 Task: Look for space in Sharqpur, Pakistan from 10th July, 2023 to 15th July, 2023 for 7 adults in price range Rs.10000 to Rs.15000. Place can be entire place or shared room with 4 bedrooms having 7 beds and 4 bathrooms. Property type can be house, flat, guest house. Amenities needed are: wifi, TV, free parkinig on premises, gym, breakfast. Booking option can be shelf check-in. Required host language is English.
Action: Mouse moved to (509, 115)
Screenshot: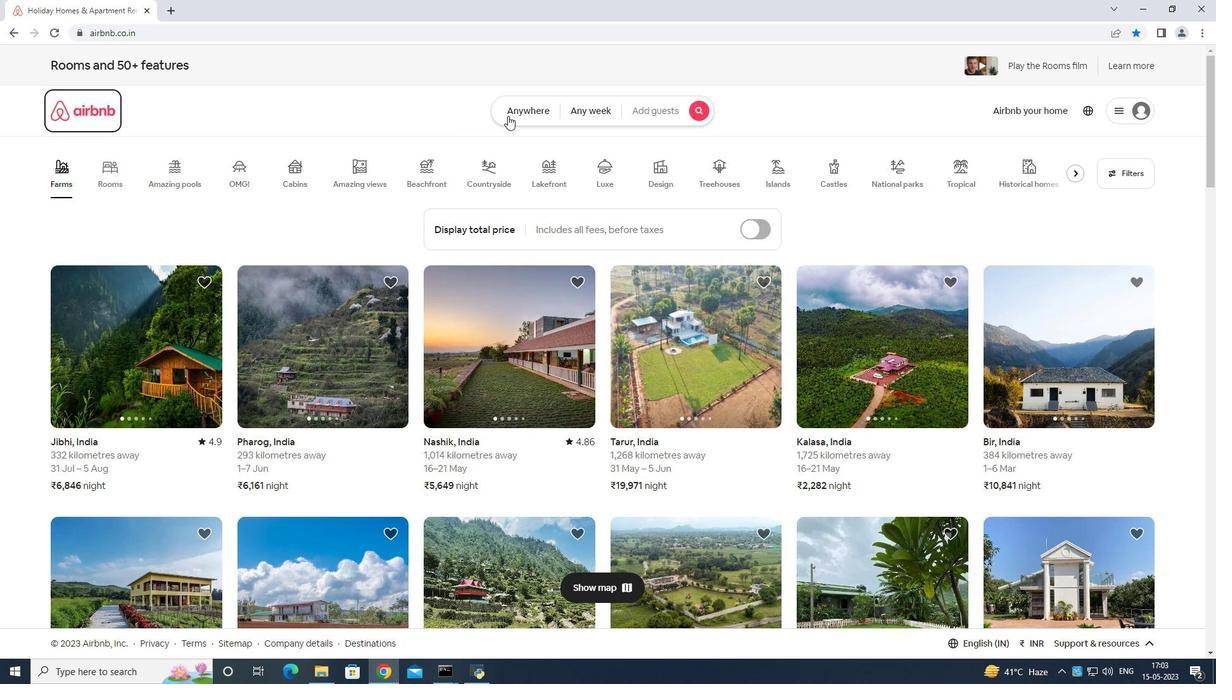 
Action: Mouse pressed left at (509, 115)
Screenshot: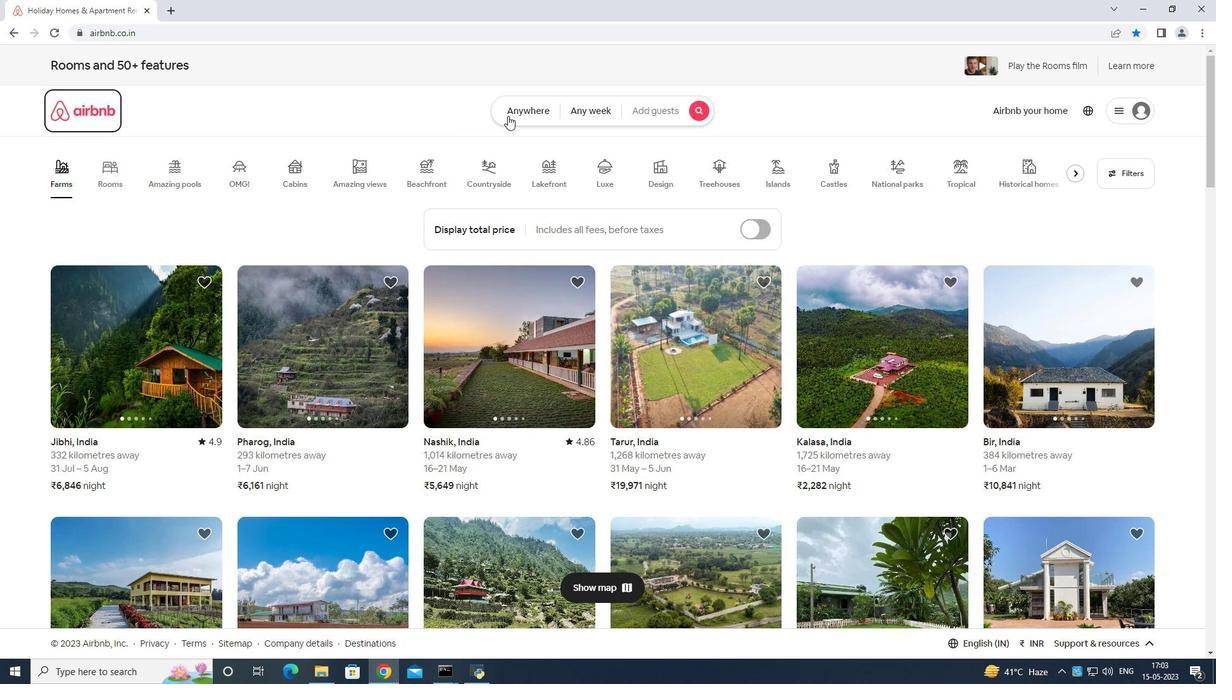 
Action: Mouse moved to (448, 152)
Screenshot: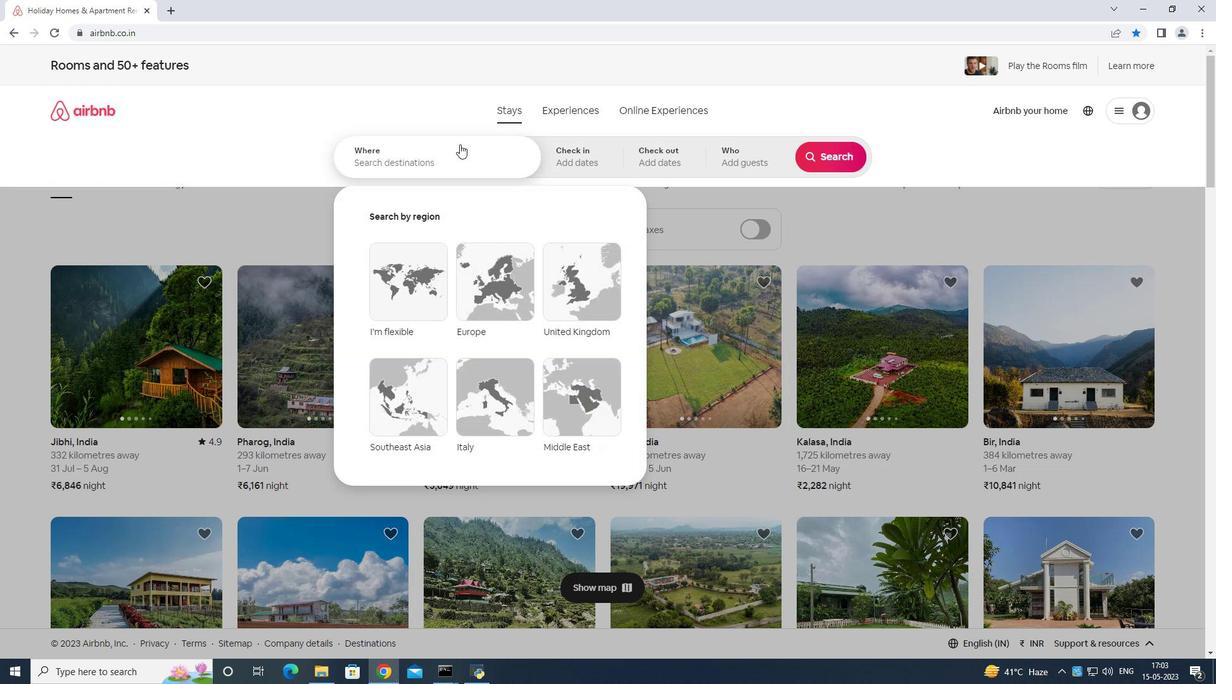 
Action: Mouse pressed left at (448, 152)
Screenshot: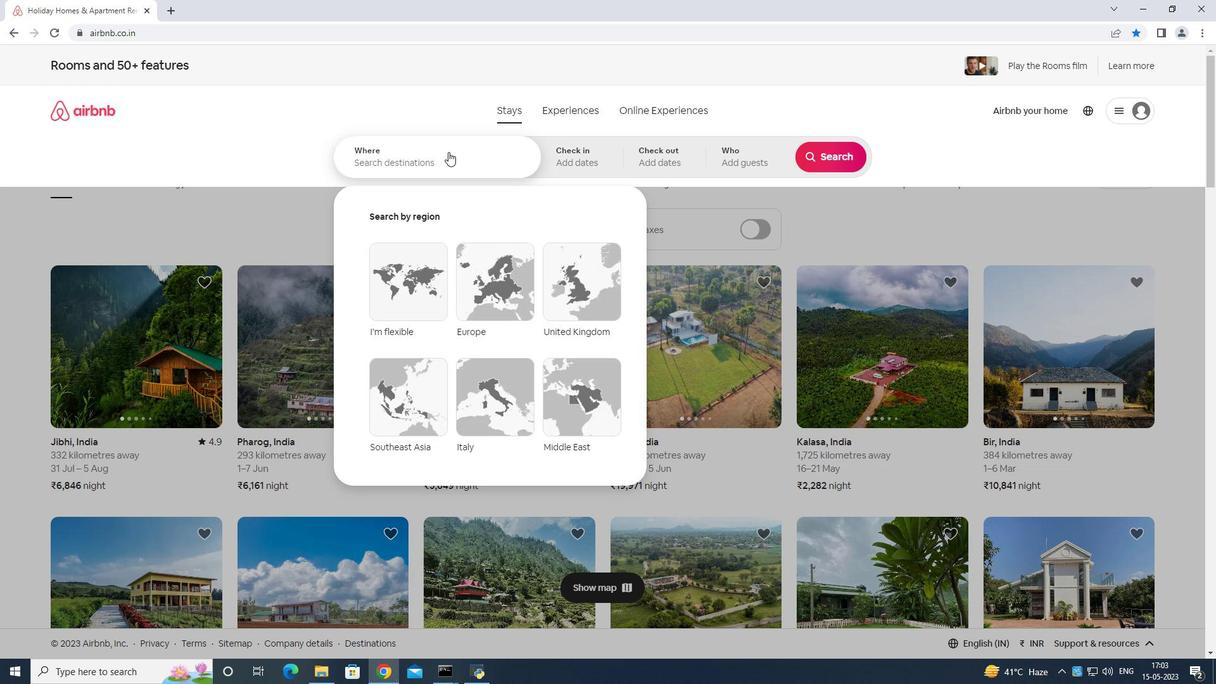
Action: Mouse moved to (439, 157)
Screenshot: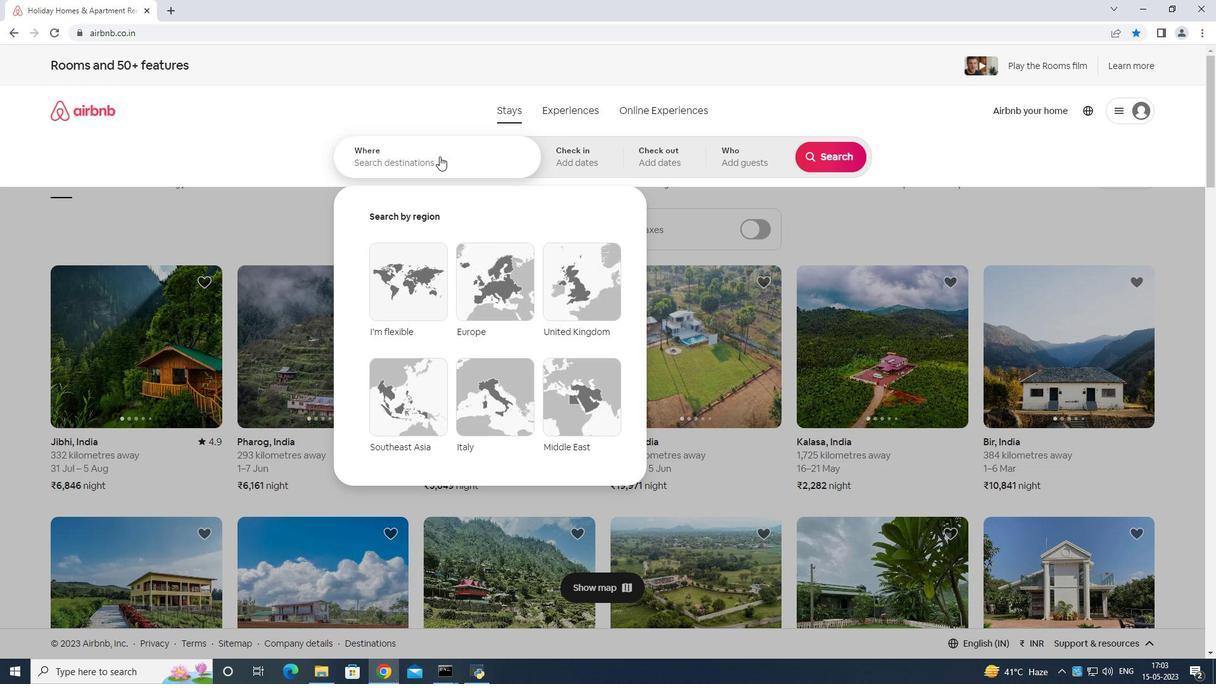 
Action: Key pressed <Key.shift>Sharqpur<Key.space><Key.shift>Pakistan<Key.enter>
Screenshot: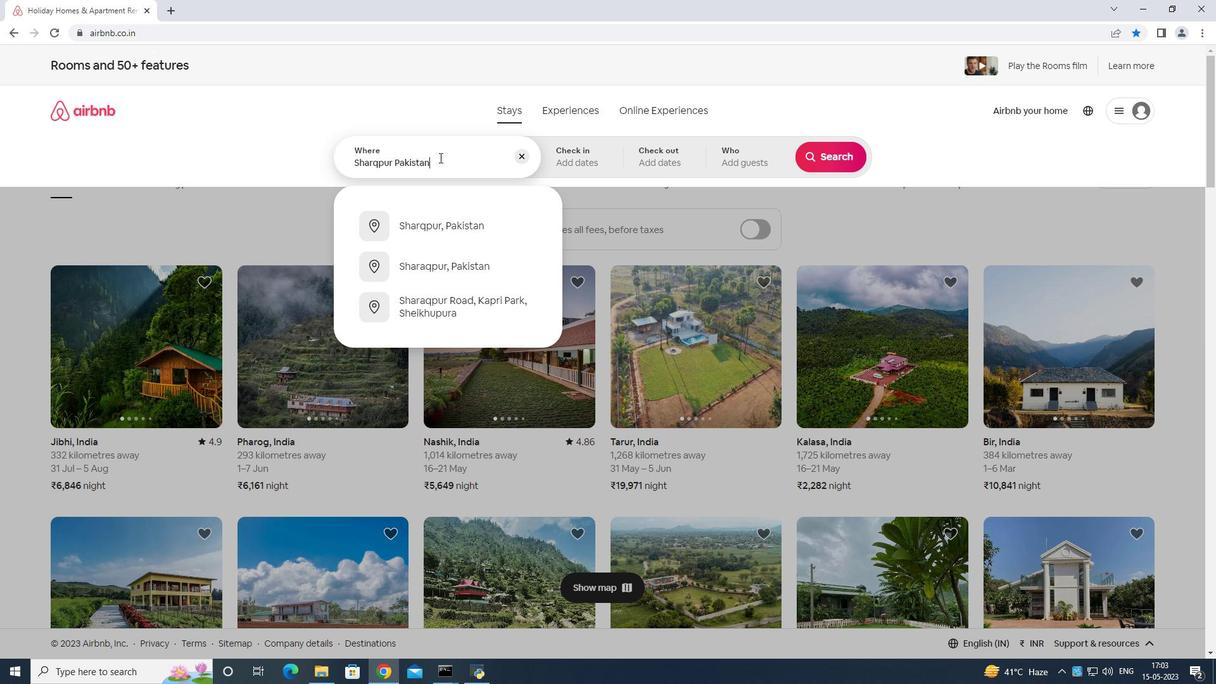 
Action: Mouse moved to (820, 255)
Screenshot: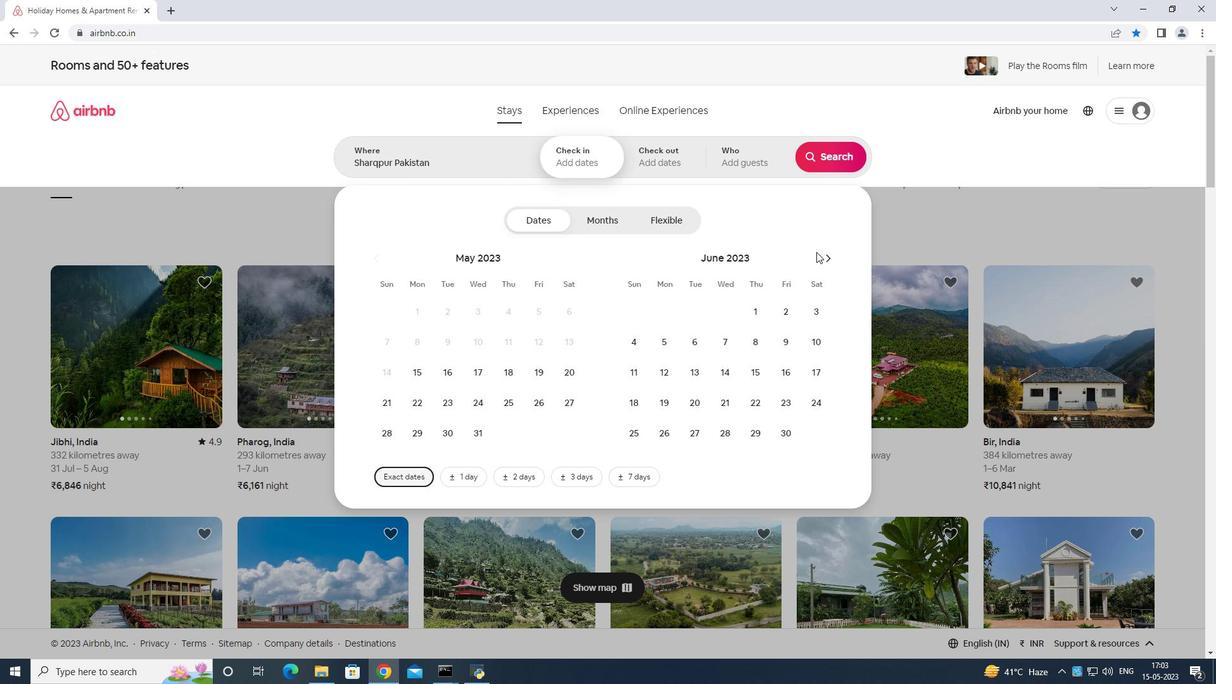 
Action: Mouse pressed left at (820, 255)
Screenshot: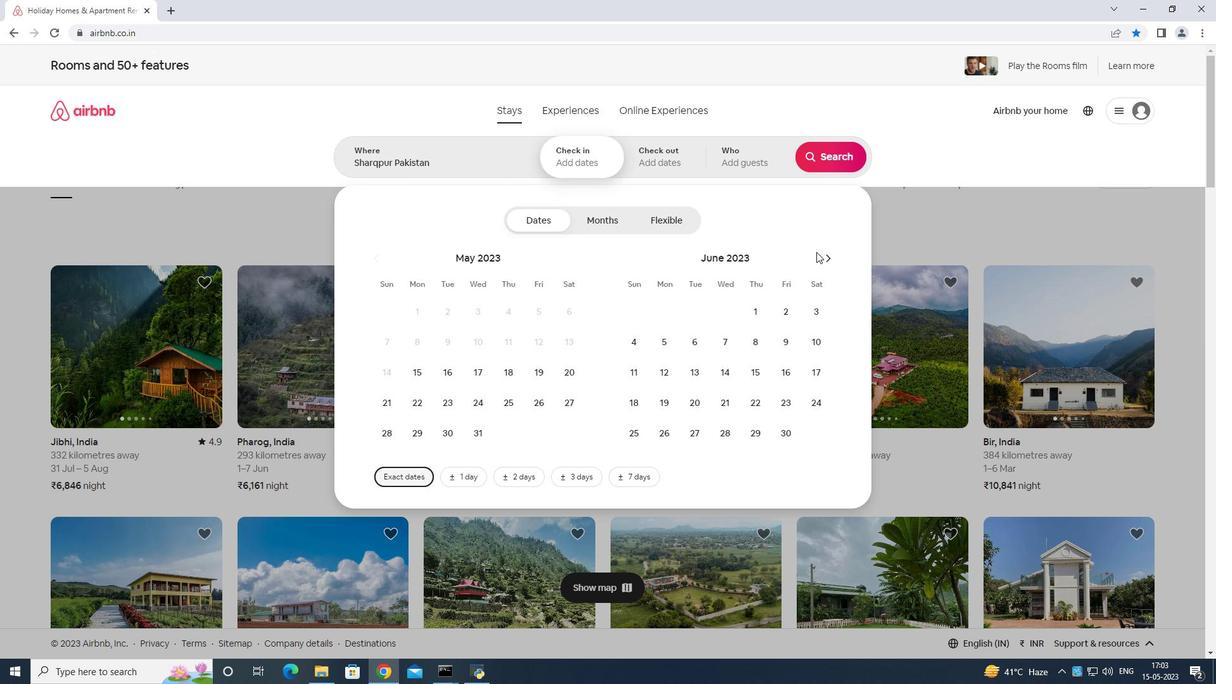 
Action: Mouse moved to (660, 364)
Screenshot: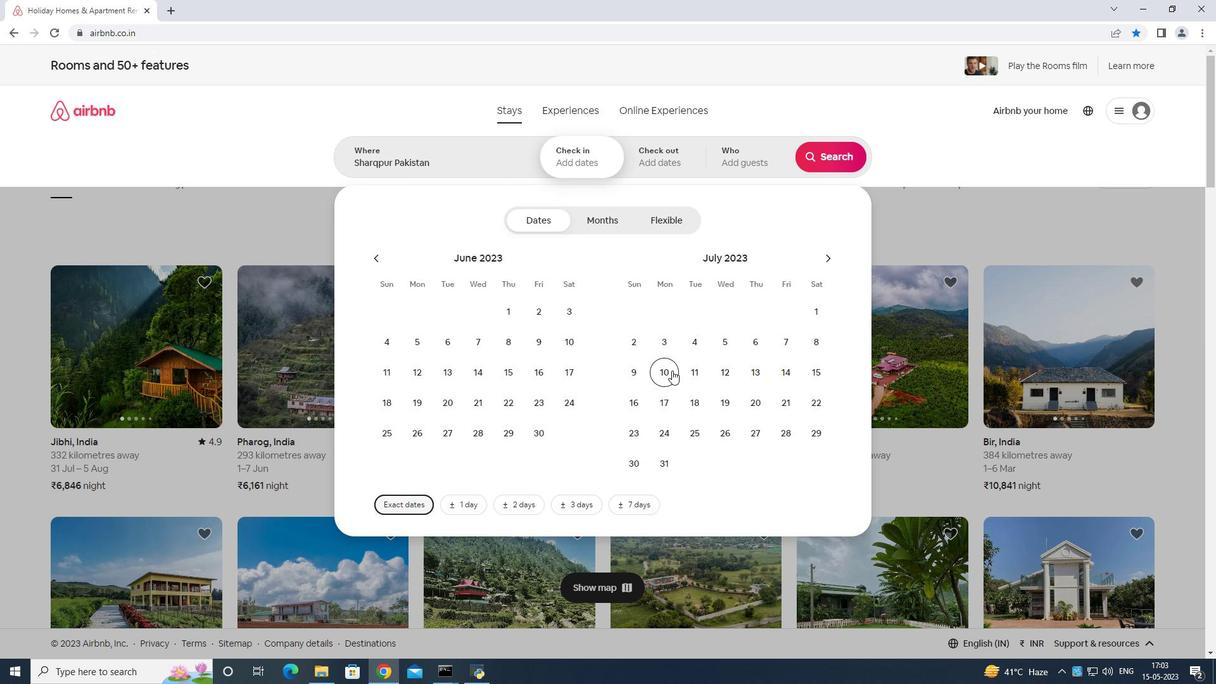 
Action: Mouse pressed left at (660, 364)
Screenshot: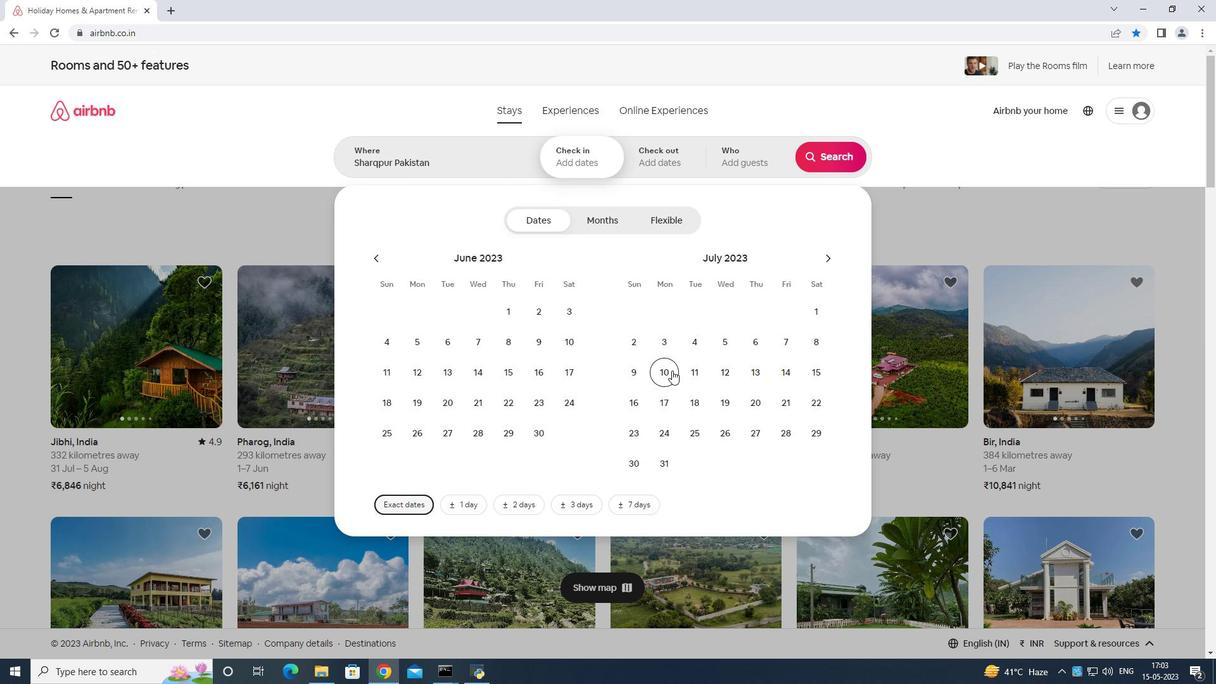 
Action: Mouse moved to (808, 369)
Screenshot: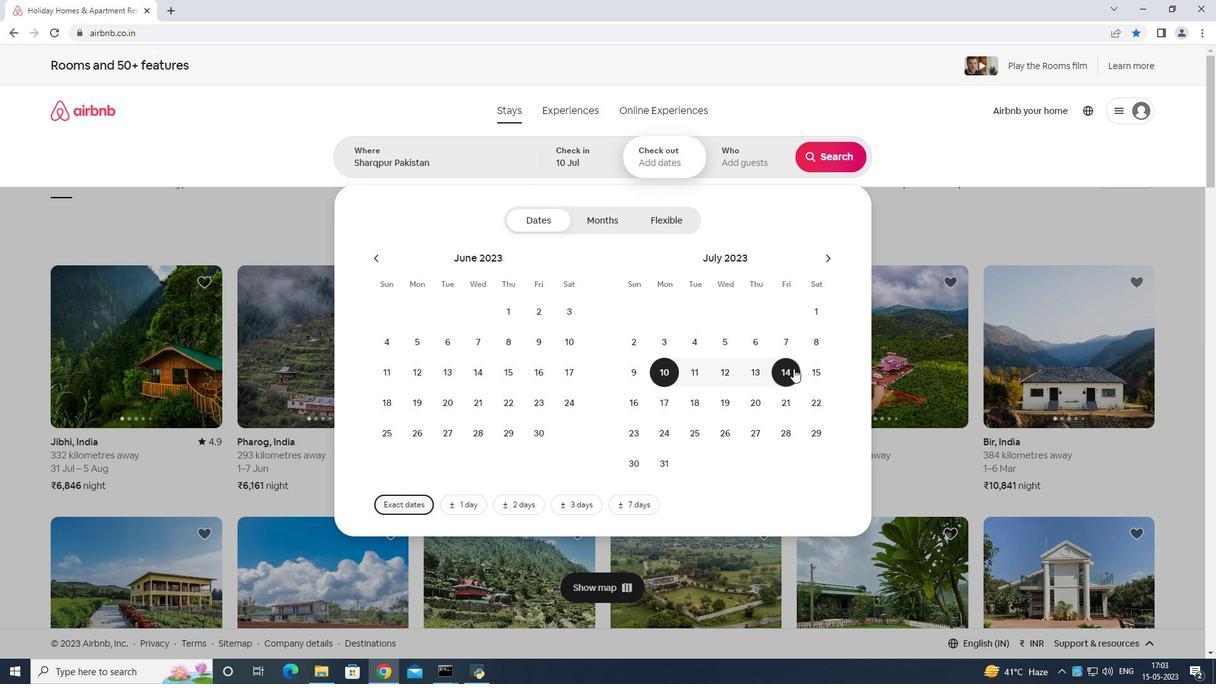 
Action: Mouse pressed left at (808, 369)
Screenshot: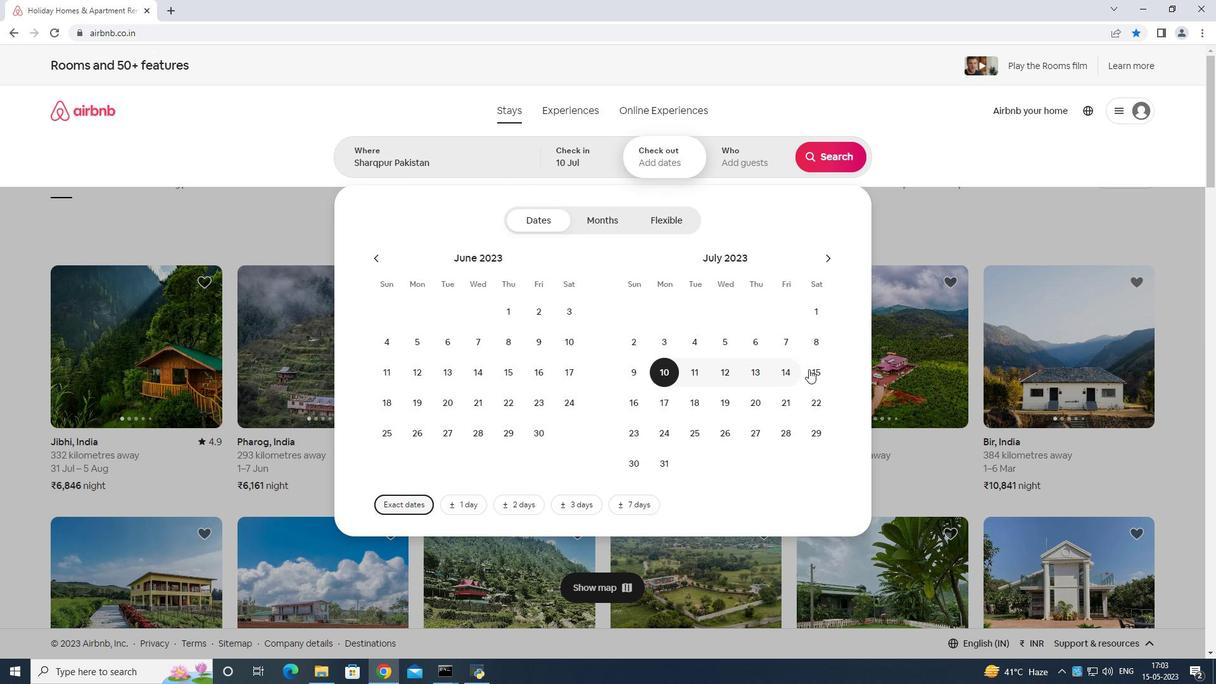 
Action: Mouse moved to (751, 144)
Screenshot: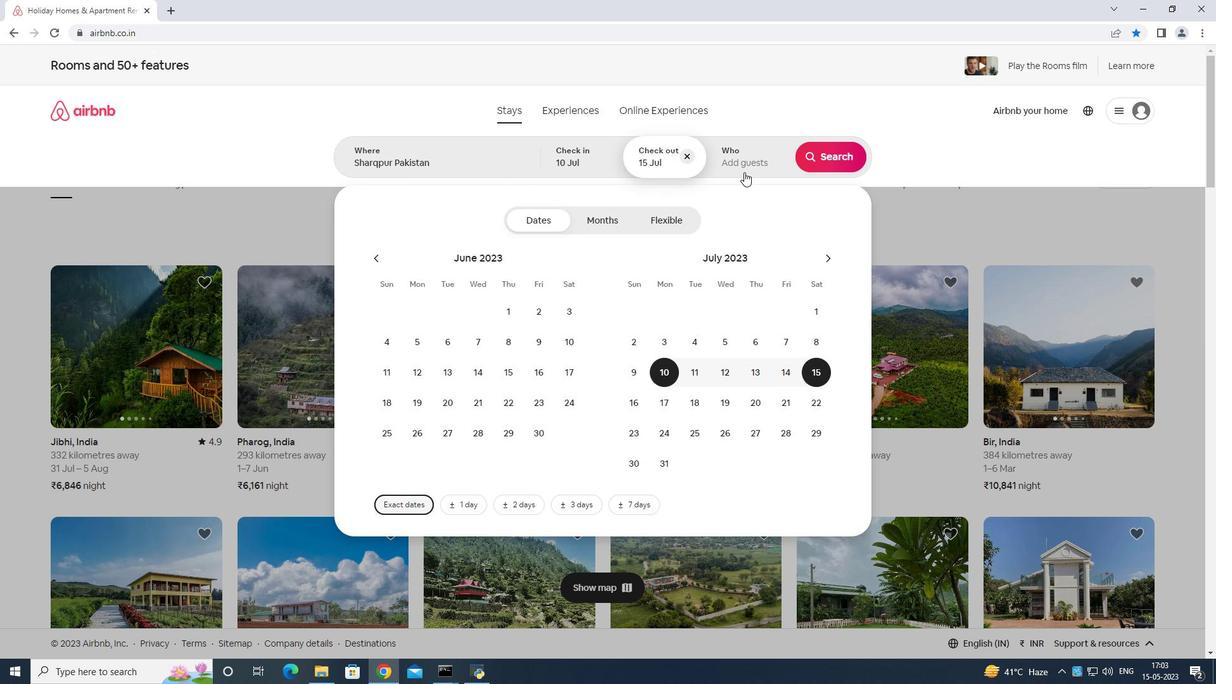 
Action: Mouse pressed left at (751, 144)
Screenshot: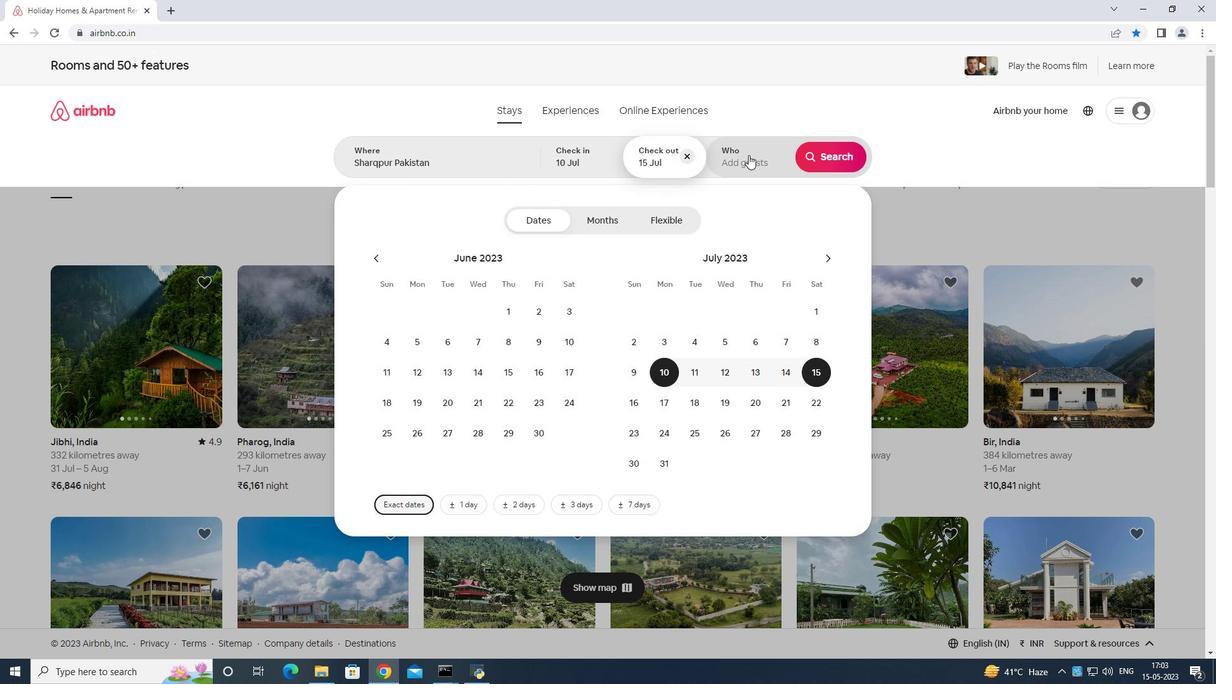 
Action: Mouse moved to (835, 224)
Screenshot: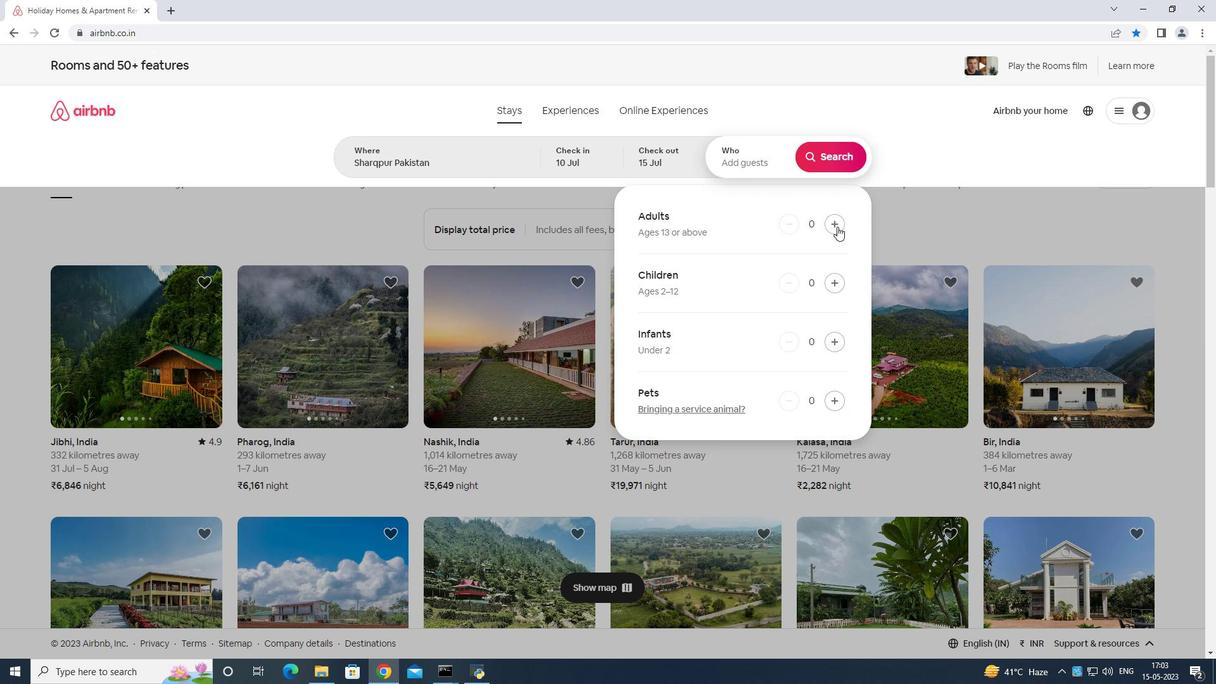 
Action: Mouse pressed left at (835, 224)
Screenshot: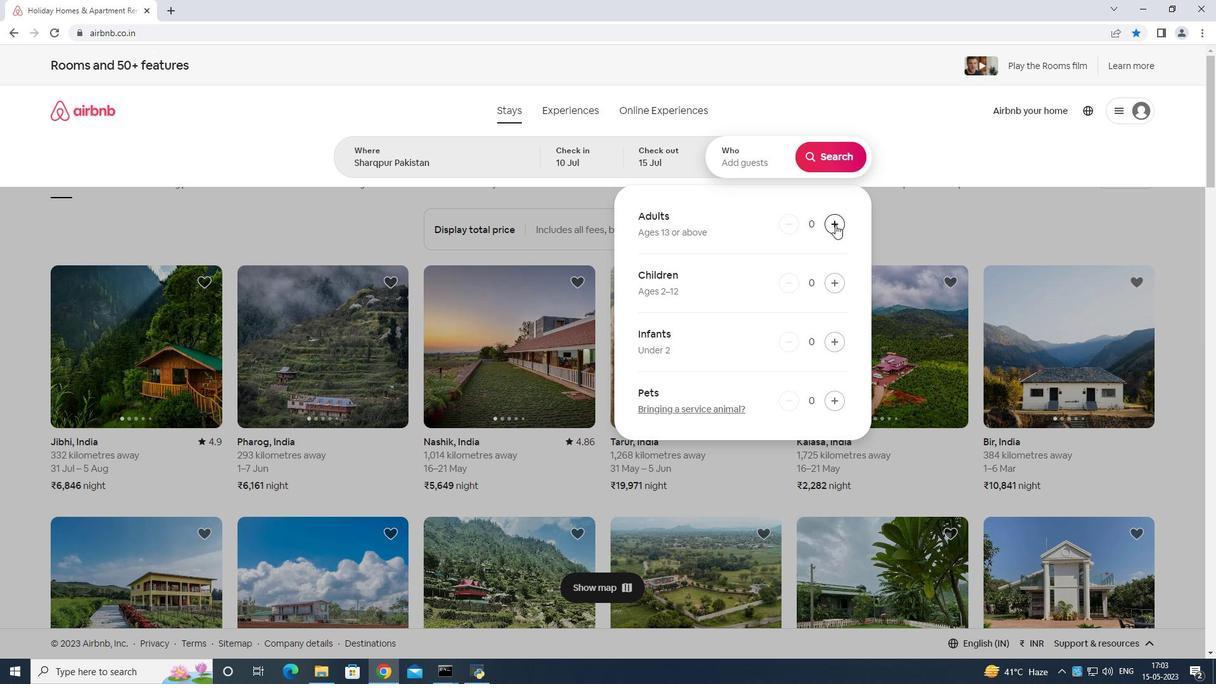 
Action: Mouse moved to (836, 224)
Screenshot: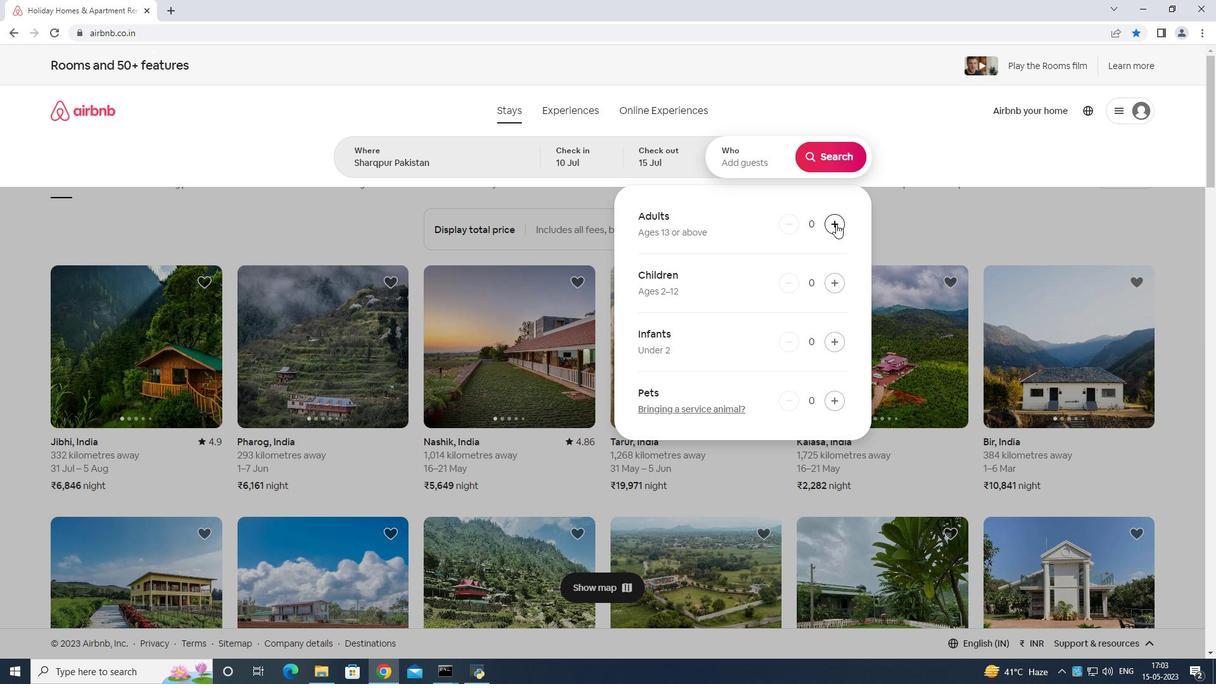 
Action: Mouse pressed left at (836, 224)
Screenshot: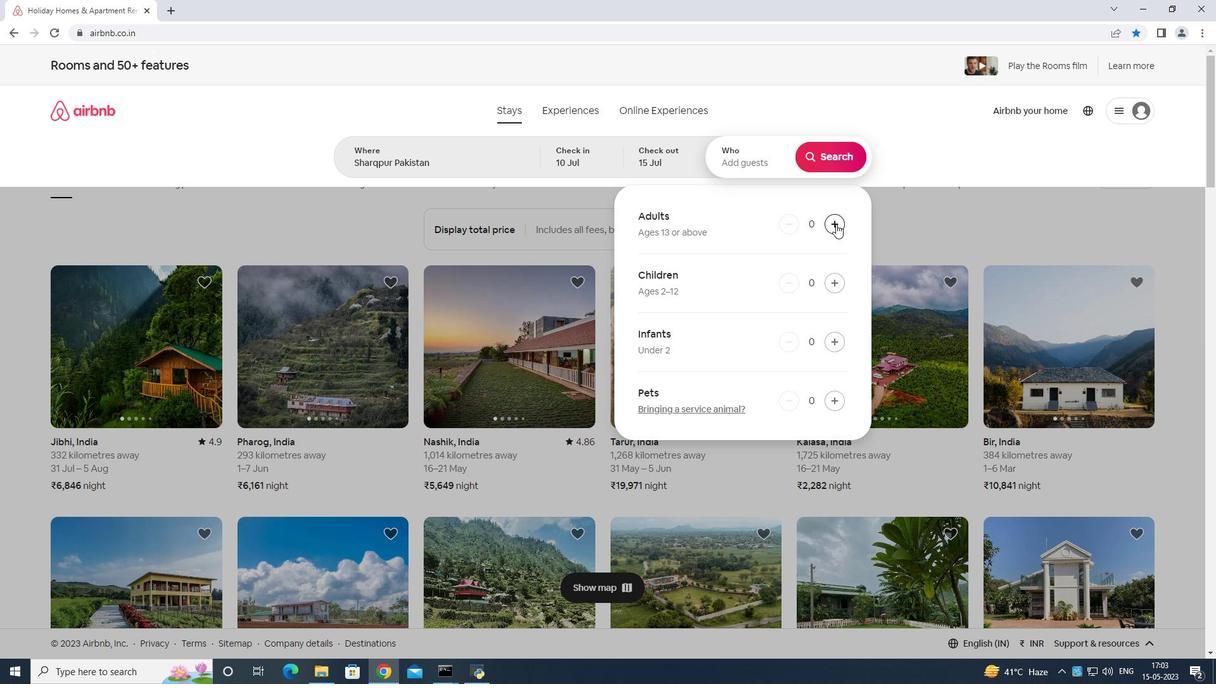 
Action: Mouse moved to (836, 224)
Screenshot: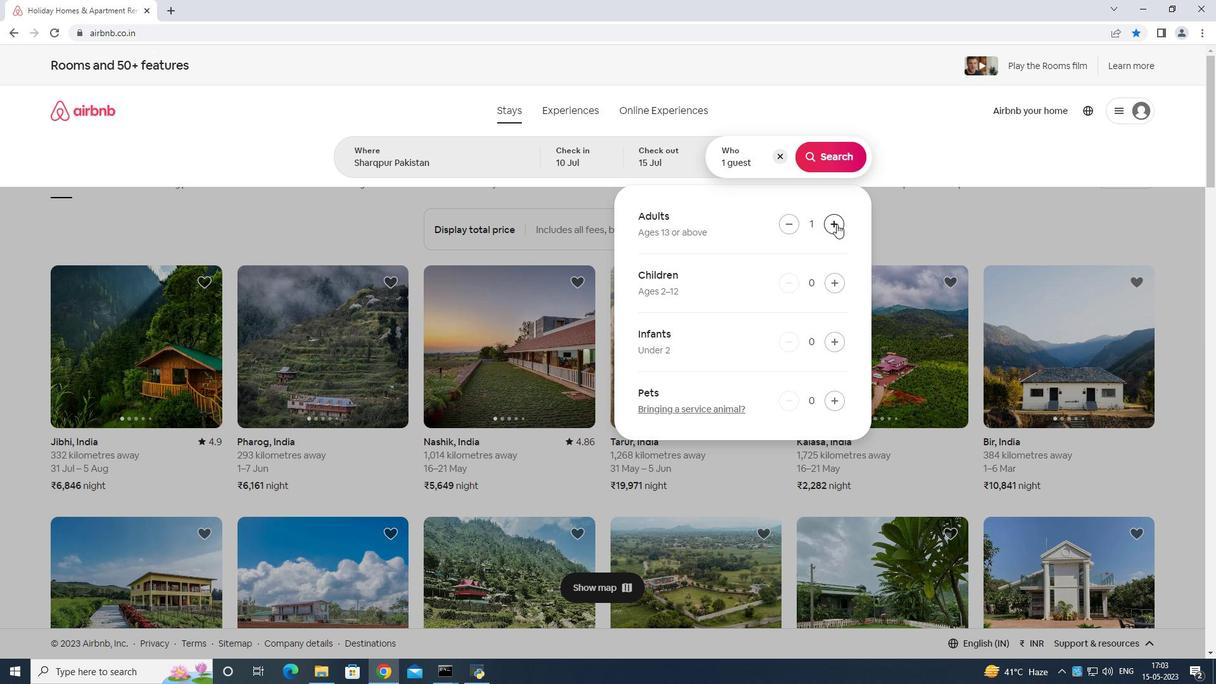 
Action: Mouse pressed left at (836, 224)
Screenshot: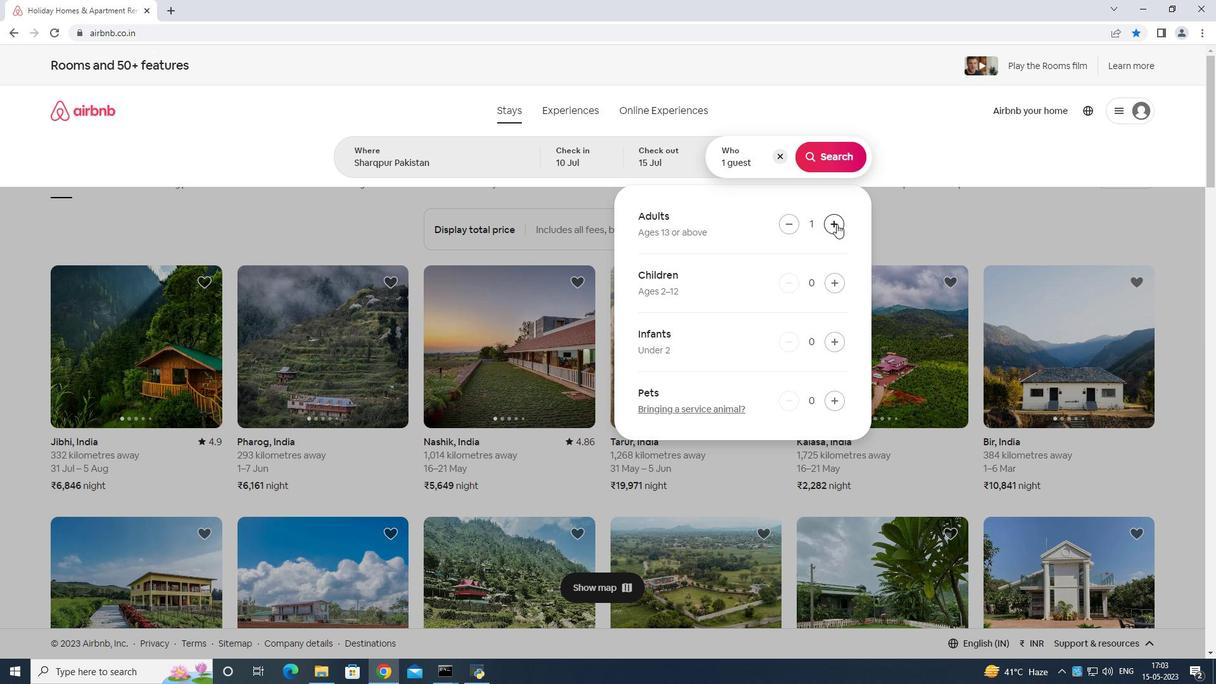 
Action: Mouse pressed left at (836, 224)
Screenshot: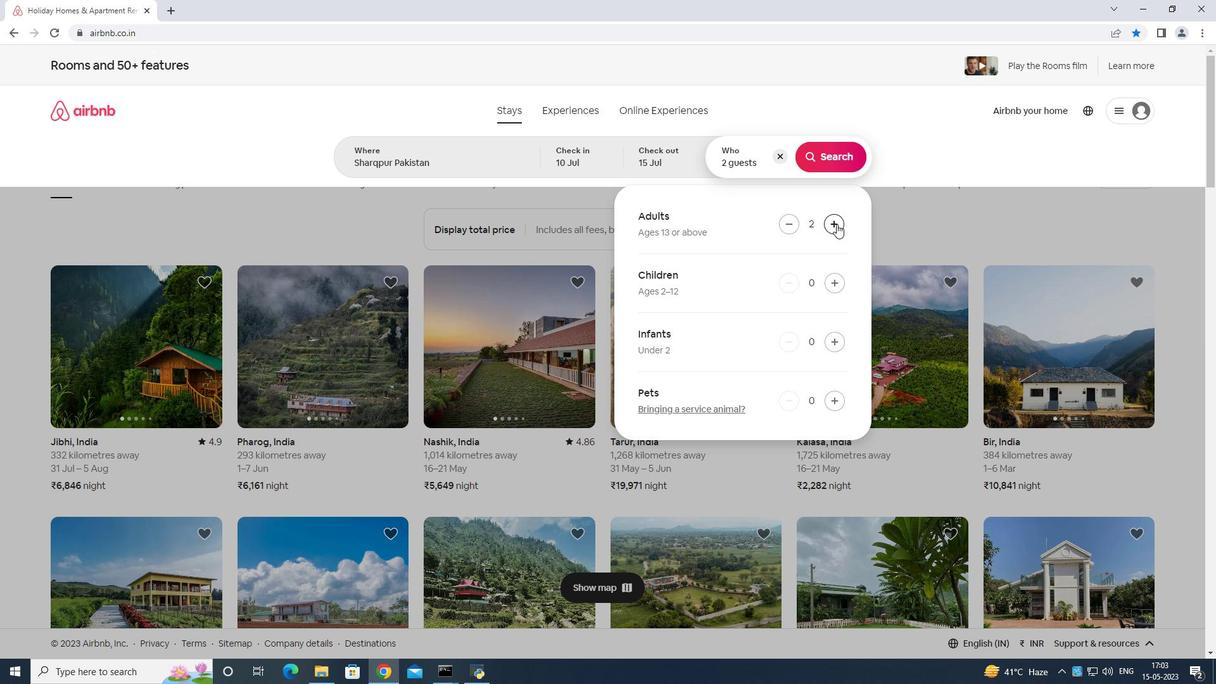 
Action: Mouse moved to (836, 223)
Screenshot: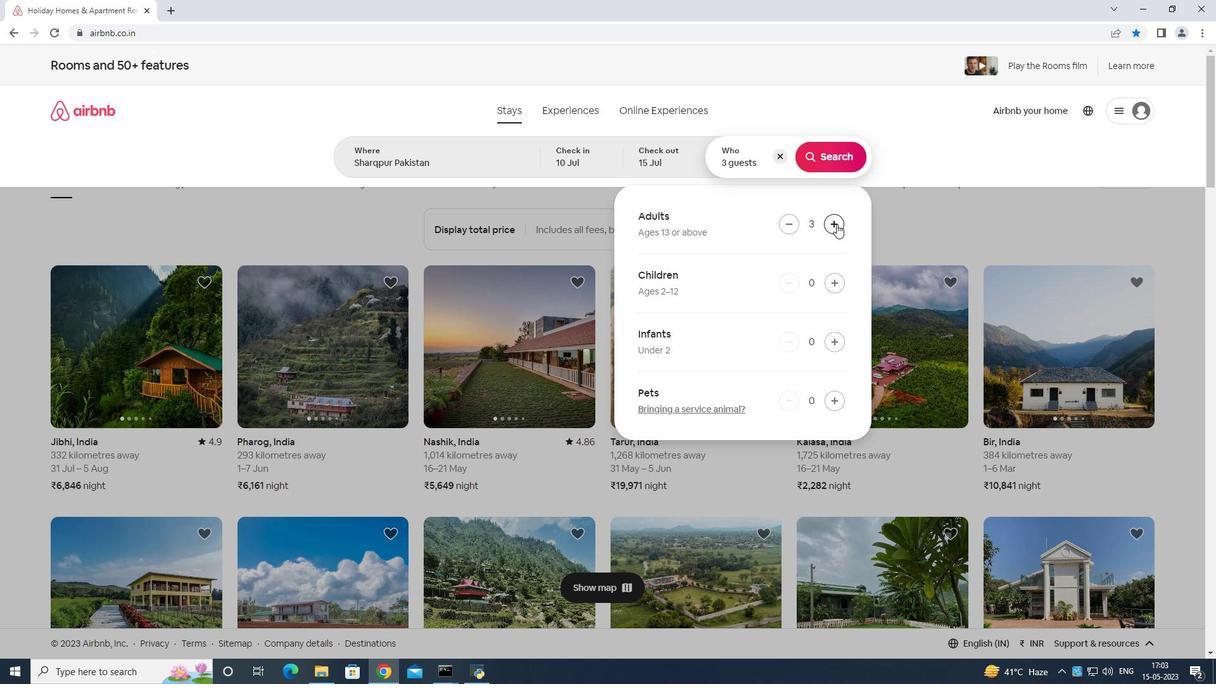 
Action: Mouse pressed left at (836, 223)
Screenshot: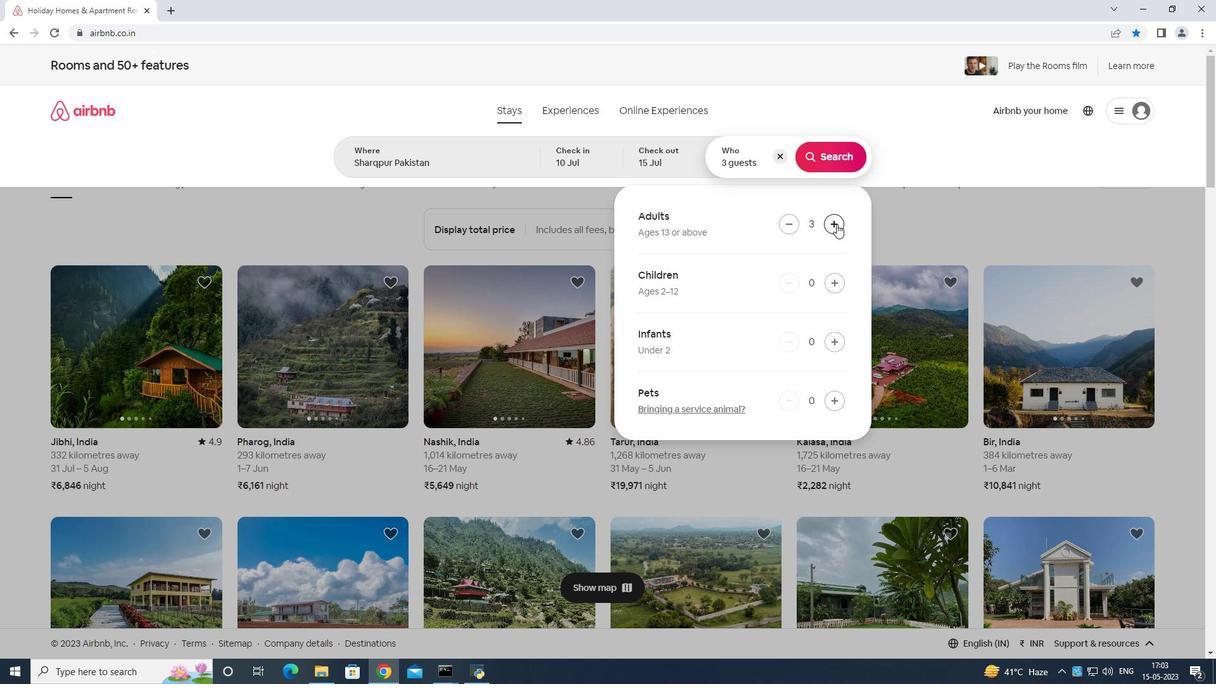 
Action: Mouse pressed left at (836, 223)
Screenshot: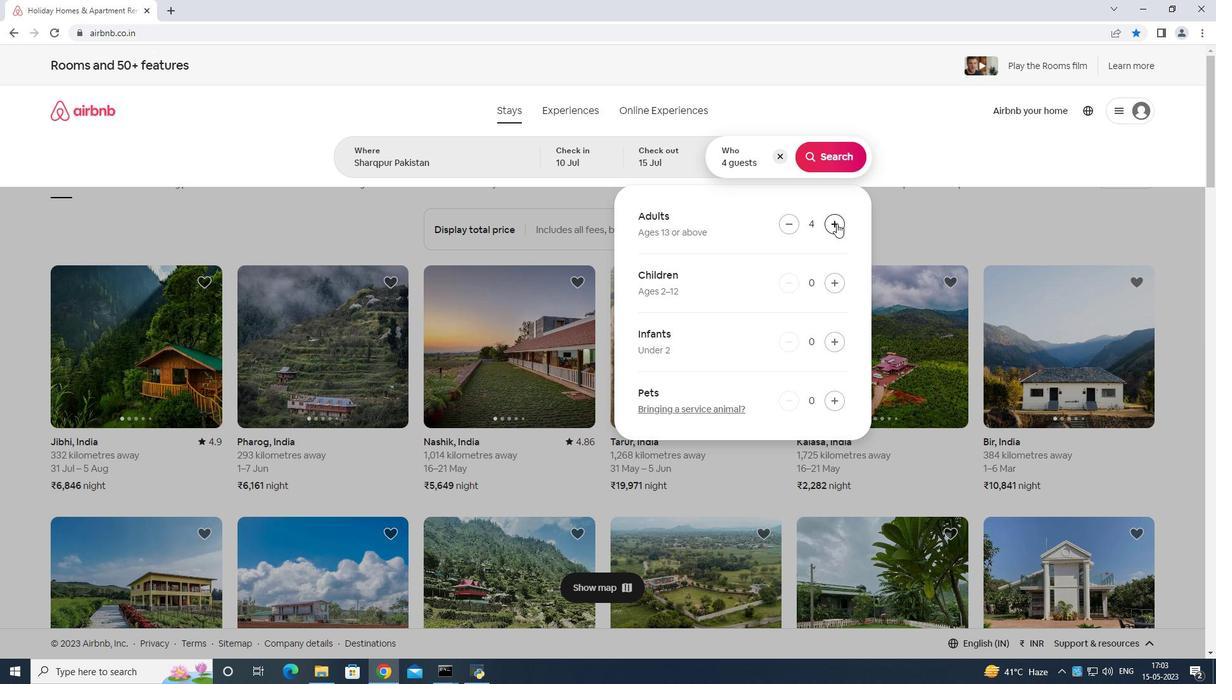 
Action: Mouse pressed left at (836, 223)
Screenshot: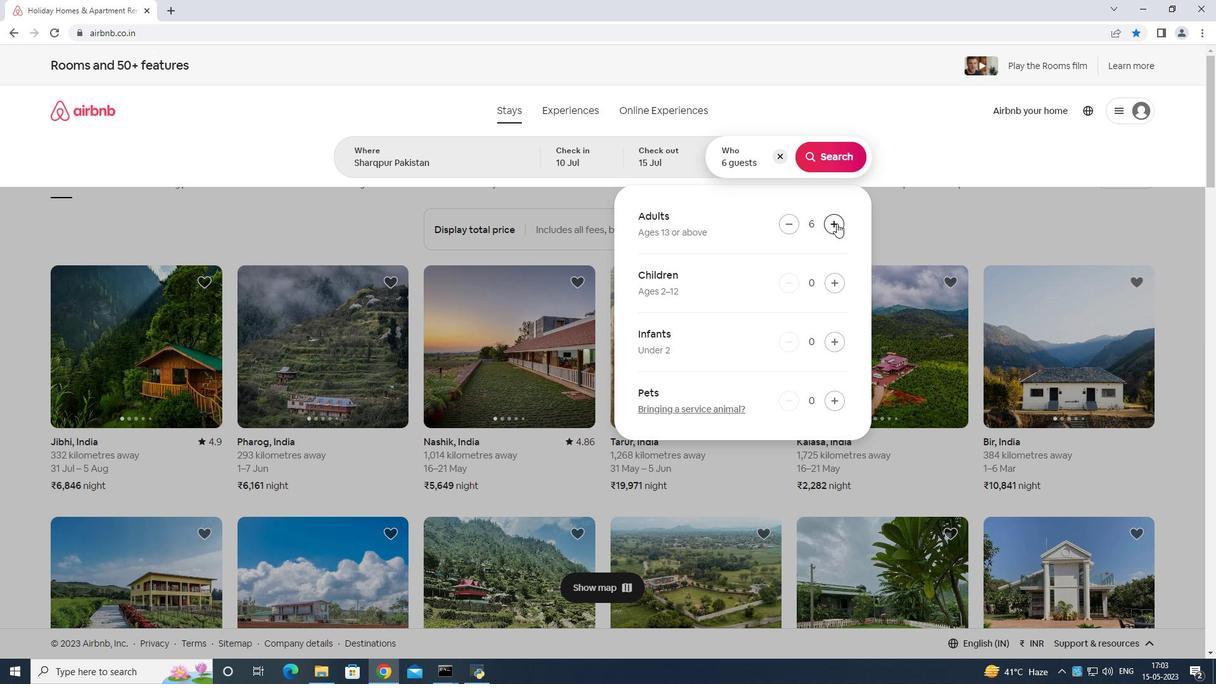 
Action: Mouse moved to (836, 157)
Screenshot: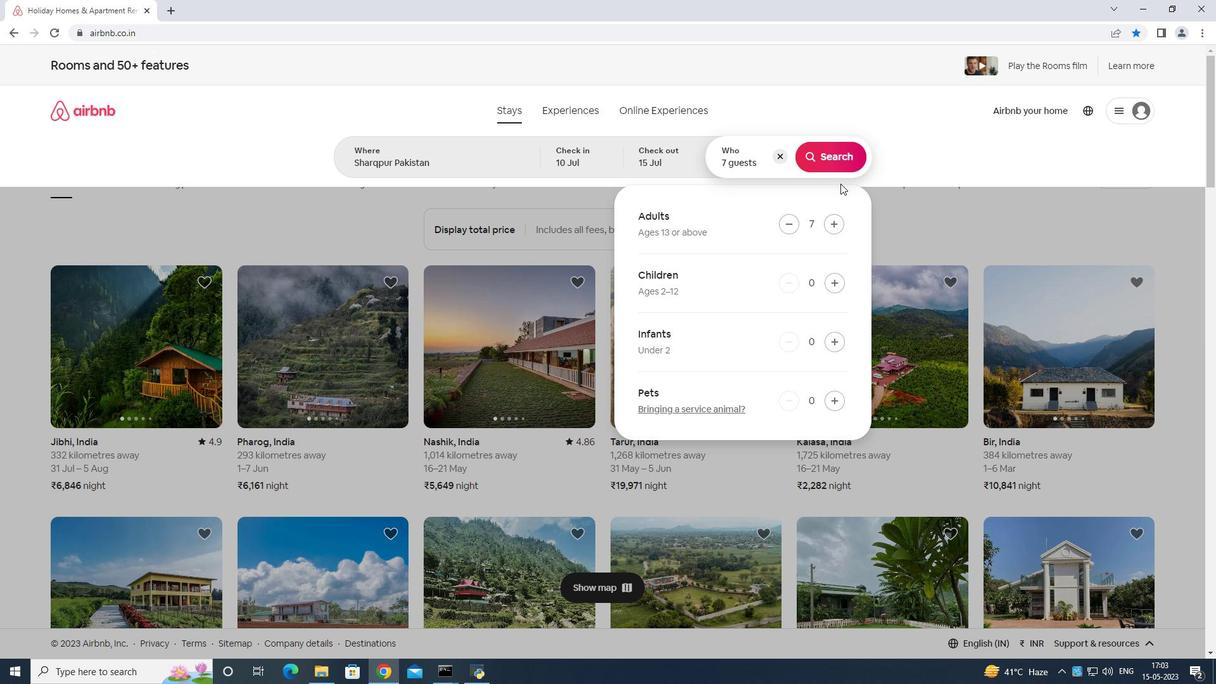 
Action: Mouse pressed left at (836, 157)
Screenshot: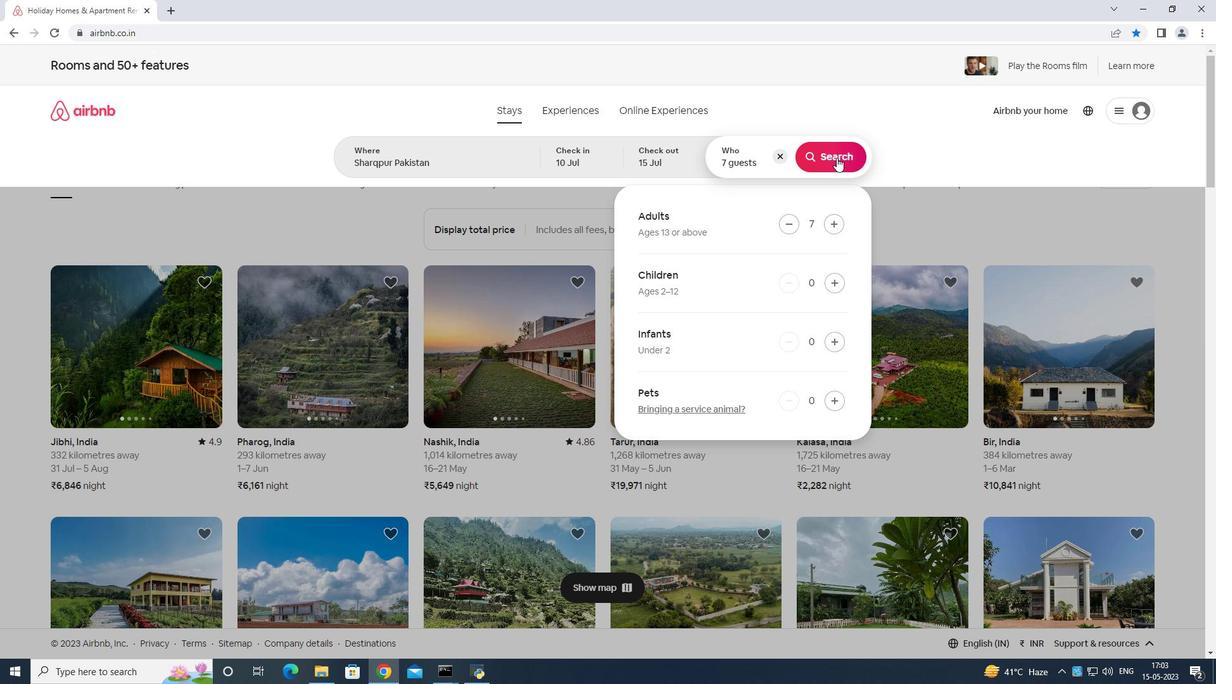 
Action: Mouse moved to (1152, 114)
Screenshot: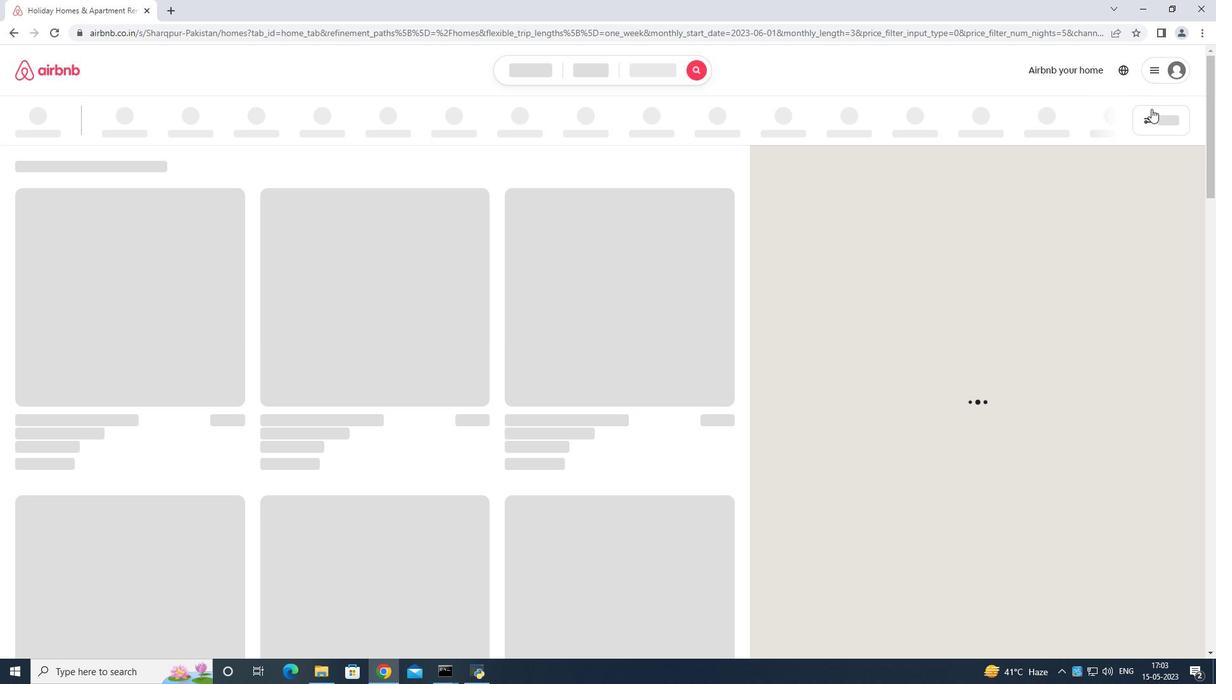 
Action: Mouse pressed left at (1152, 114)
Screenshot: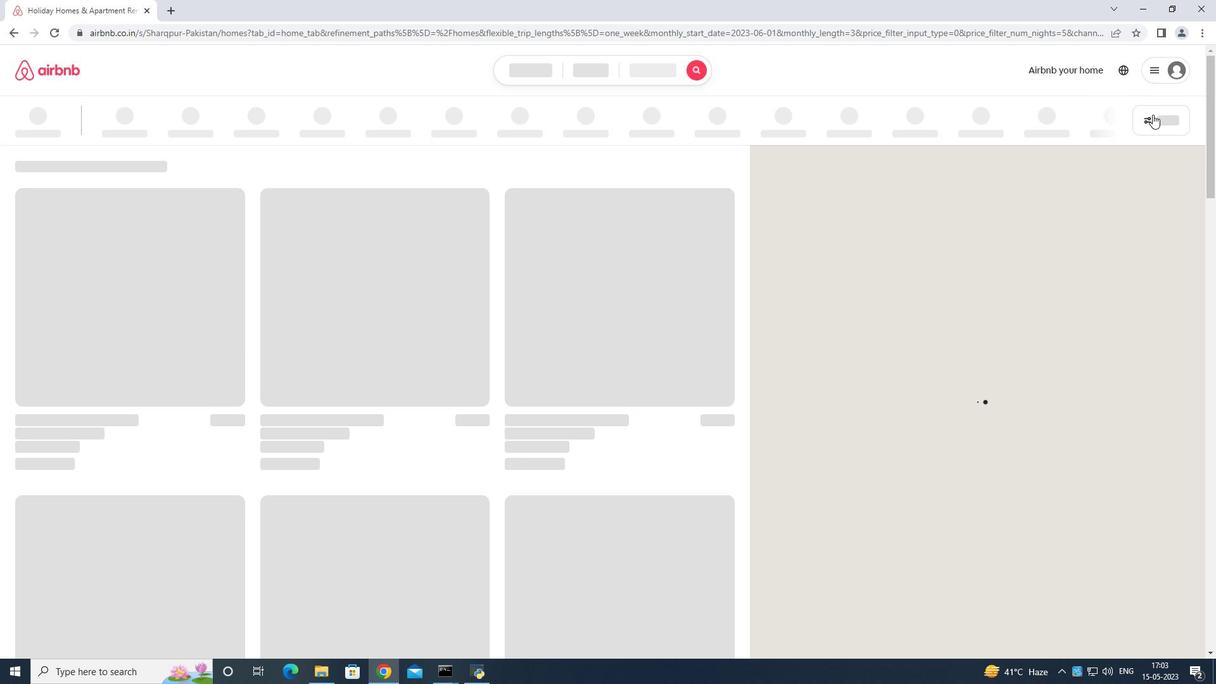 
Action: Mouse moved to (1154, 112)
Screenshot: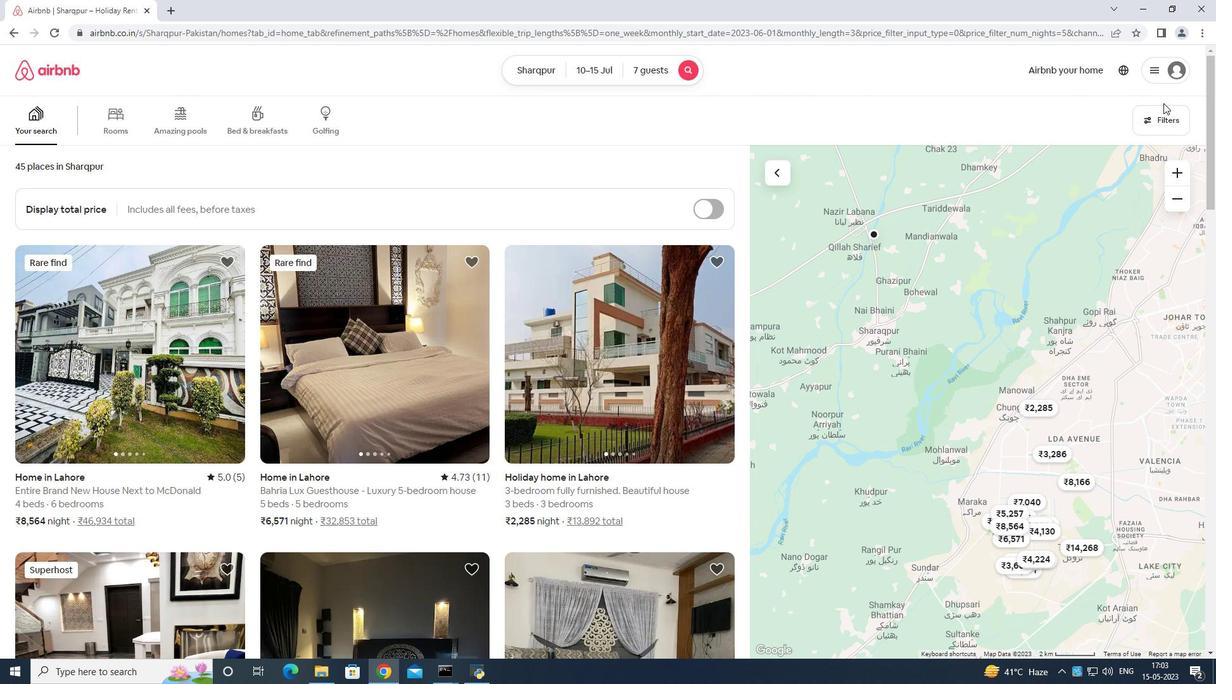 
Action: Mouse pressed left at (1154, 112)
Screenshot: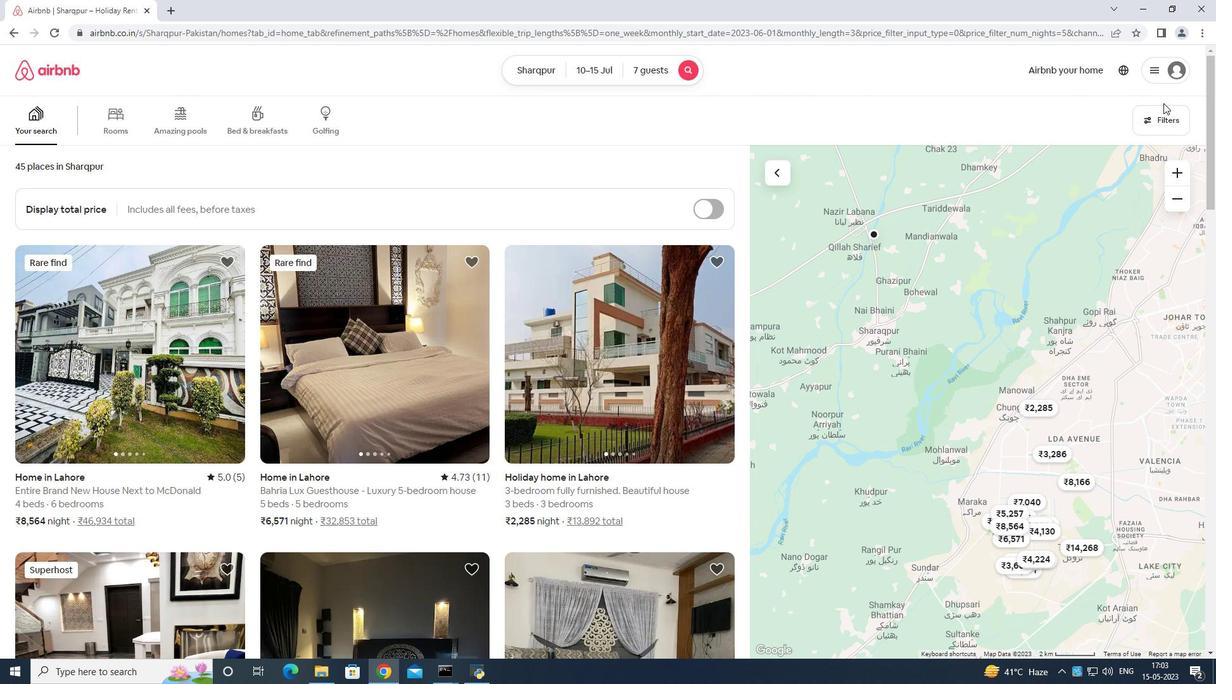 
Action: Mouse moved to (523, 420)
Screenshot: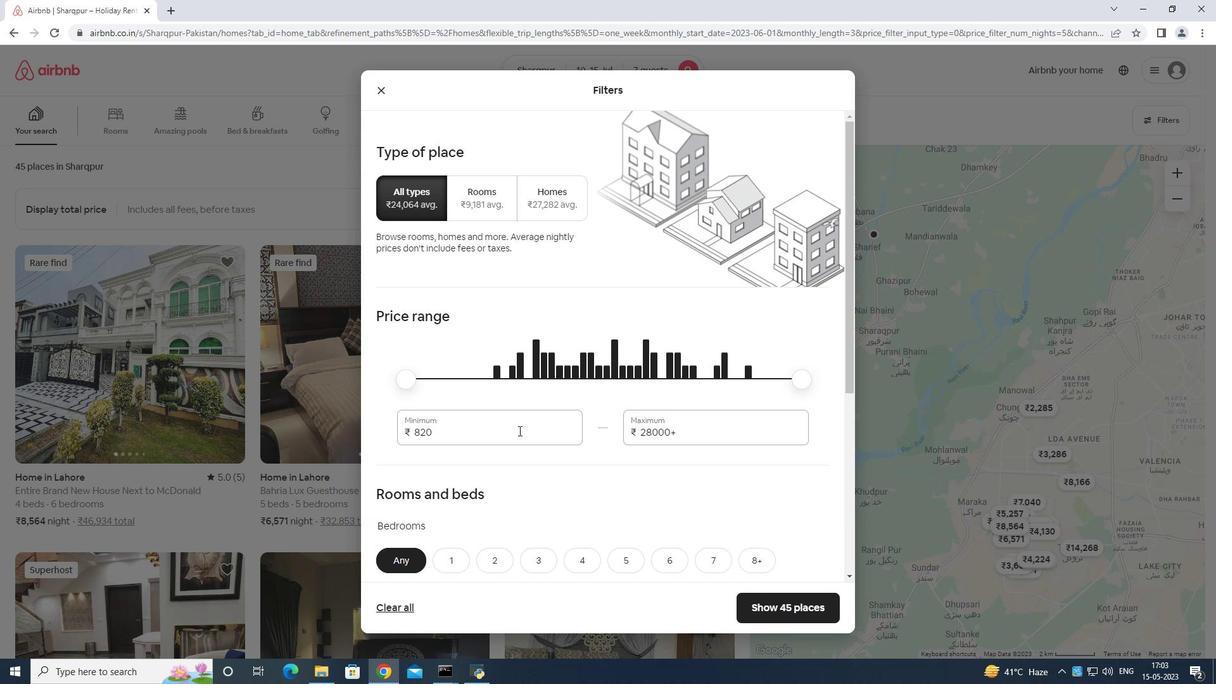 
Action: Mouse pressed left at (523, 420)
Screenshot: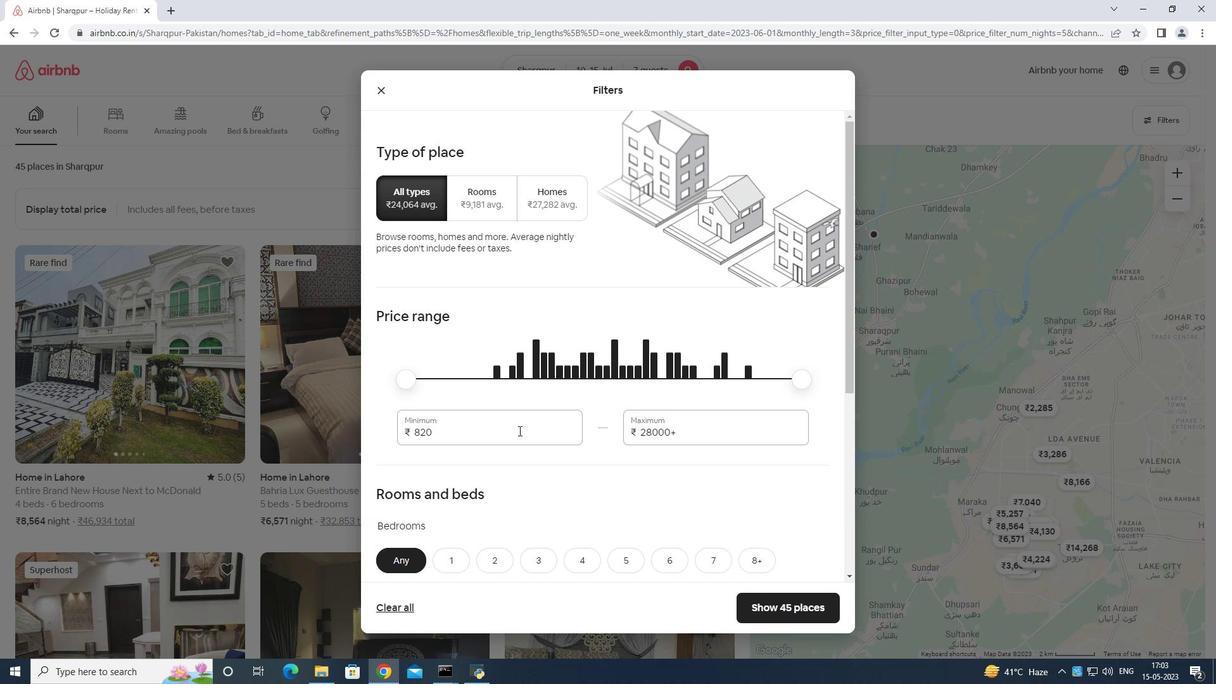 
Action: Mouse moved to (527, 392)
Screenshot: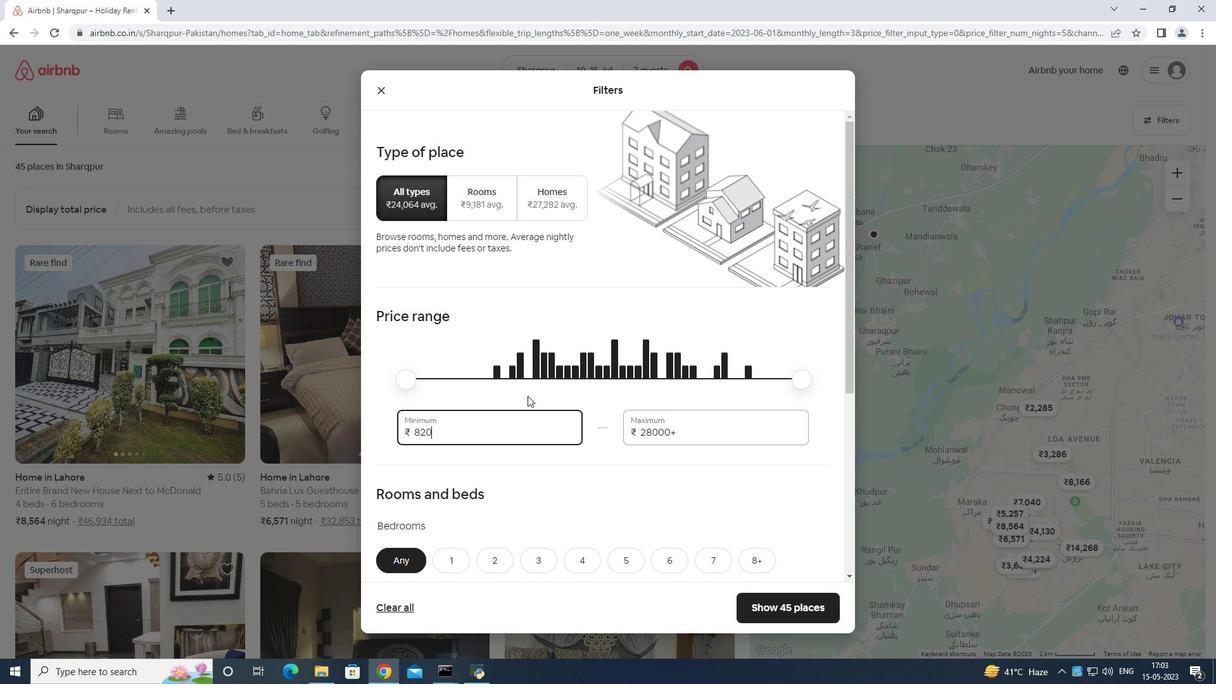 
Action: Key pressed <Key.backspace>
Screenshot: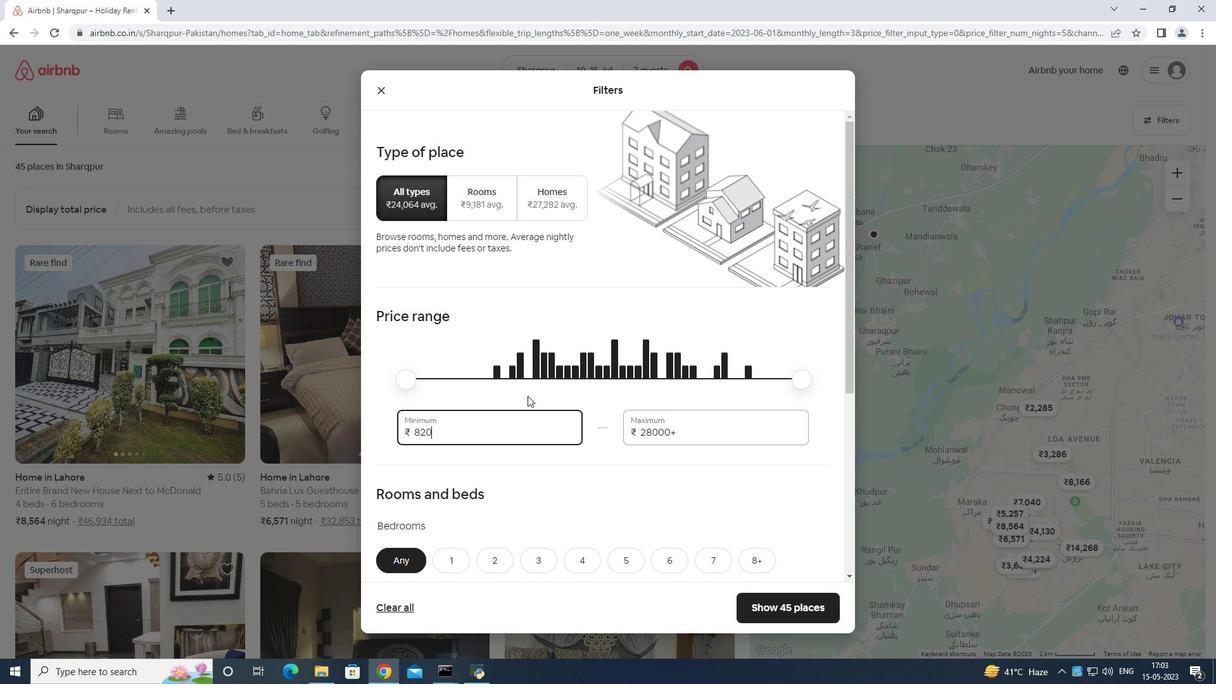 
Action: Mouse moved to (523, 391)
Screenshot: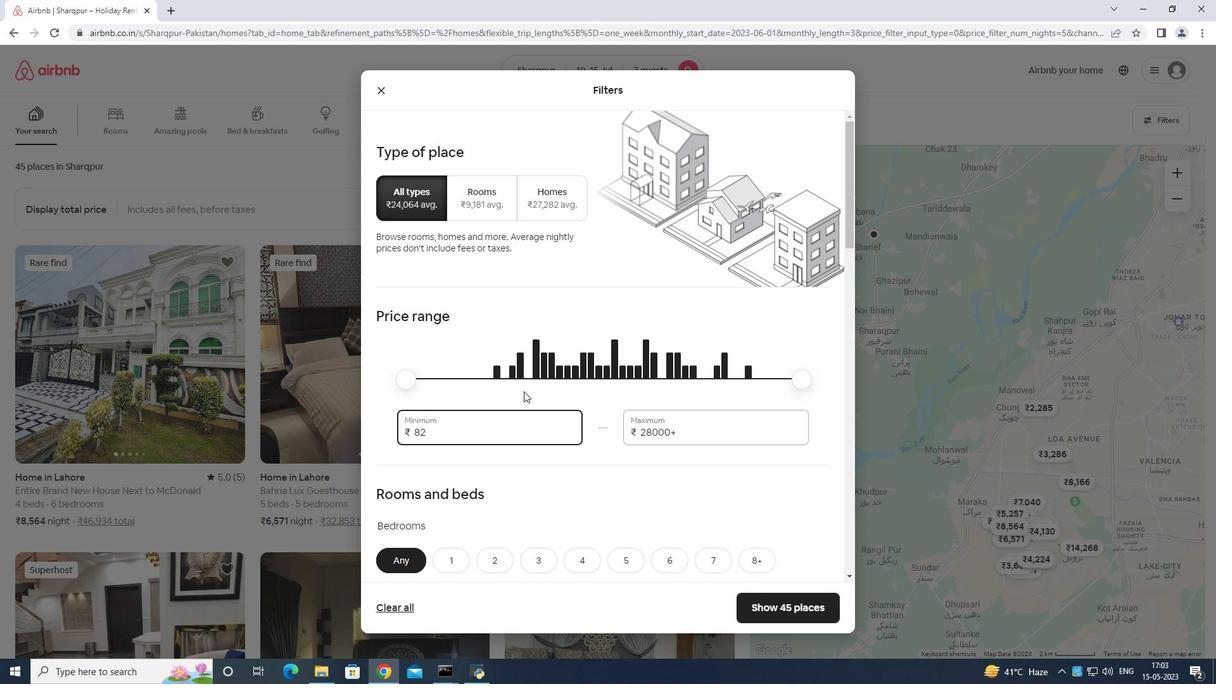 
Action: Key pressed <Key.backspace>
Screenshot: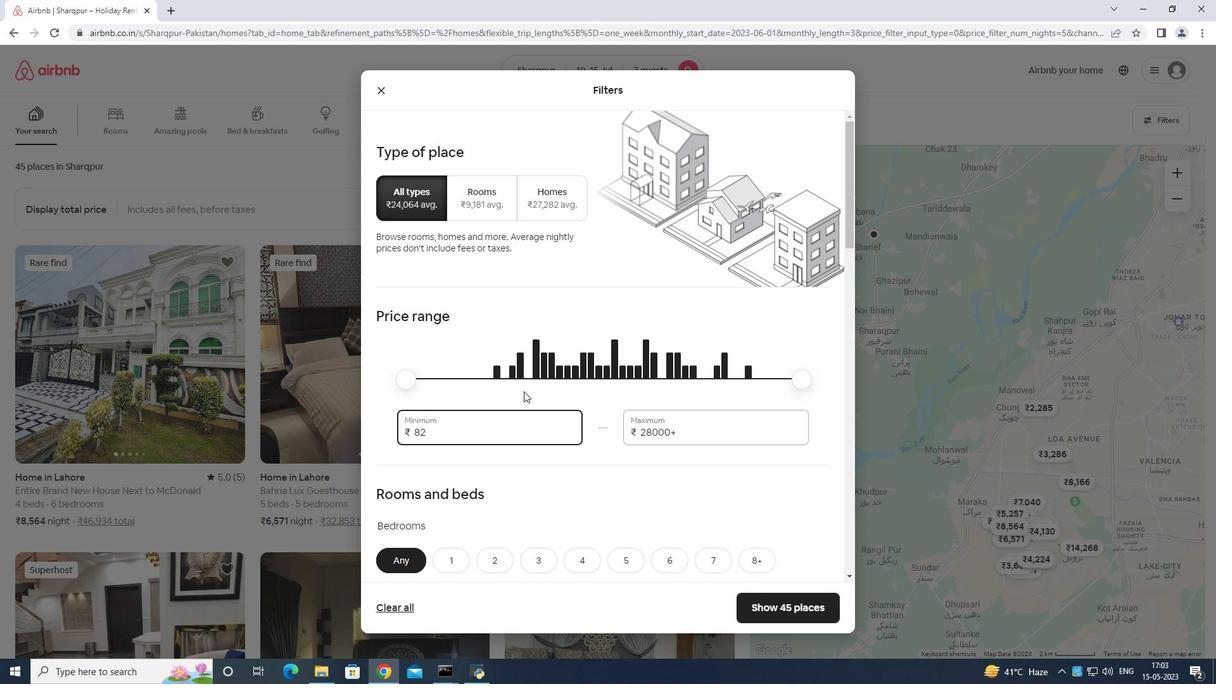 
Action: Mouse moved to (523, 392)
Screenshot: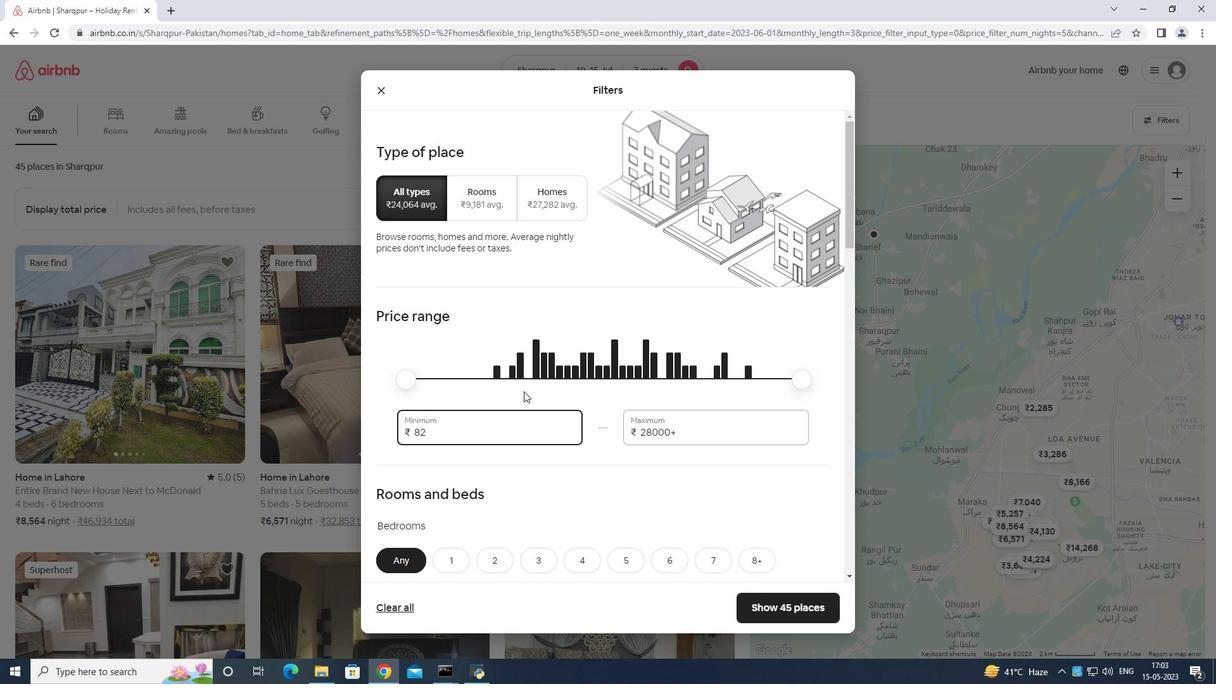 
Action: Key pressed <Key.backspace><Key.backspace>
Screenshot: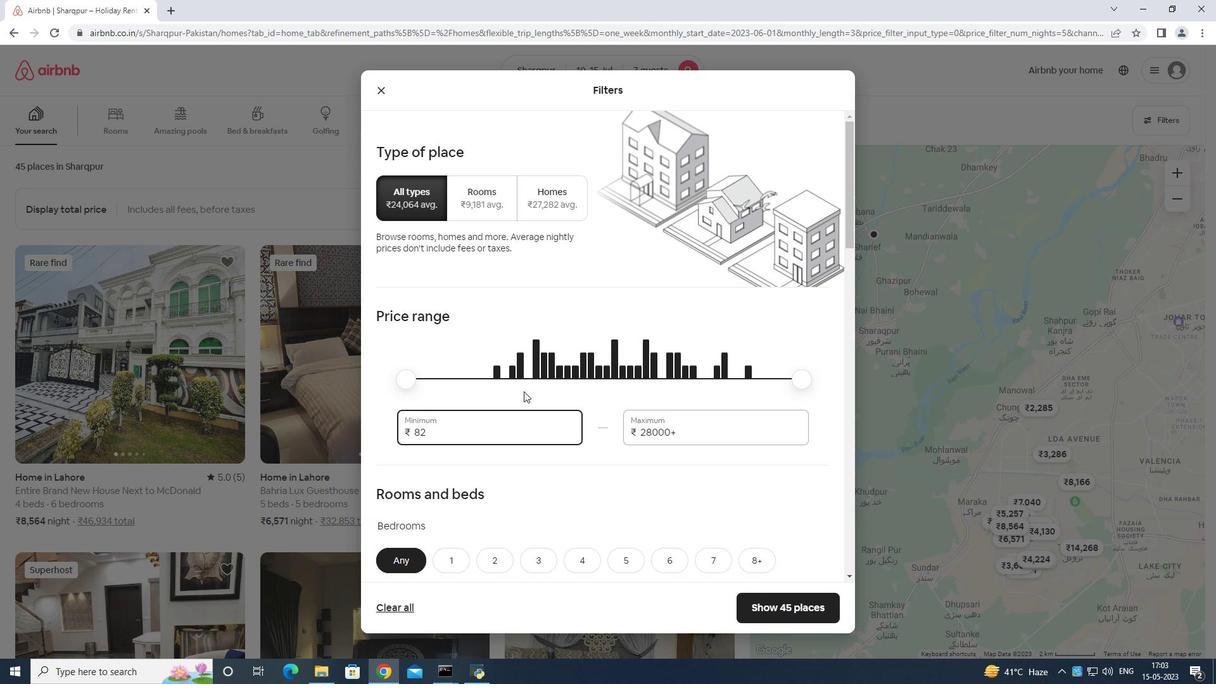 
Action: Mouse moved to (522, 392)
Screenshot: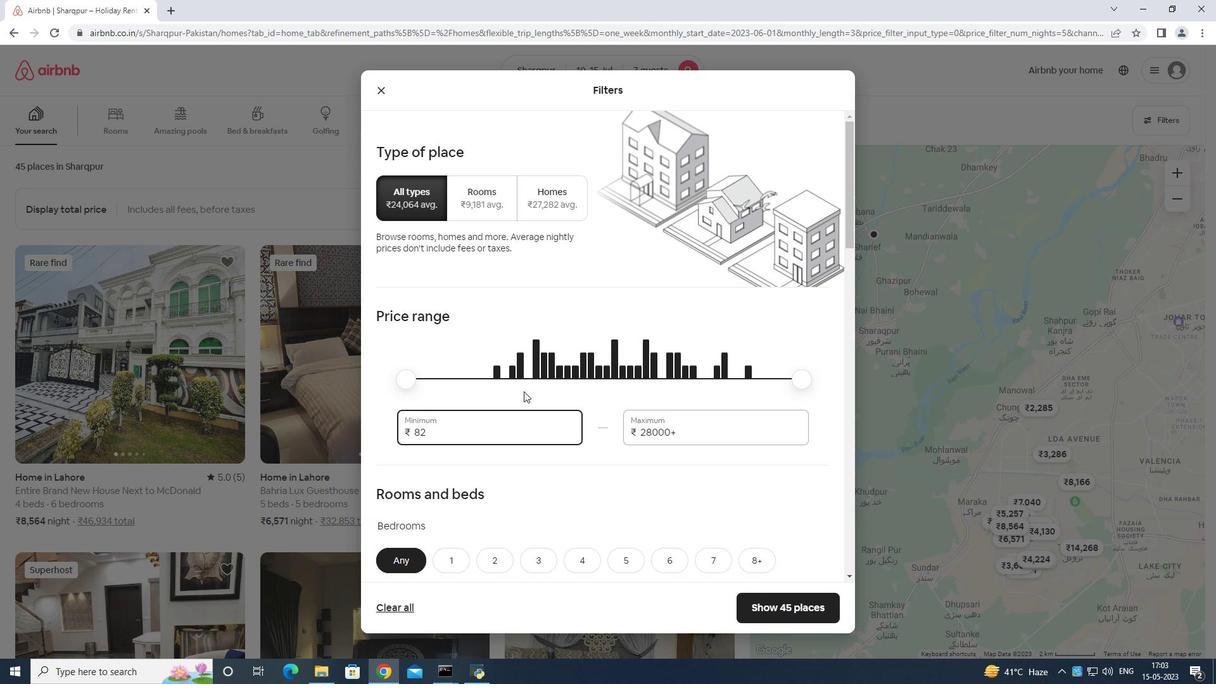 
Action: Key pressed <Key.backspace><Key.backspace>
Screenshot: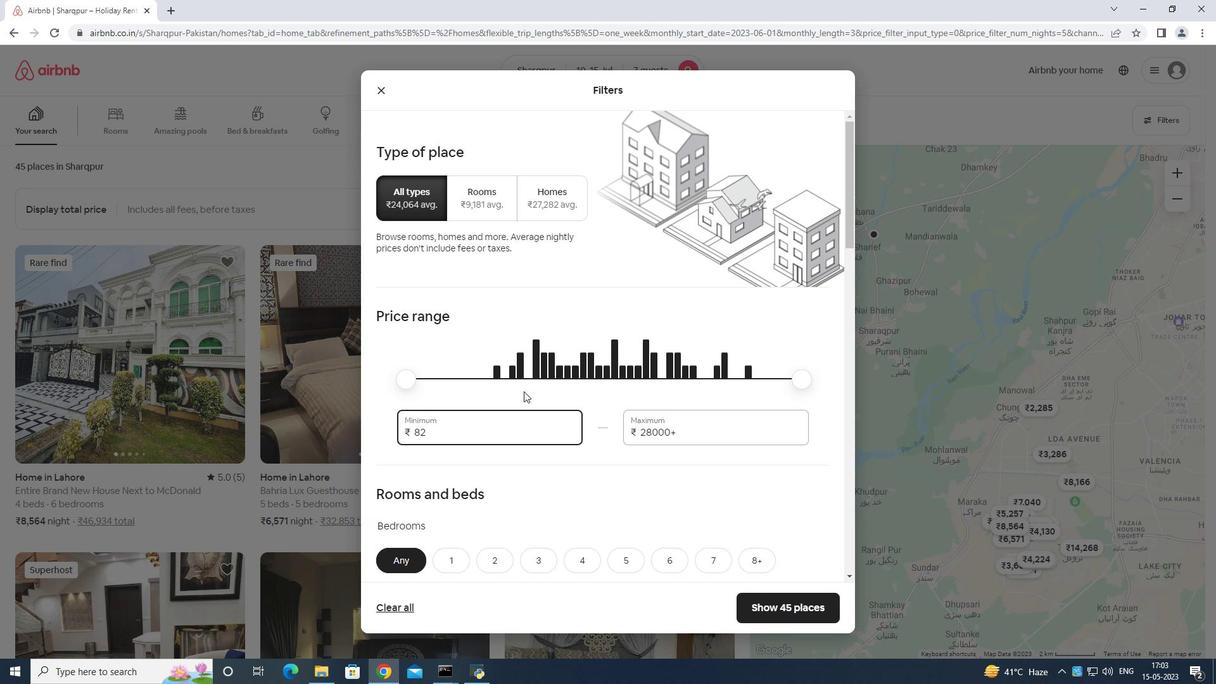 
Action: Mouse moved to (521, 392)
Screenshot: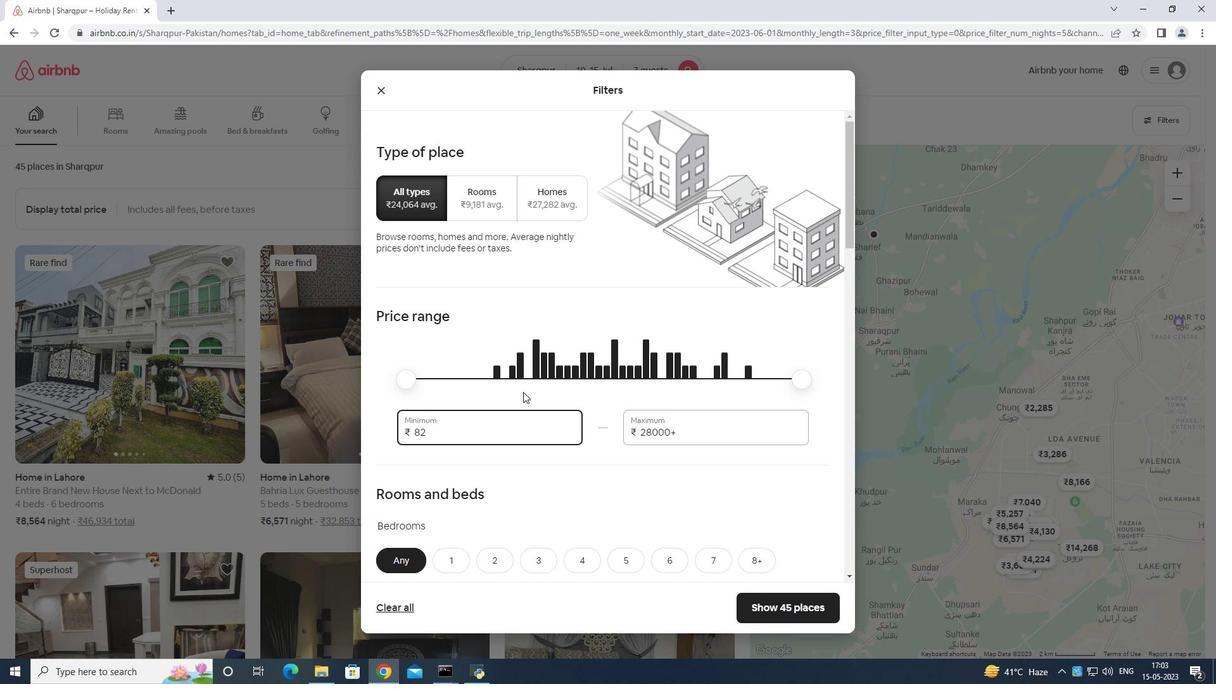 
Action: Key pressed <Key.backspace>
Screenshot: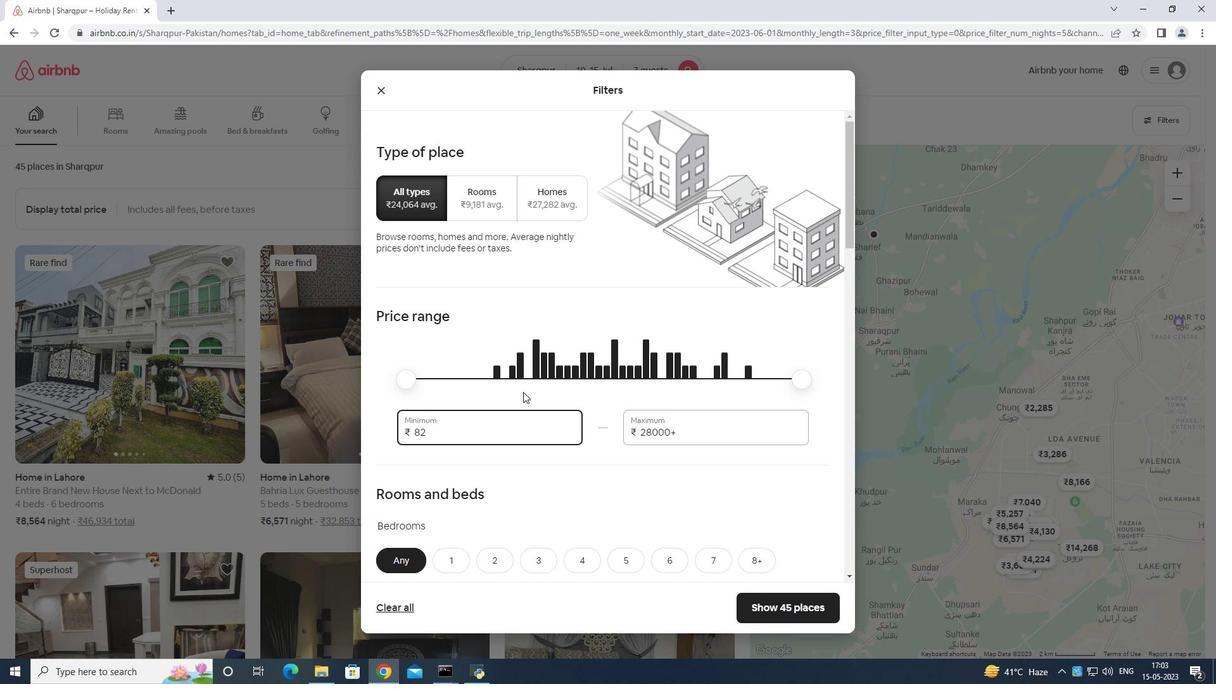 
Action: Mouse moved to (521, 392)
Screenshot: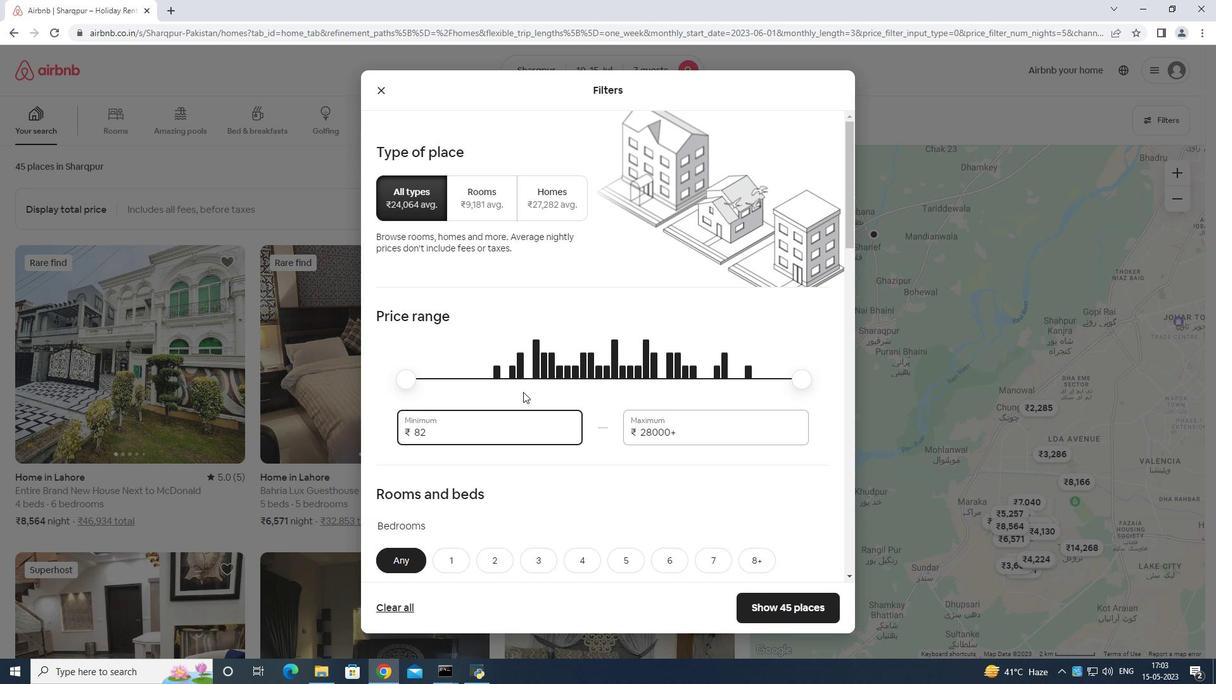 
Action: Key pressed <Key.backspace><Key.backspace>1000
Screenshot: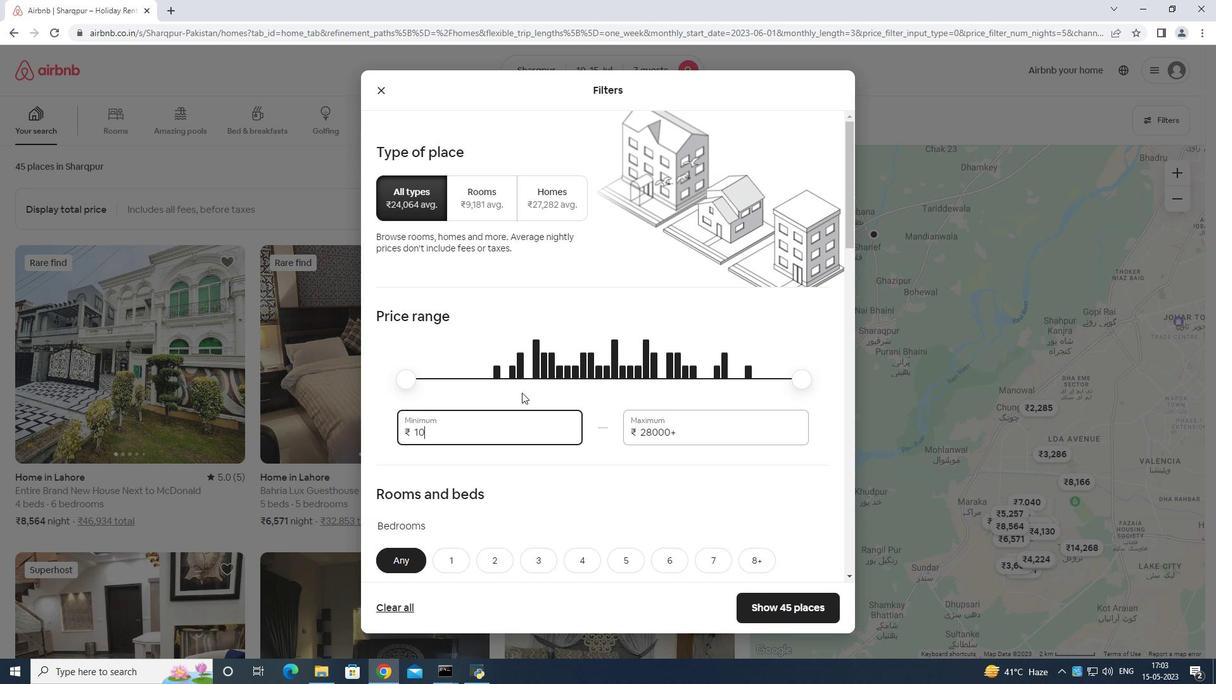 
Action: Mouse moved to (526, 401)
Screenshot: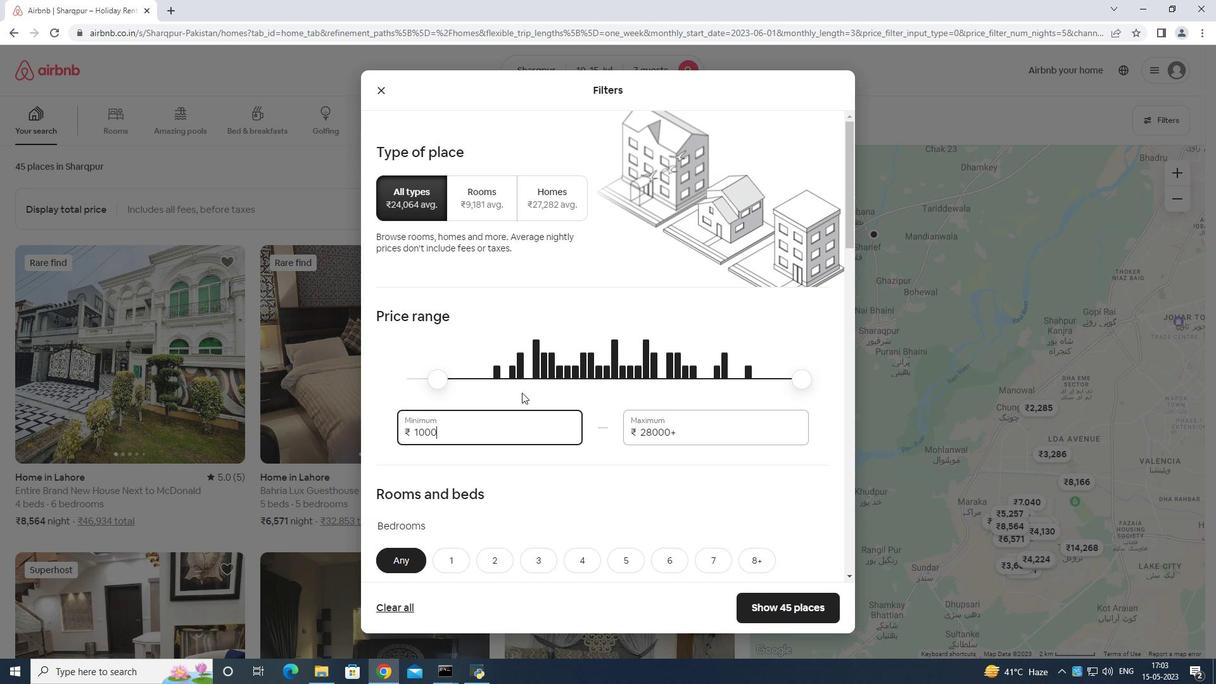 
Action: Key pressed 0
Screenshot: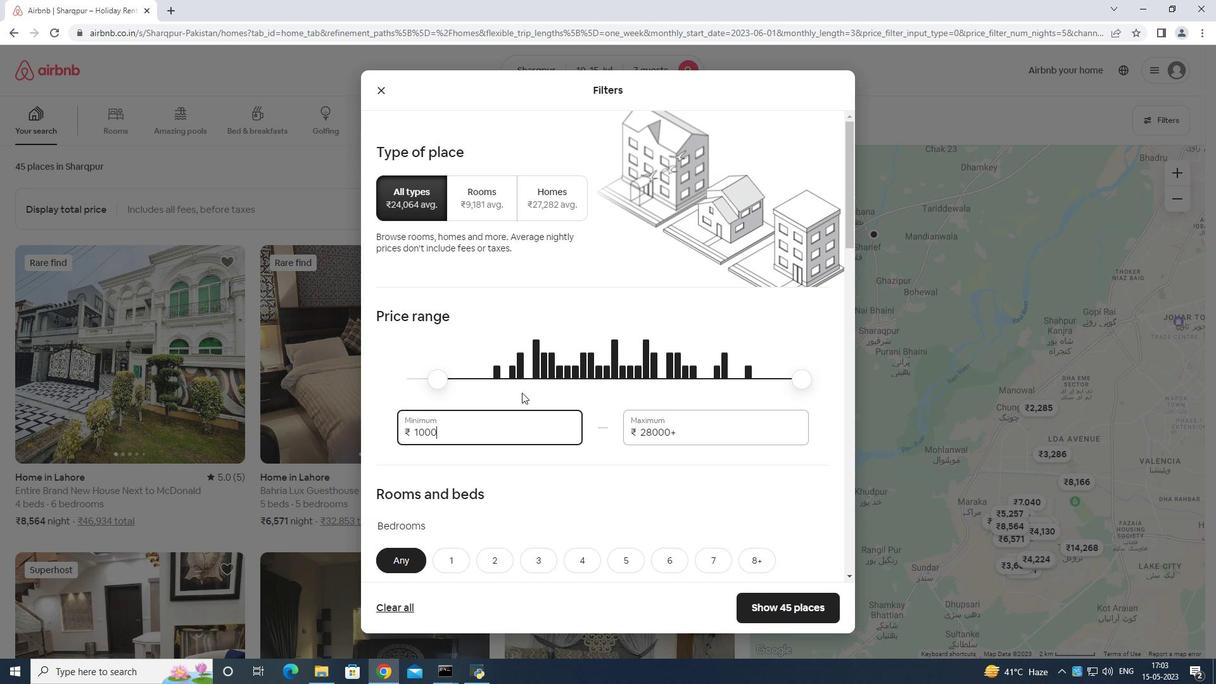 
Action: Mouse moved to (725, 435)
Screenshot: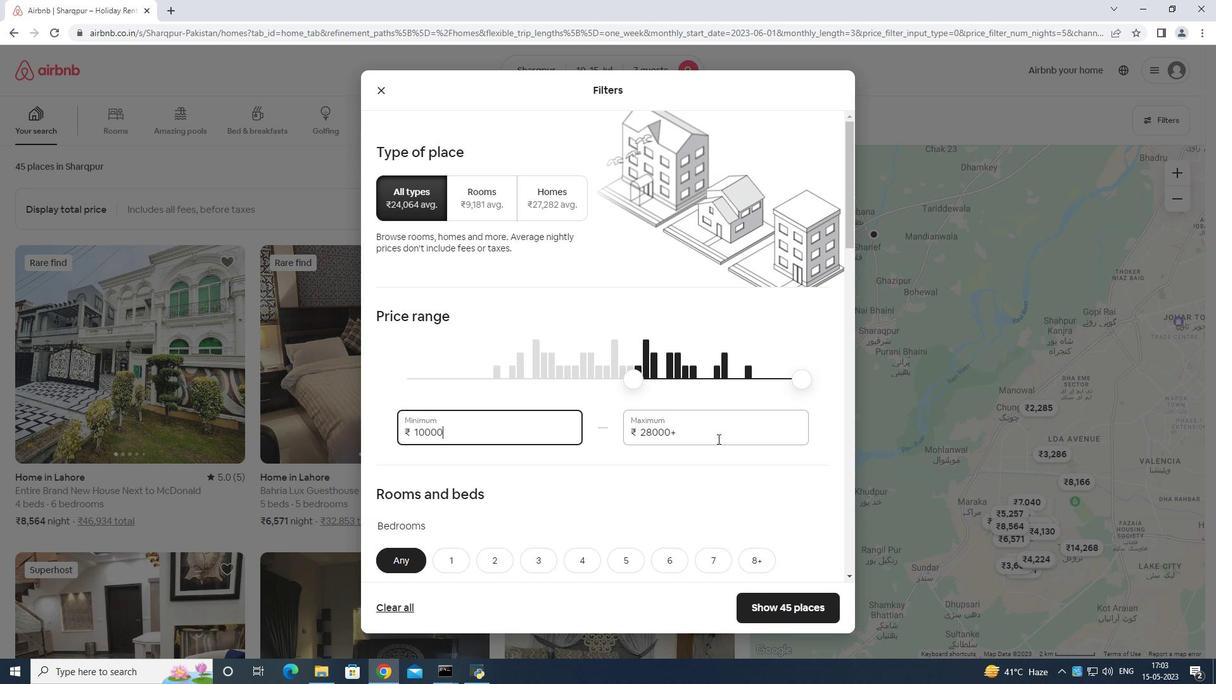 
Action: Mouse pressed left at (725, 435)
Screenshot: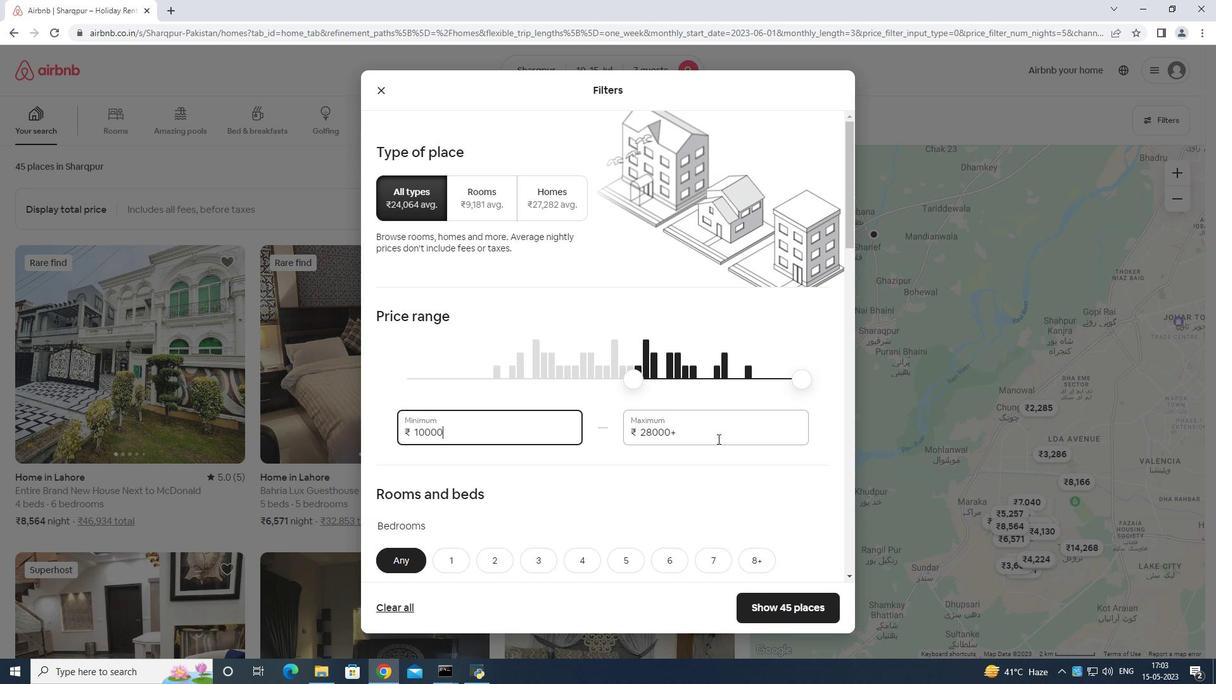 
Action: Mouse moved to (734, 416)
Screenshot: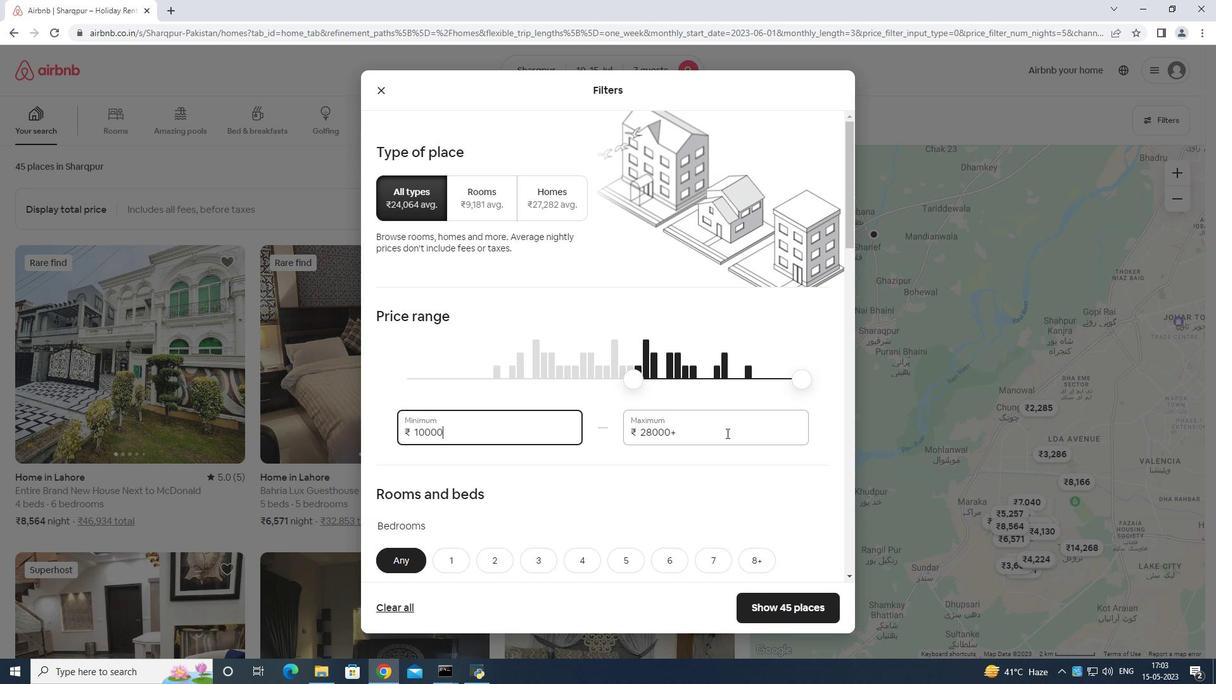 
Action: Key pressed <Key.backspace><Key.backspace><Key.backspace><Key.backspace><Key.backspace><Key.backspace><Key.backspace><Key.backspace><Key.backspace><Key.backspace><Key.backspace>15
Screenshot: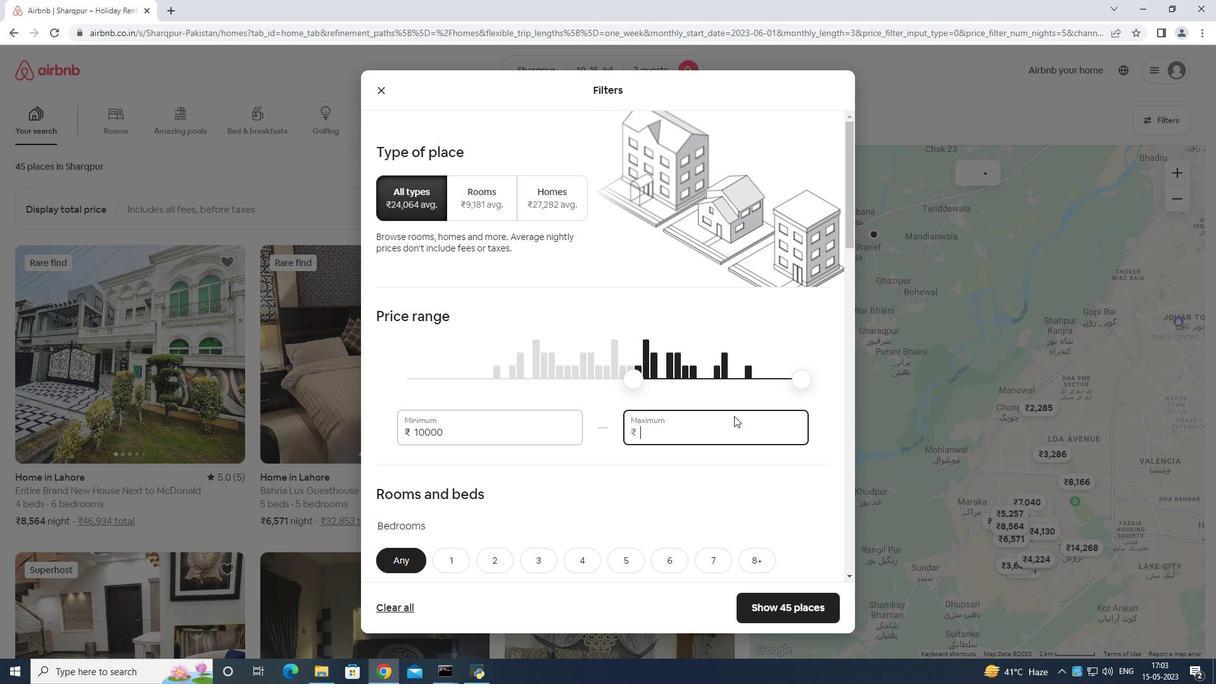
Action: Mouse moved to (734, 416)
Screenshot: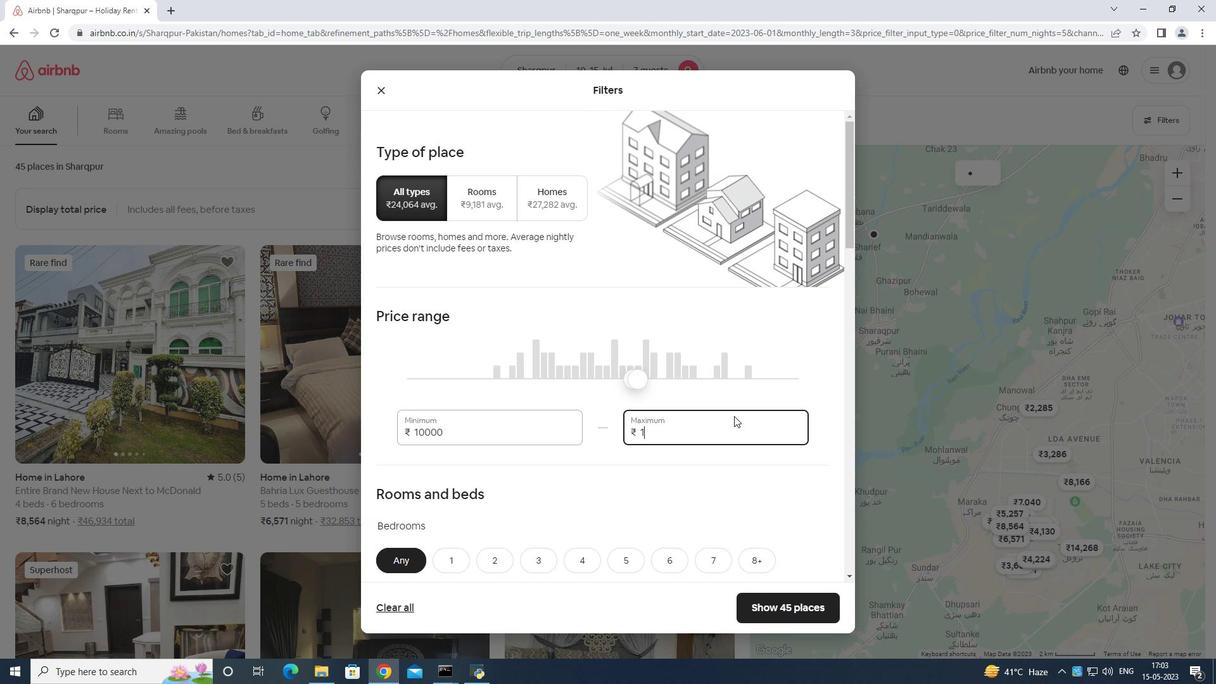 
Action: Key pressed 0
Screenshot: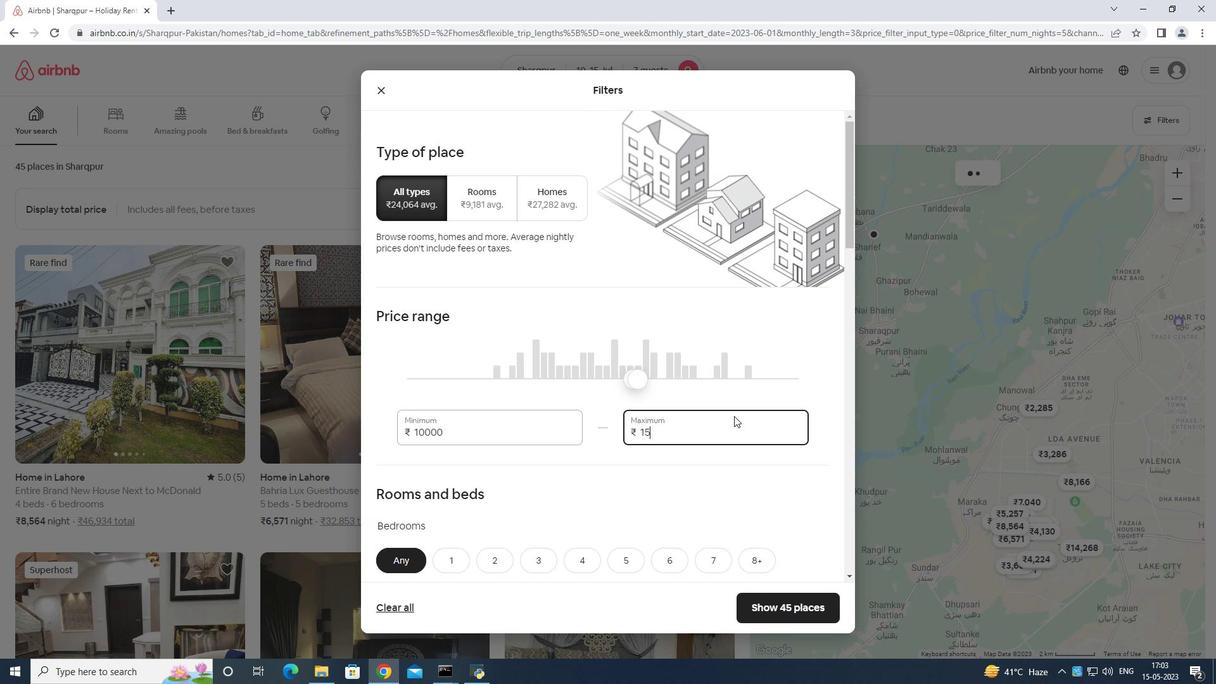 
Action: Mouse moved to (734, 416)
Screenshot: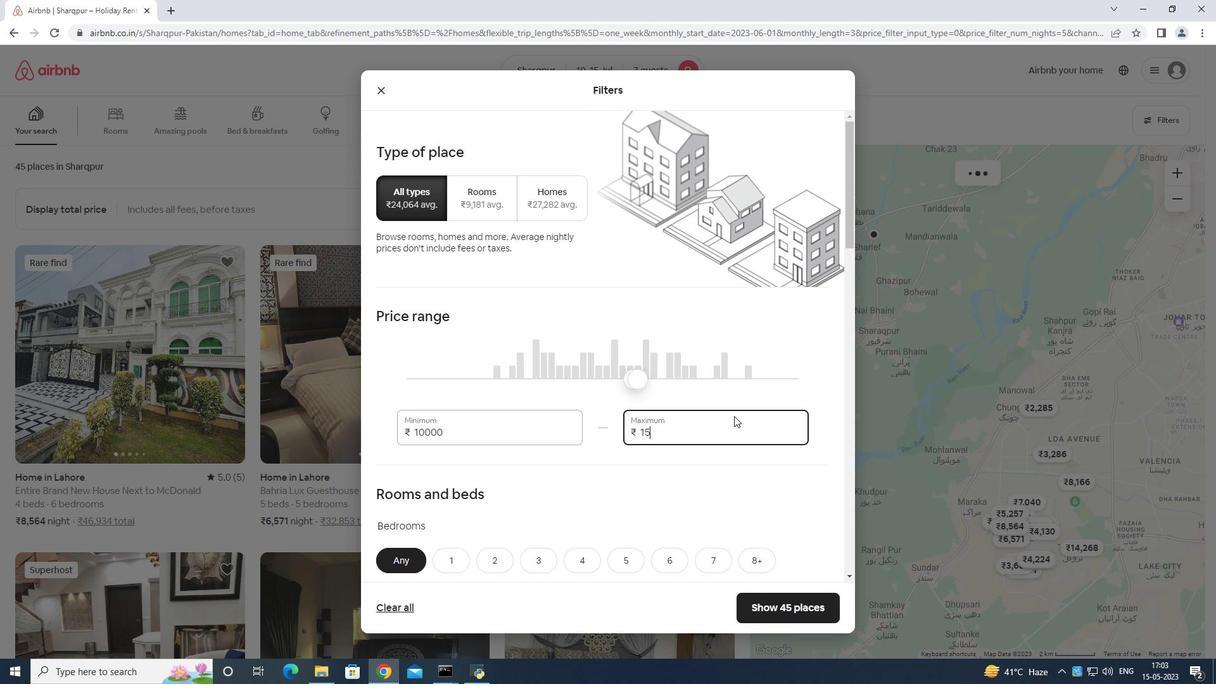 
Action: Key pressed 0
Screenshot: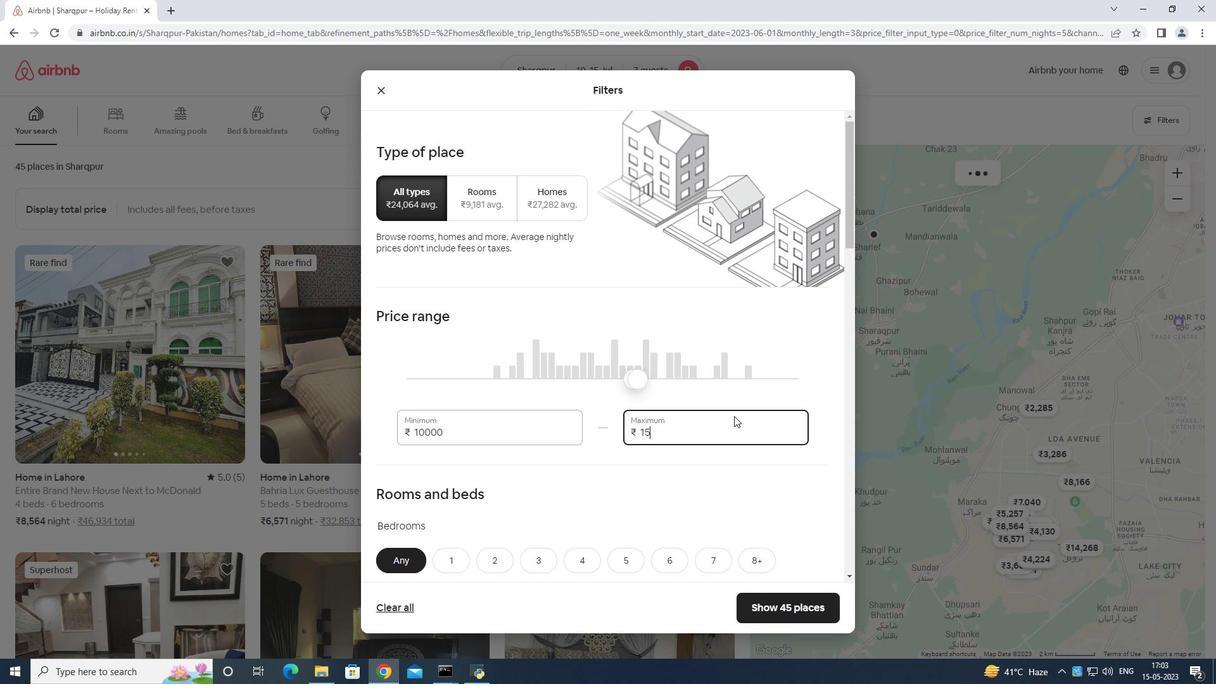 
Action: Mouse moved to (733, 416)
Screenshot: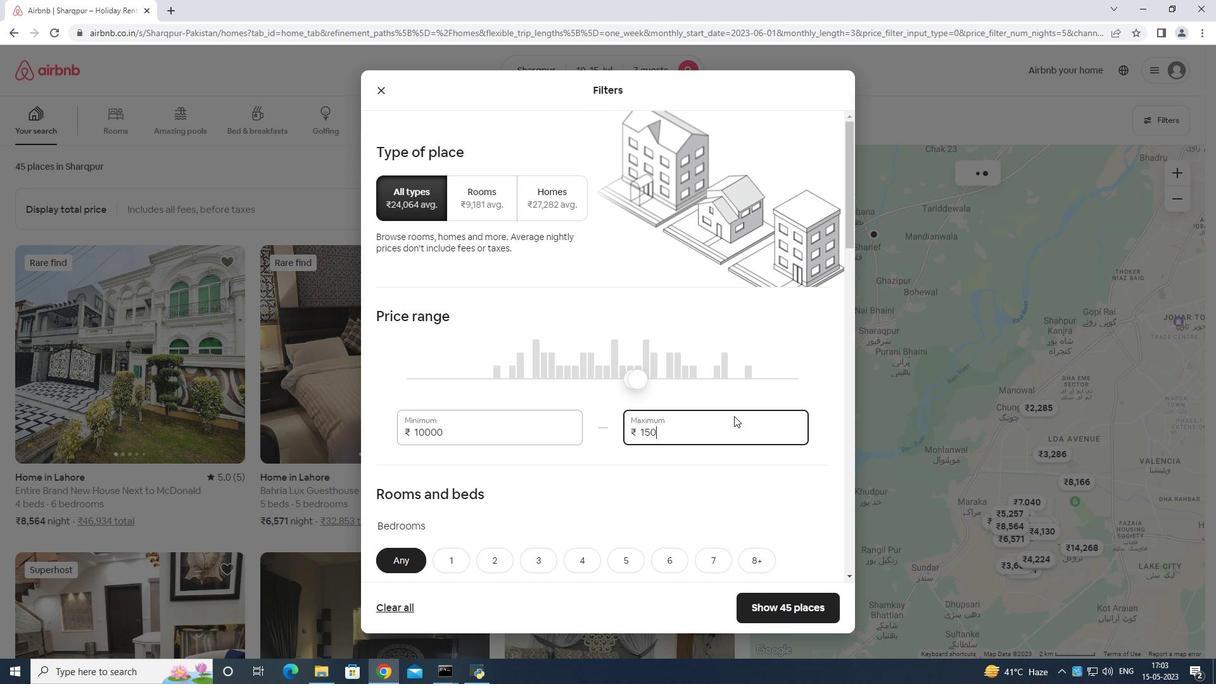 
Action: Key pressed 0
Screenshot: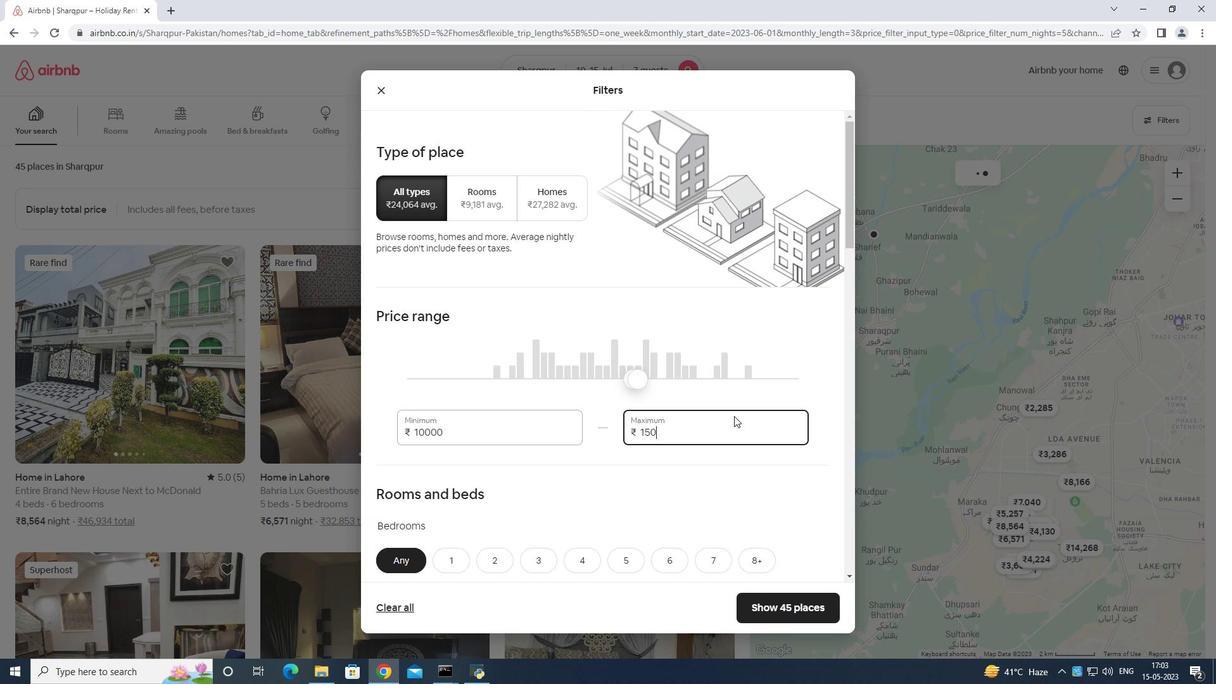 
Action: Mouse moved to (725, 412)
Screenshot: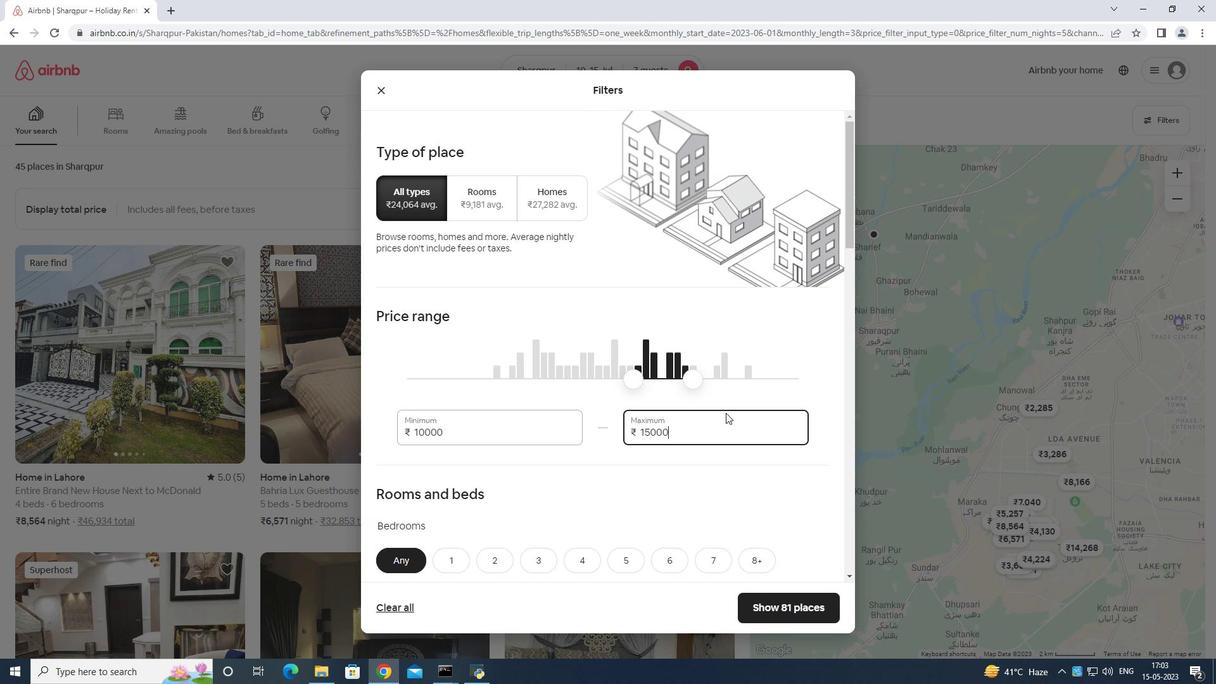 
Action: Mouse scrolled (725, 412) with delta (0, 0)
Screenshot: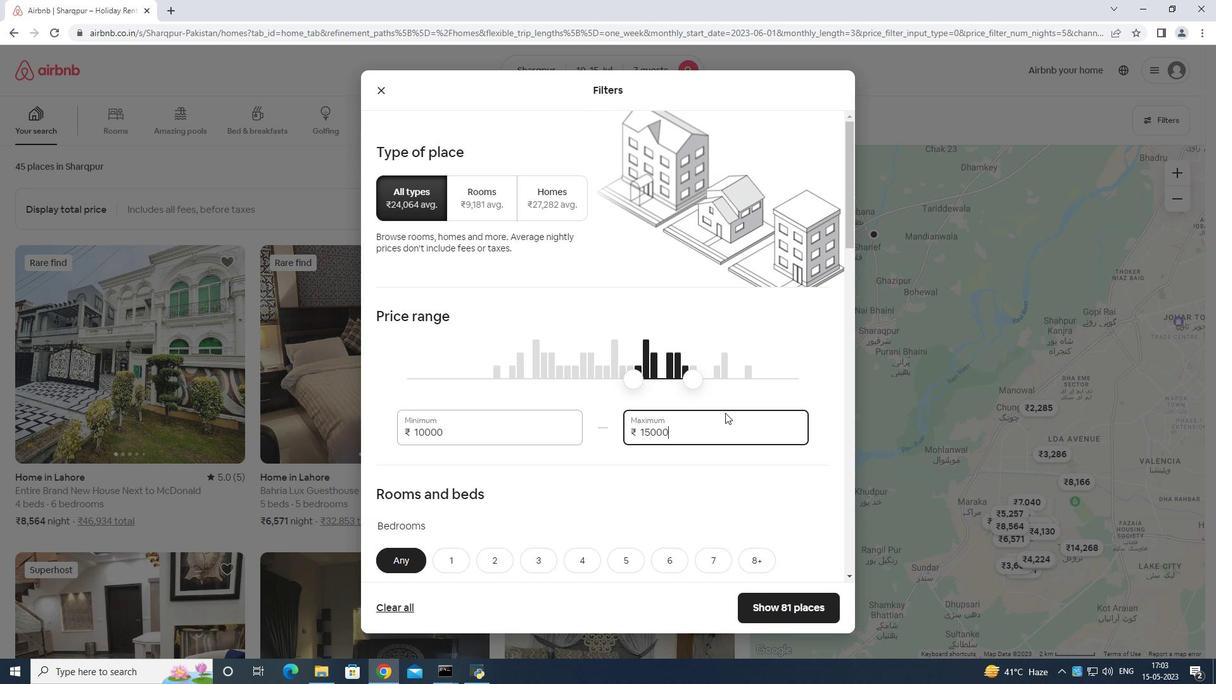 
Action: Mouse moved to (725, 412)
Screenshot: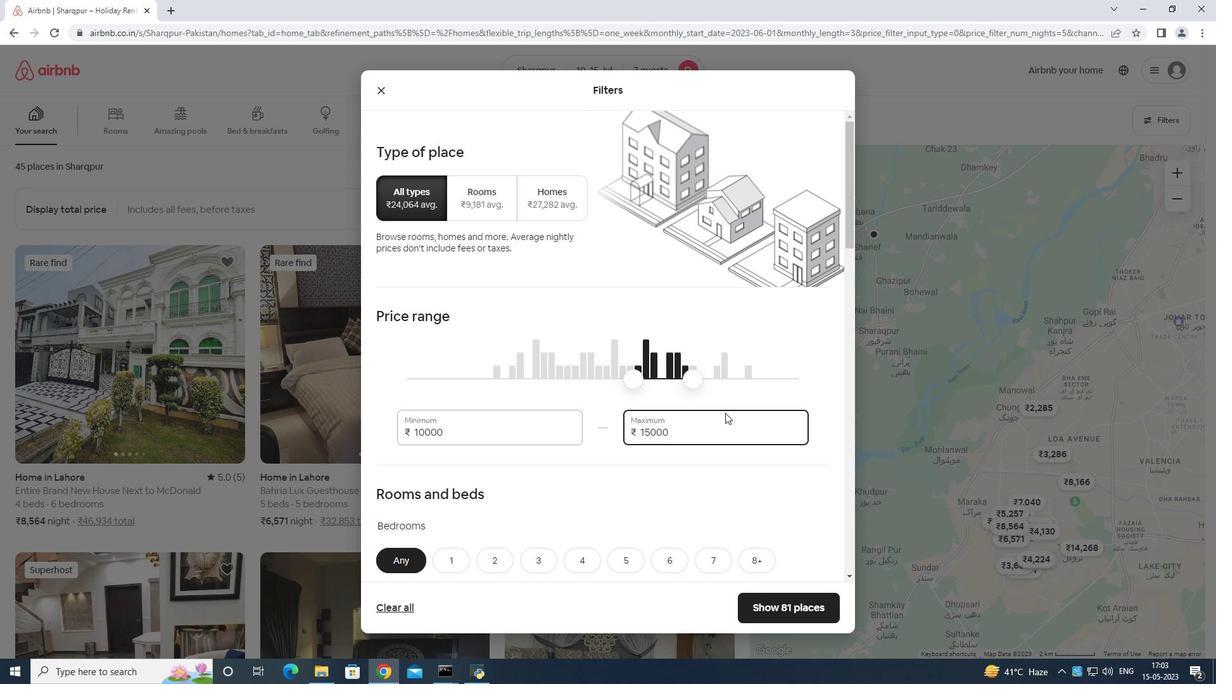 
Action: Mouse scrolled (725, 412) with delta (0, 0)
Screenshot: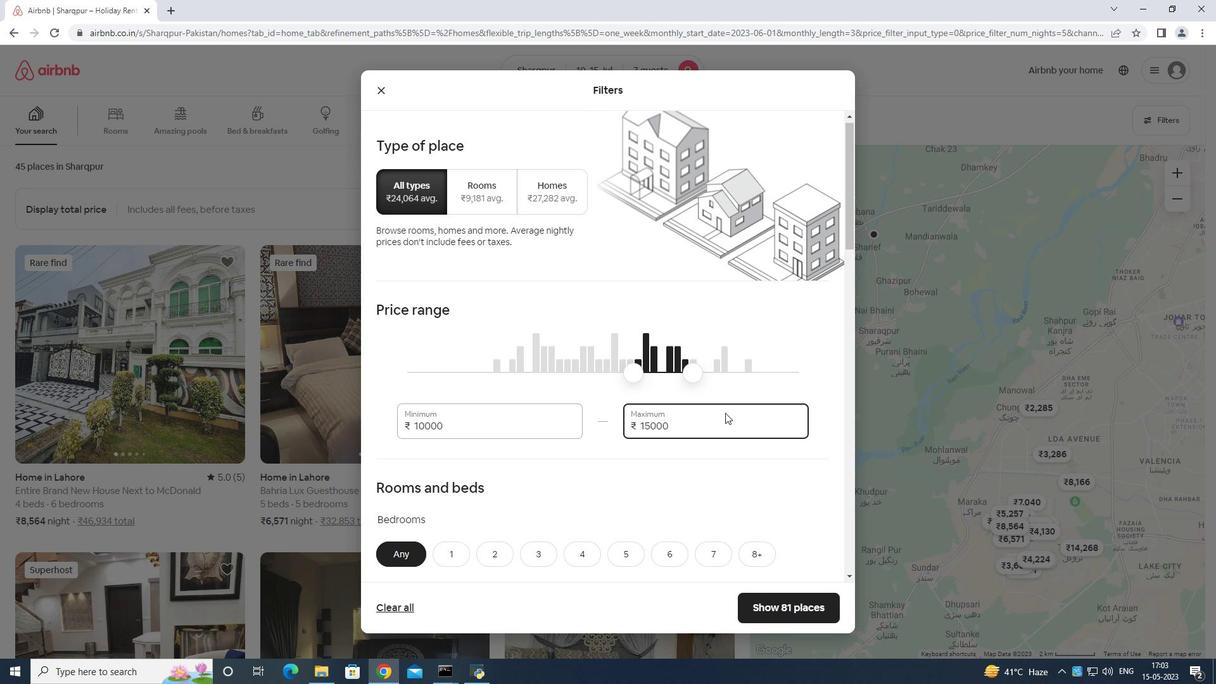 
Action: Mouse scrolled (725, 412) with delta (0, 0)
Screenshot: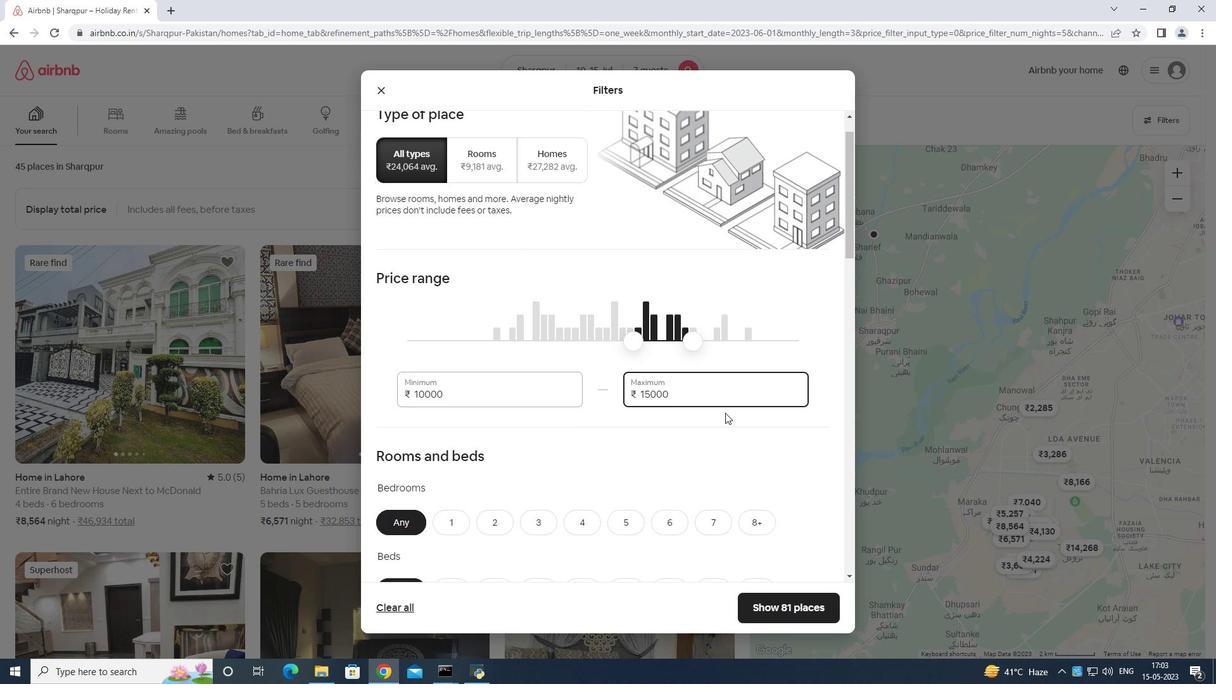 
Action: Mouse scrolled (725, 412) with delta (0, 0)
Screenshot: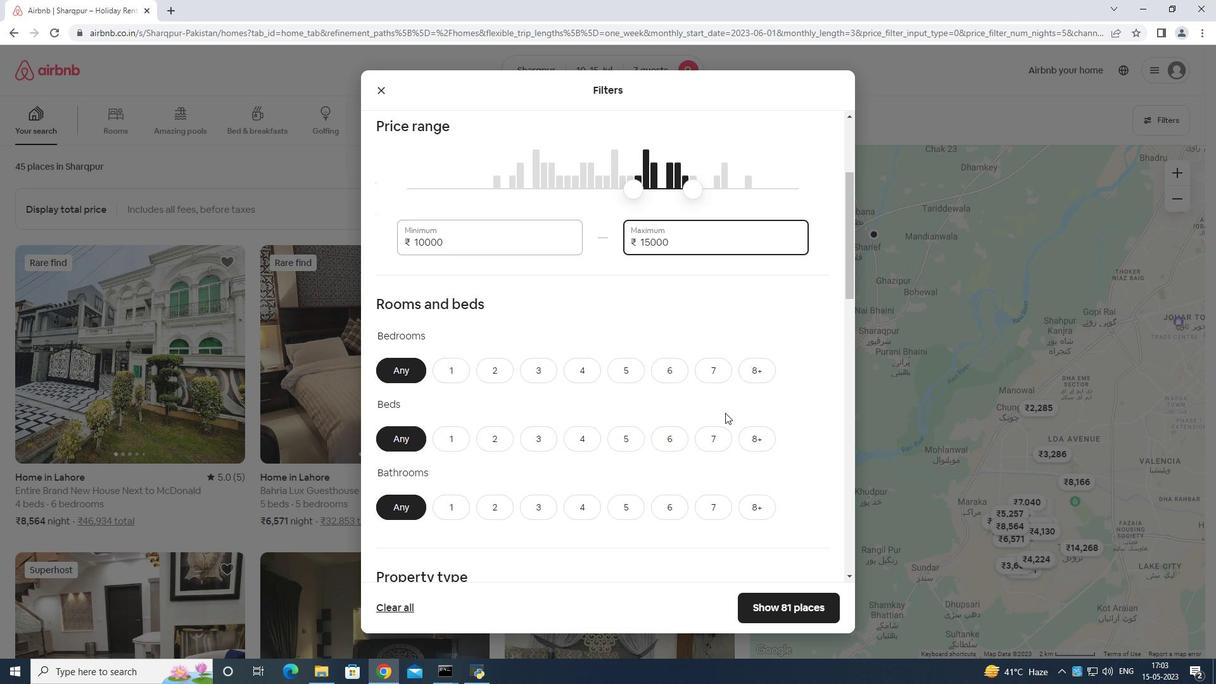 
Action: Mouse moved to (576, 309)
Screenshot: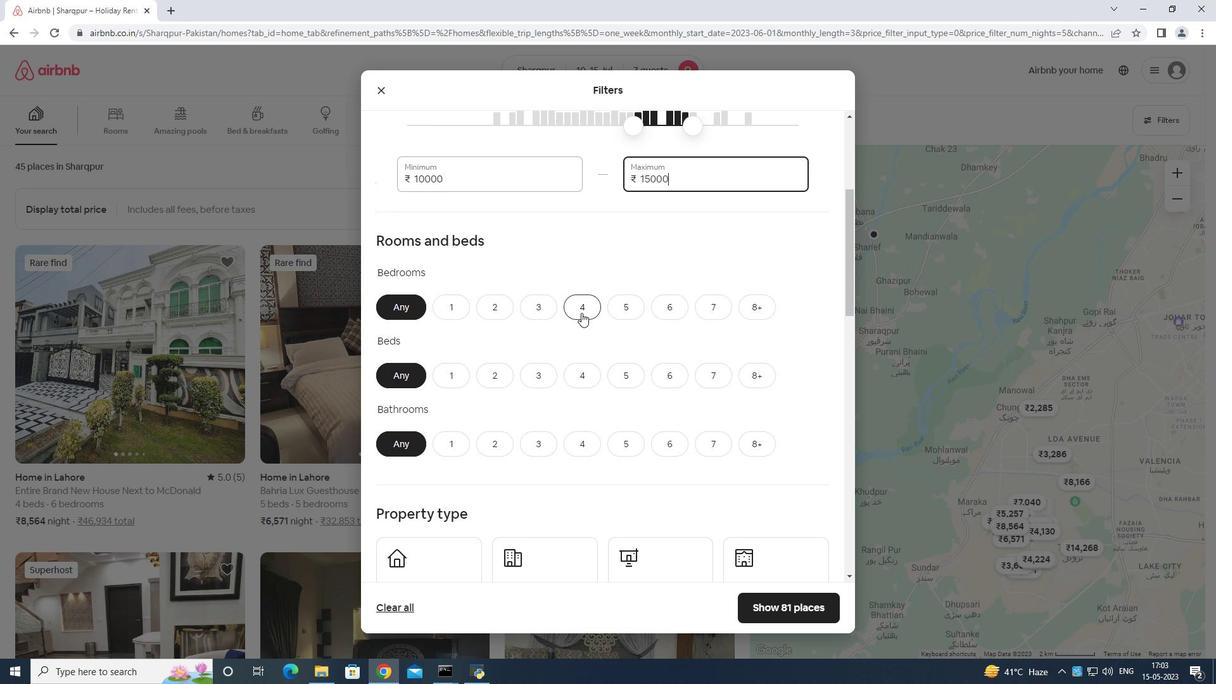 
Action: Mouse pressed left at (576, 309)
Screenshot: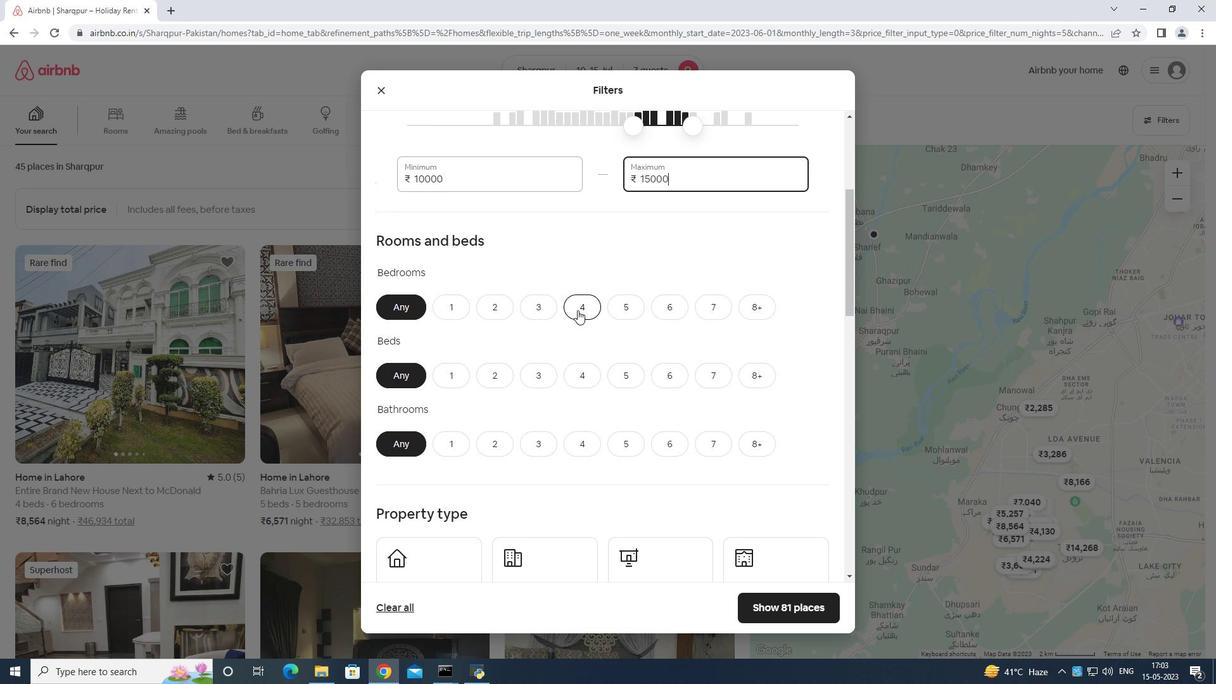 
Action: Mouse moved to (715, 378)
Screenshot: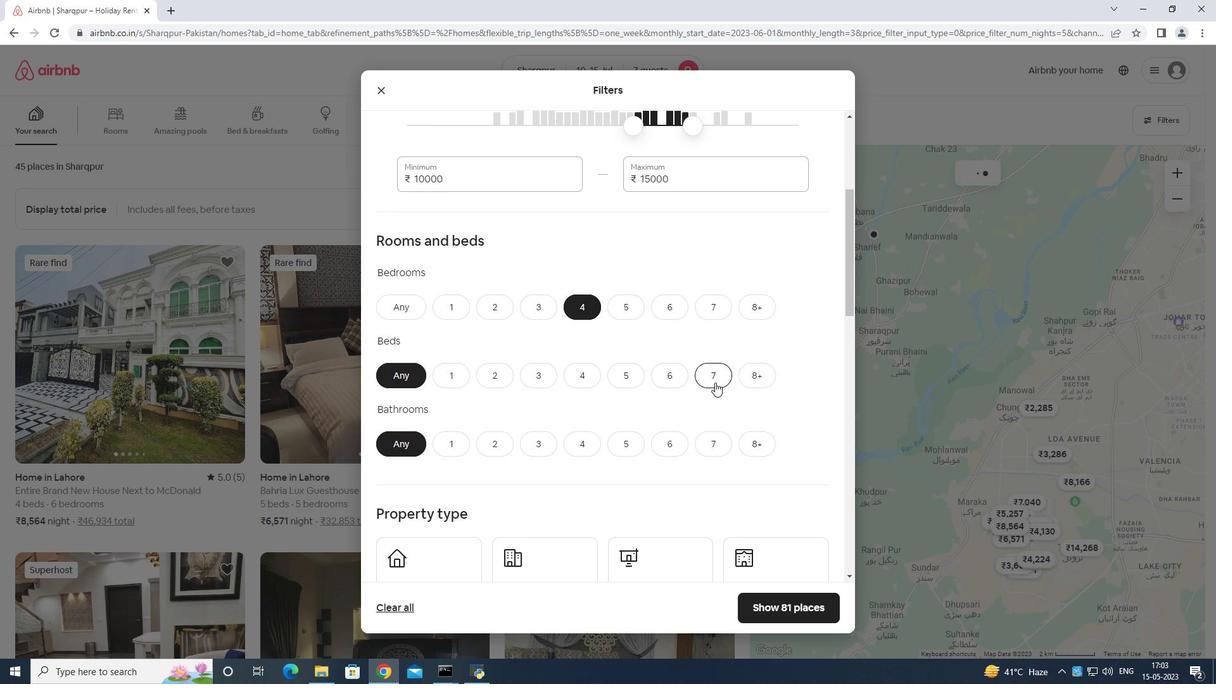 
Action: Mouse pressed left at (715, 378)
Screenshot: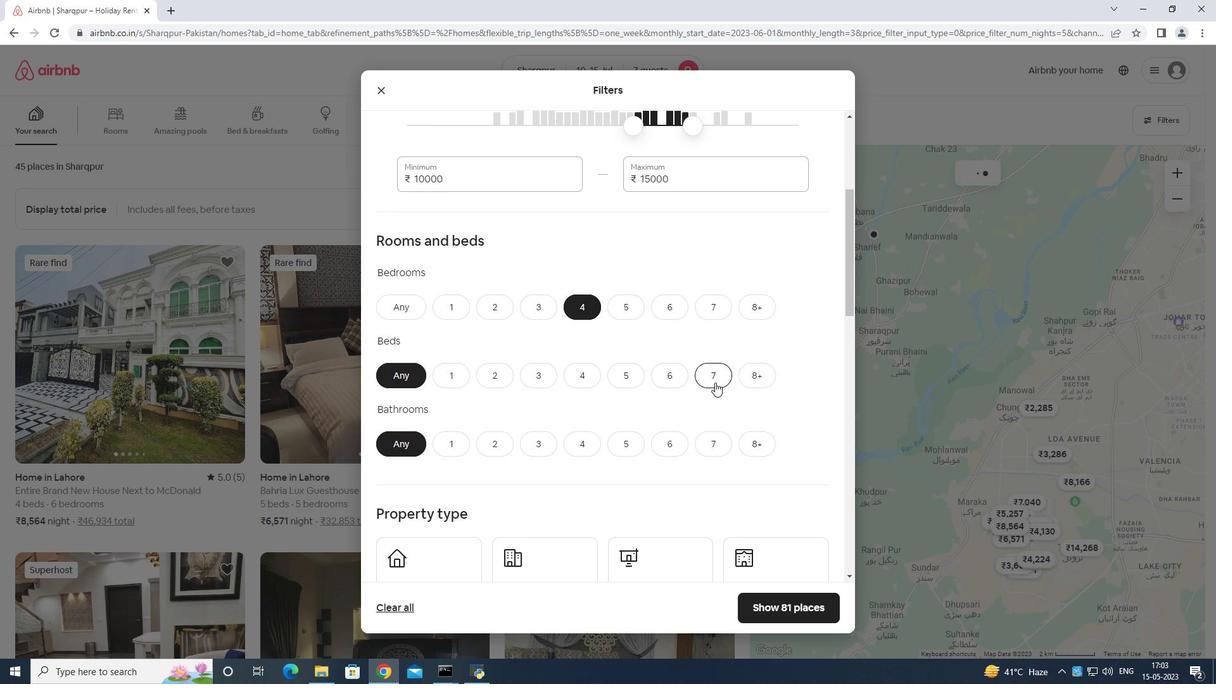 
Action: Mouse moved to (584, 441)
Screenshot: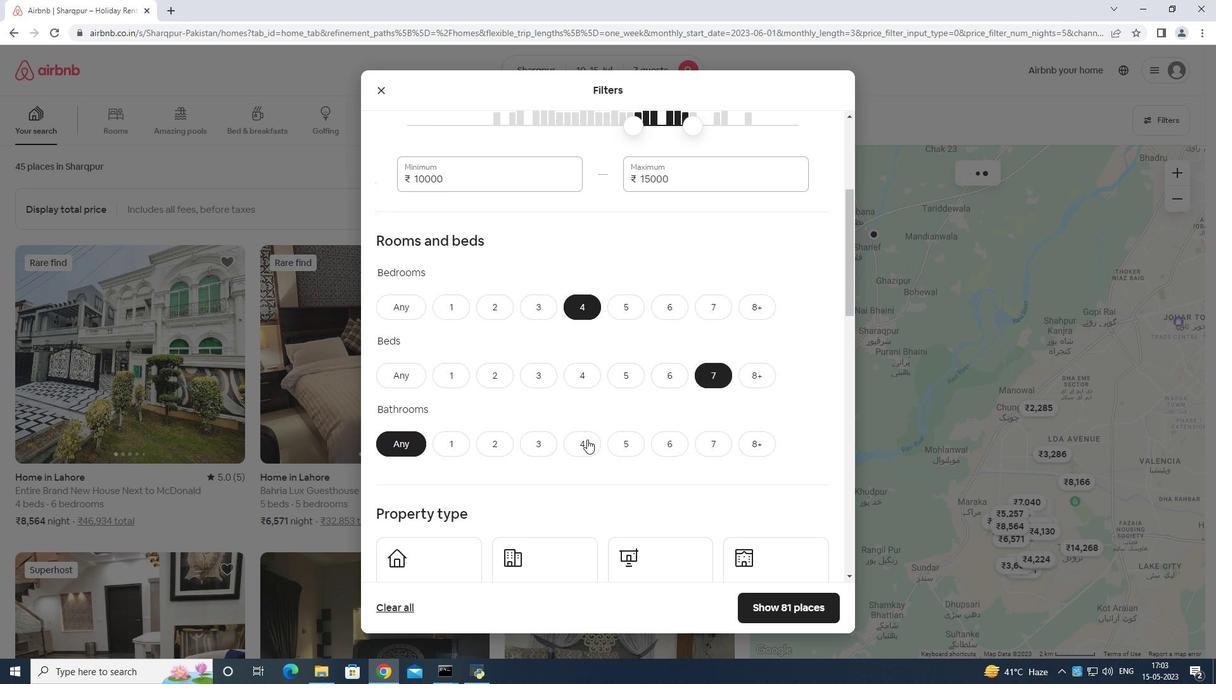 
Action: Mouse pressed left at (584, 441)
Screenshot: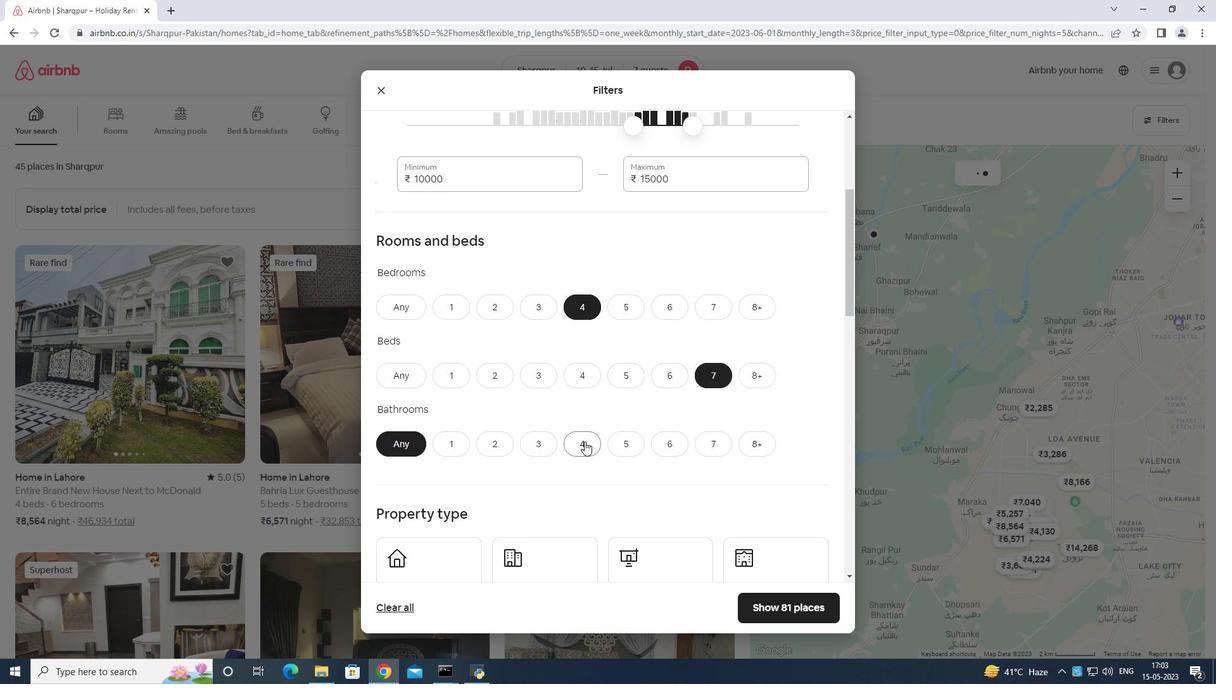 
Action: Mouse moved to (590, 426)
Screenshot: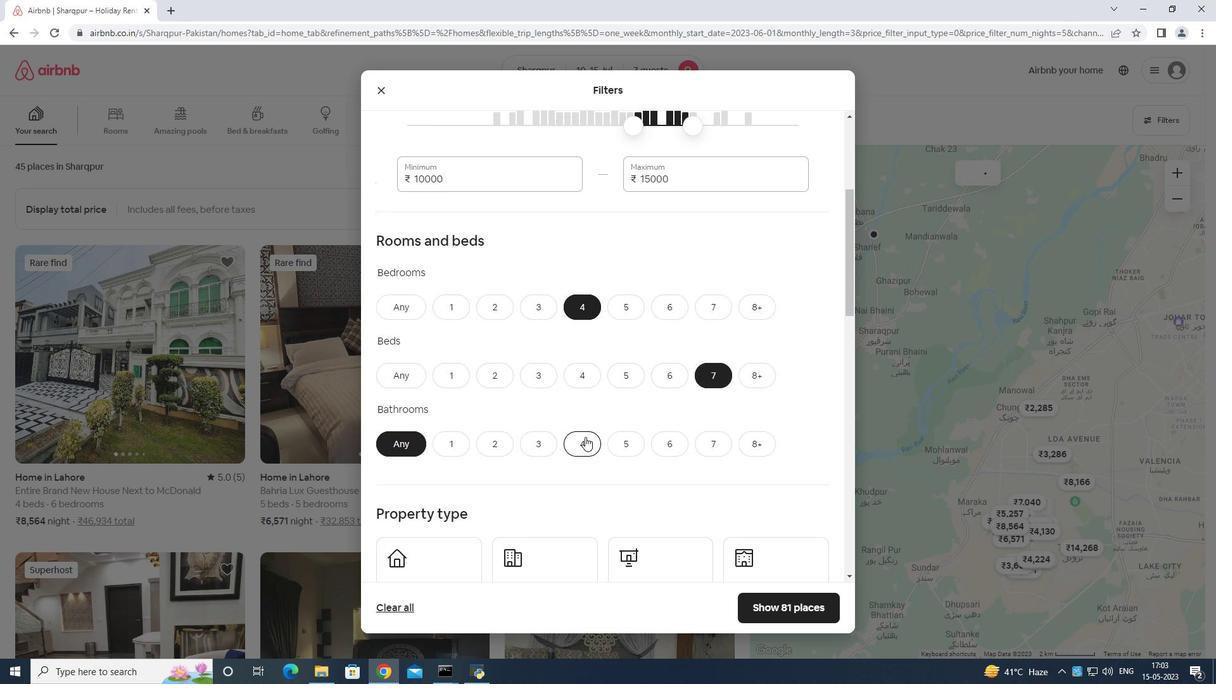 
Action: Mouse scrolled (590, 426) with delta (0, 0)
Screenshot: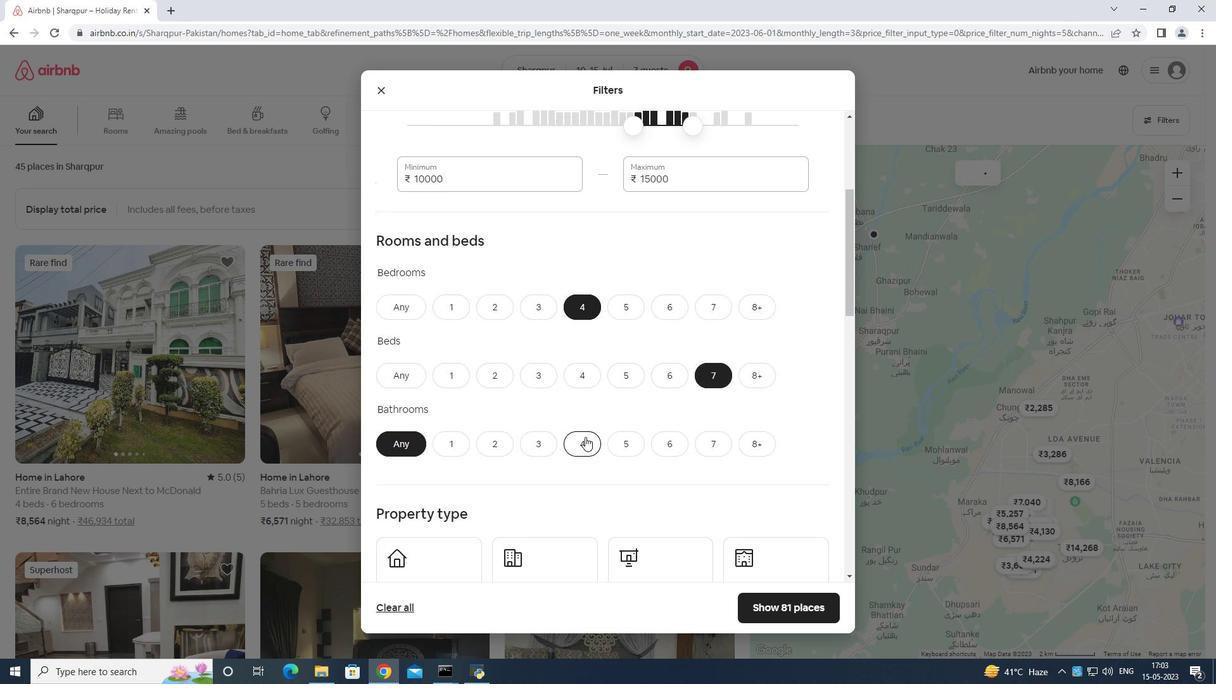 
Action: Mouse scrolled (590, 426) with delta (0, 0)
Screenshot: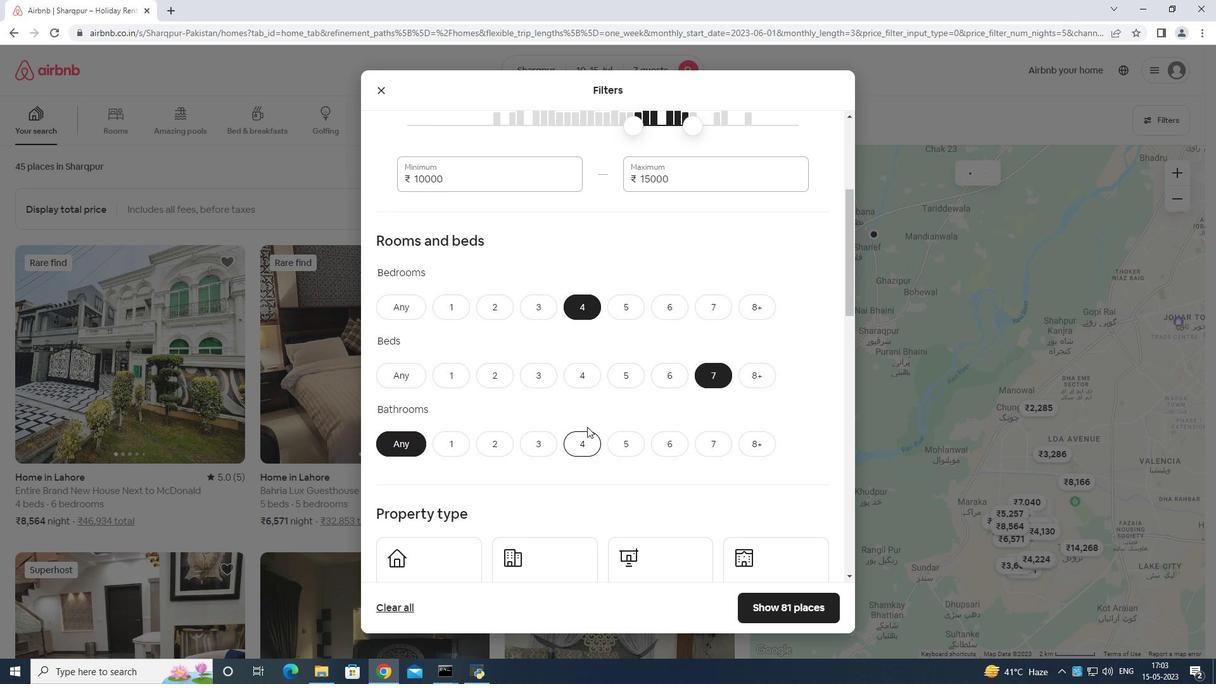 
Action: Mouse moved to (590, 427)
Screenshot: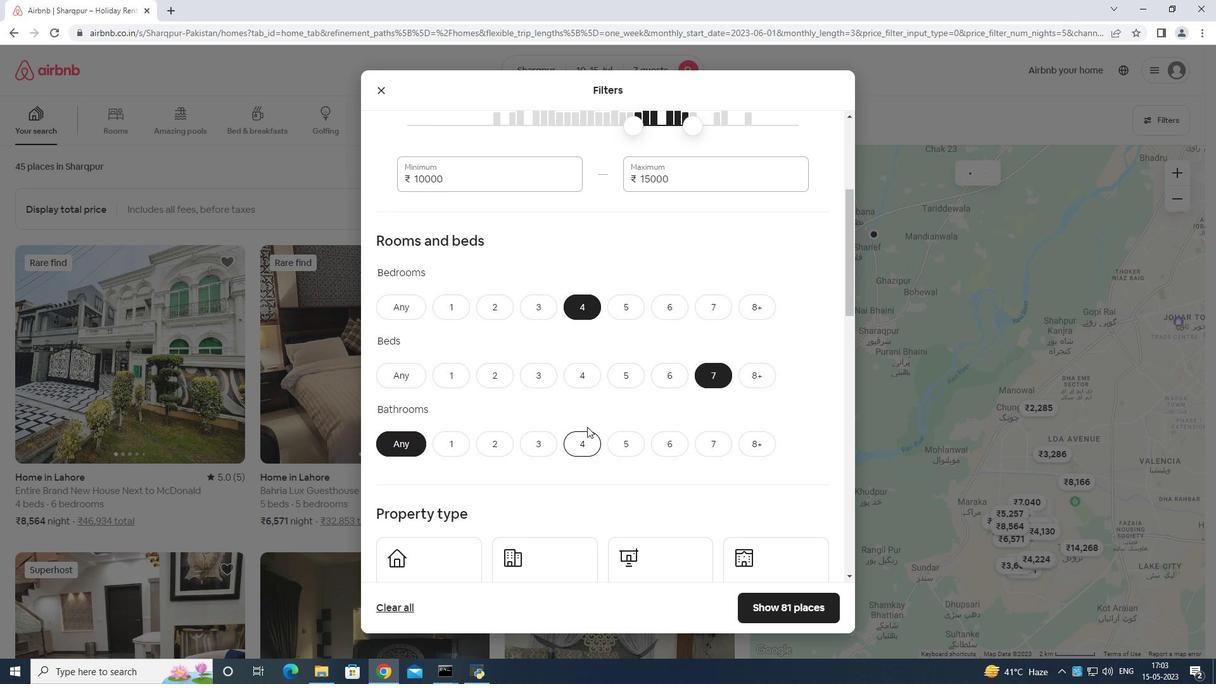 
Action: Mouse scrolled (590, 426) with delta (0, 0)
Screenshot: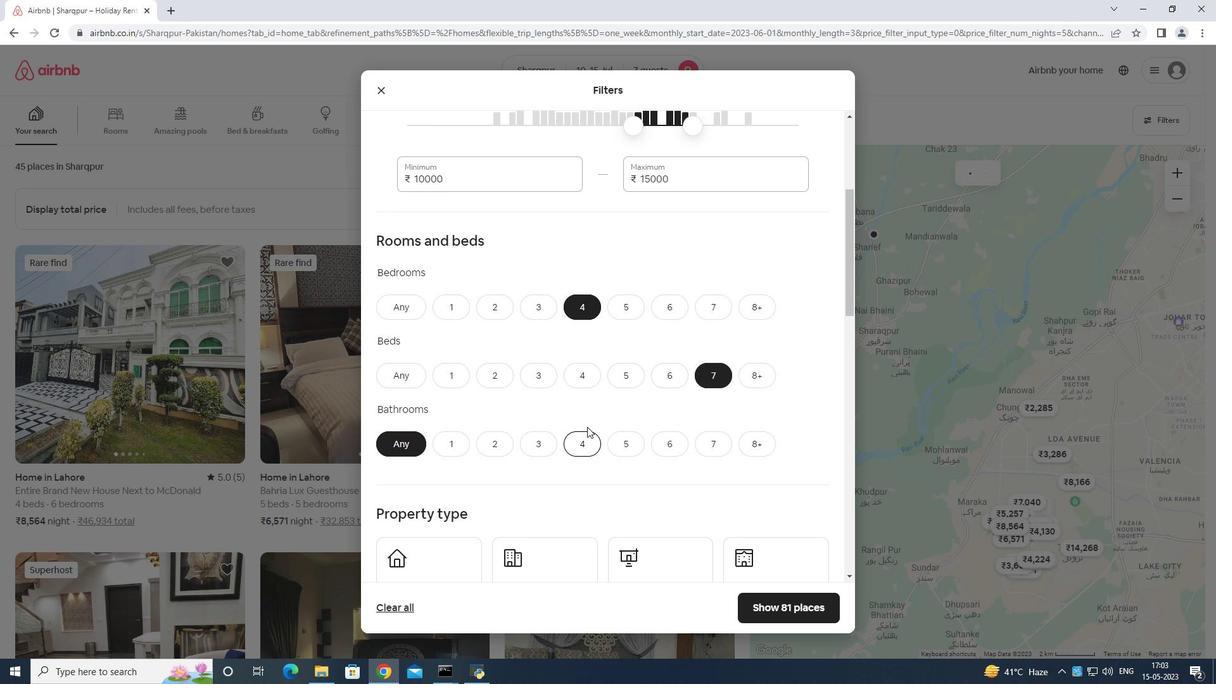 
Action: Mouse moved to (452, 387)
Screenshot: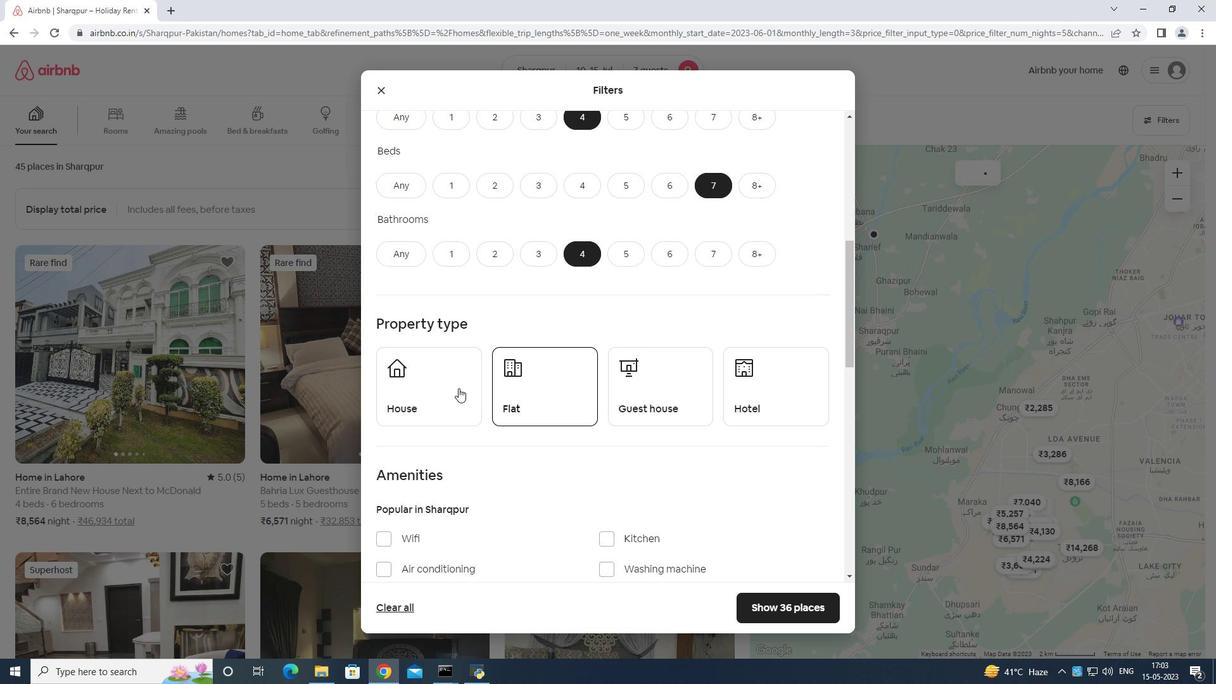 
Action: Mouse pressed left at (452, 387)
Screenshot: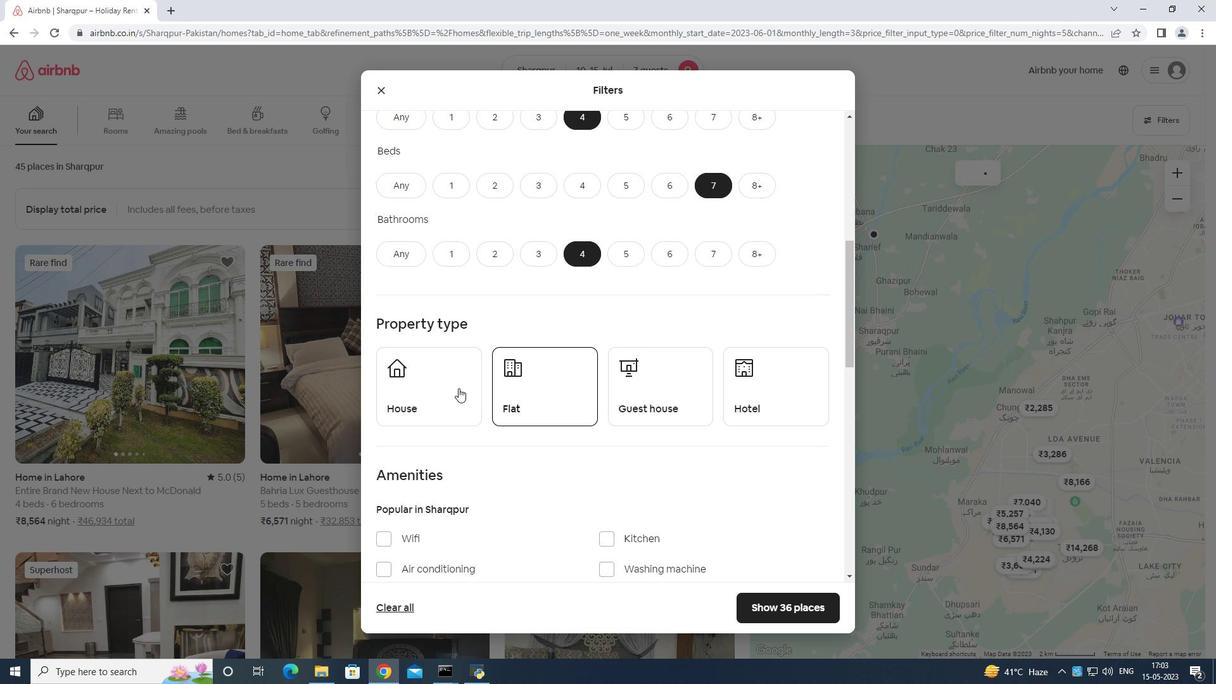 
Action: Mouse moved to (518, 390)
Screenshot: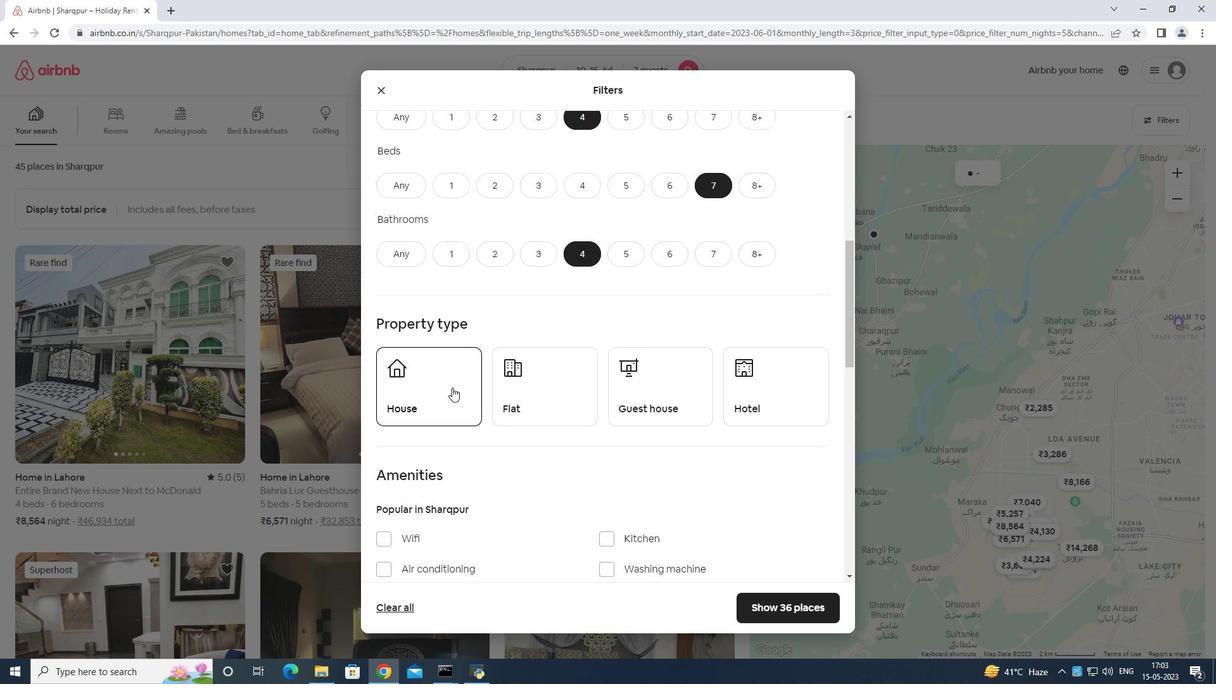 
Action: Mouse pressed left at (518, 390)
Screenshot: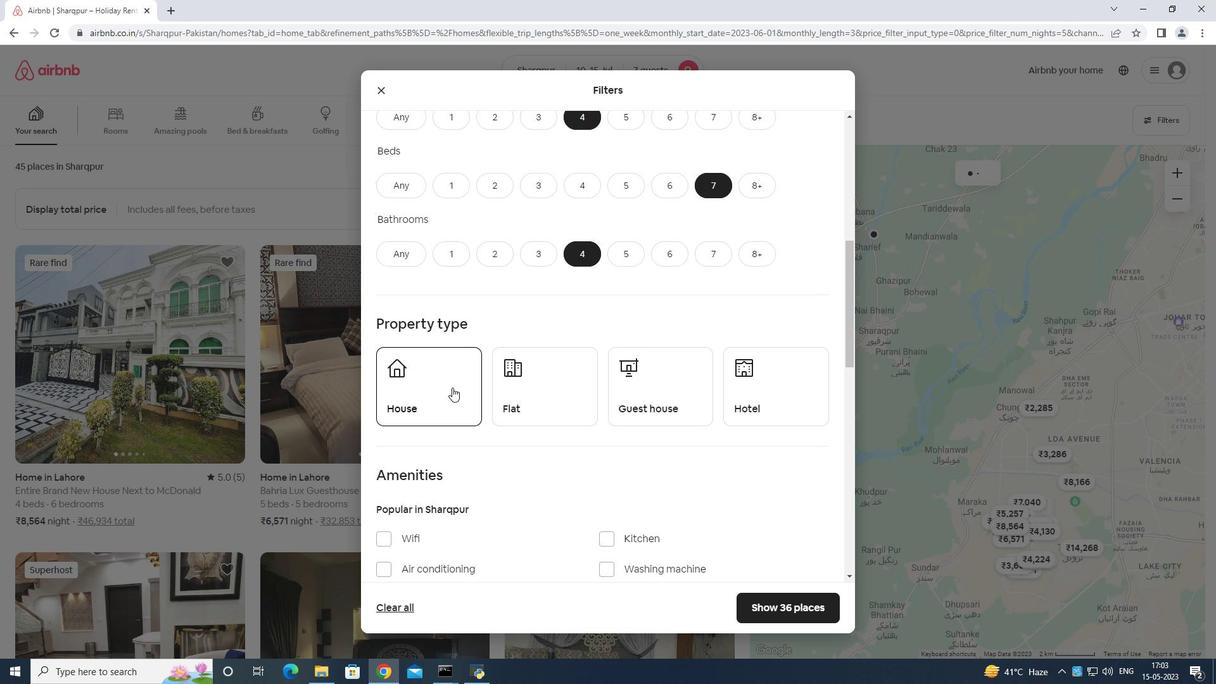 
Action: Mouse moved to (647, 388)
Screenshot: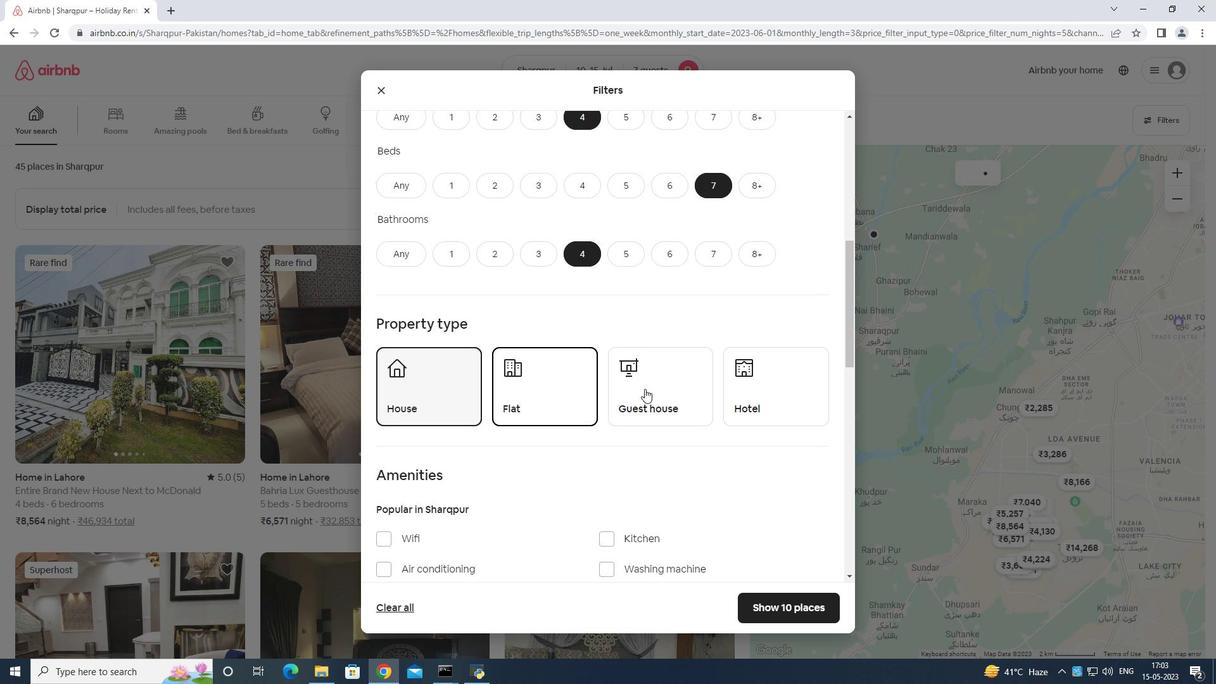 
Action: Mouse pressed left at (647, 388)
Screenshot: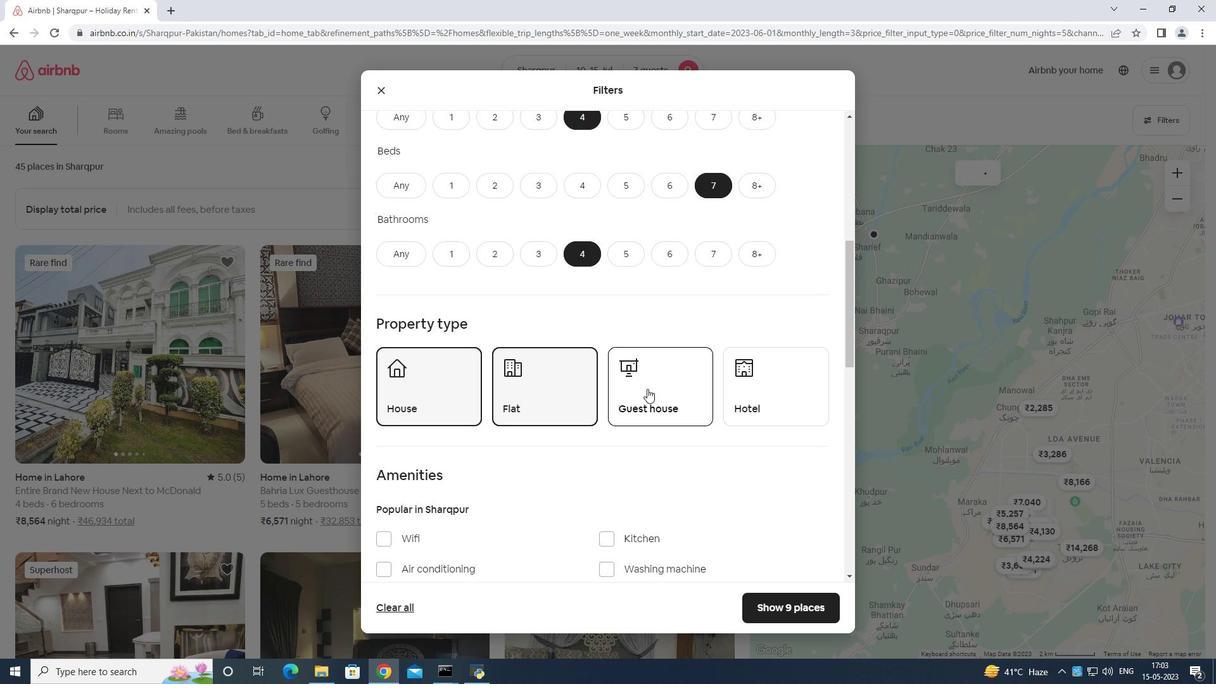 
Action: Mouse moved to (656, 379)
Screenshot: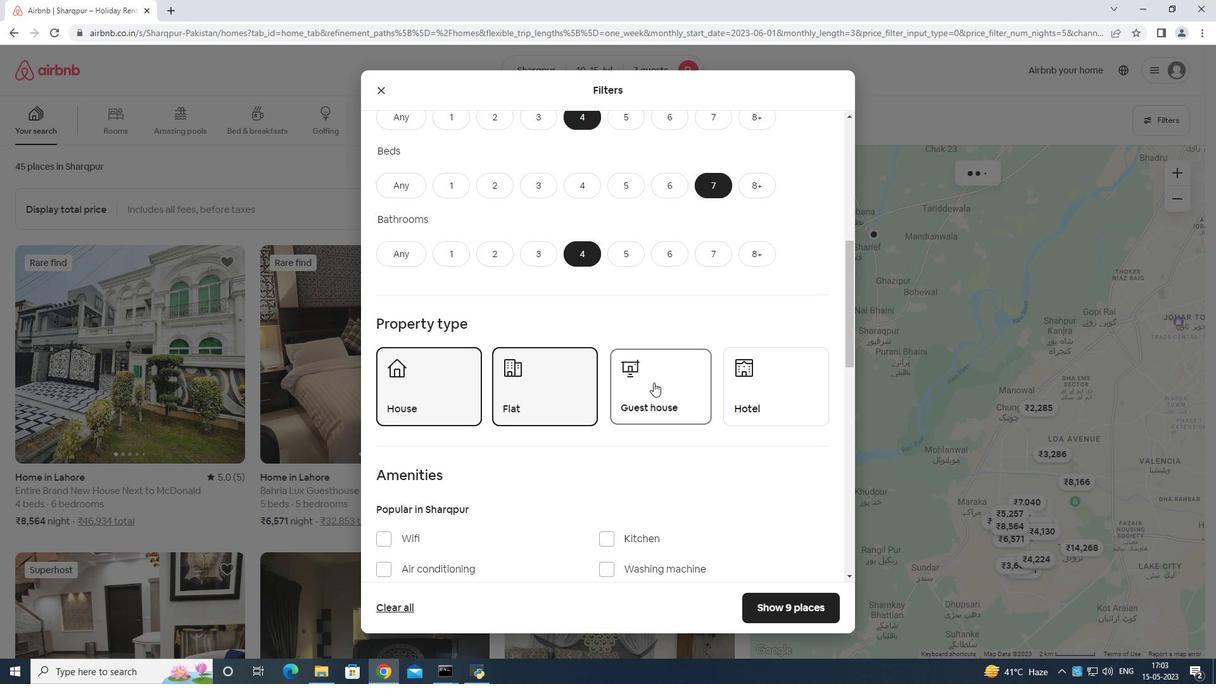 
Action: Mouse scrolled (656, 378) with delta (0, 0)
Screenshot: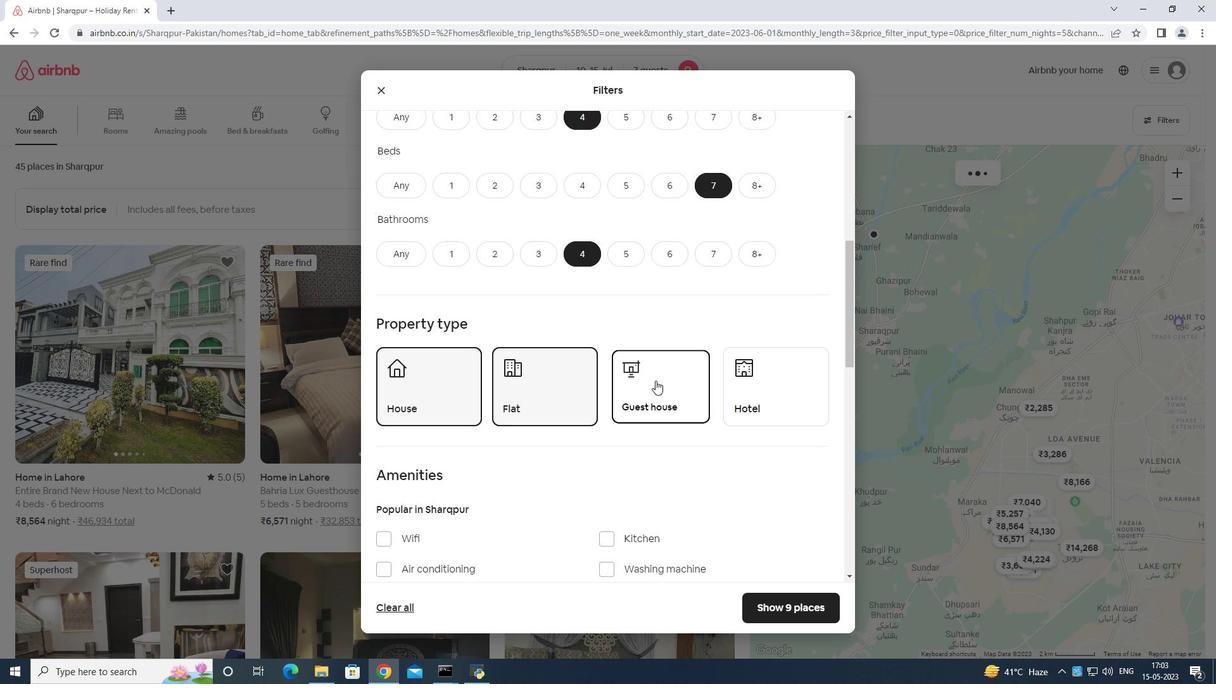 
Action: Mouse scrolled (656, 378) with delta (0, 0)
Screenshot: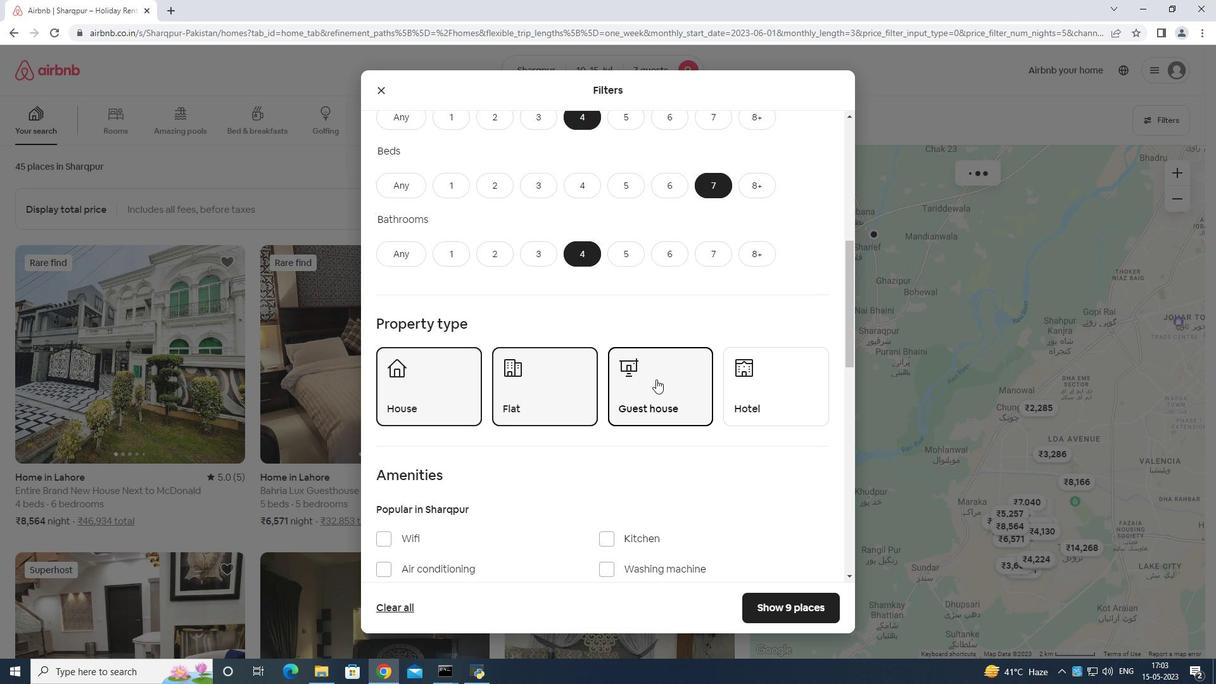 
Action: Mouse scrolled (656, 378) with delta (0, 0)
Screenshot: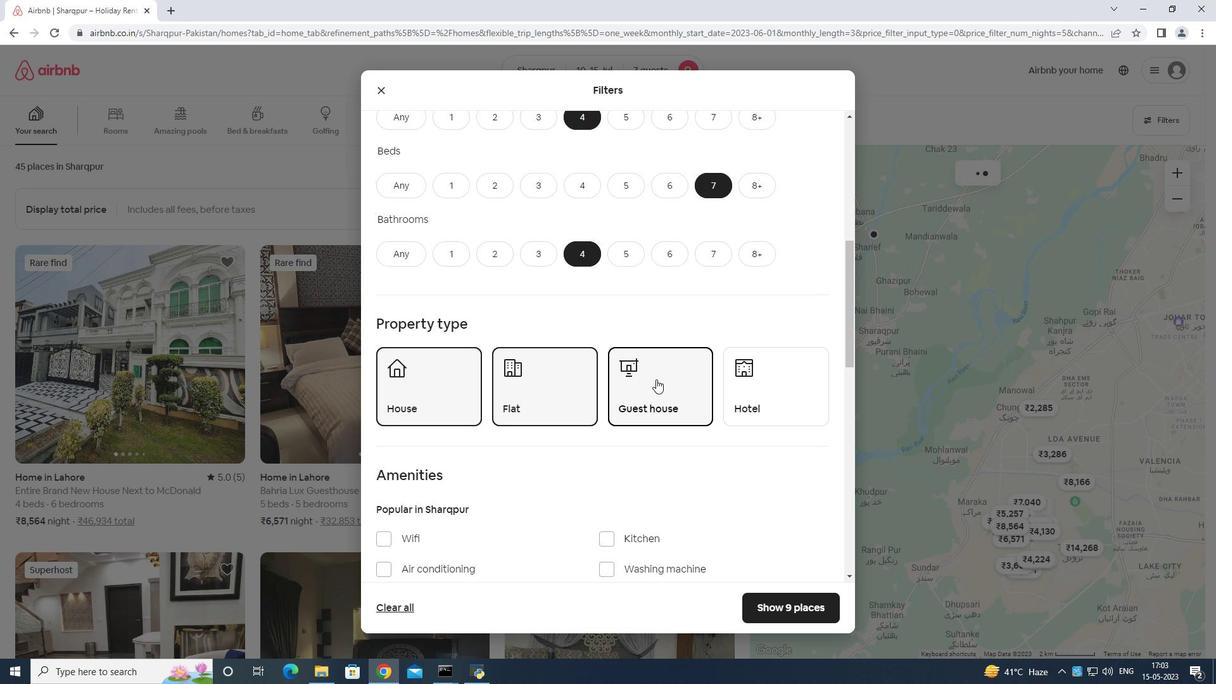 
Action: Mouse moved to (418, 350)
Screenshot: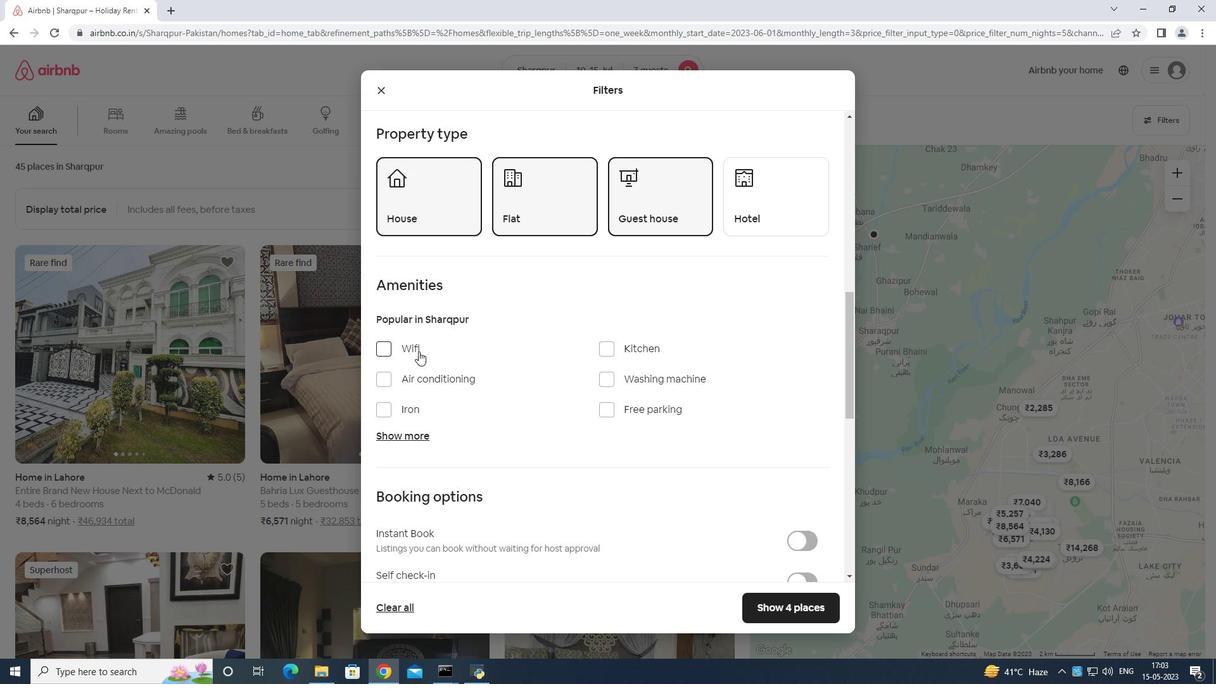 
Action: Mouse pressed left at (418, 350)
Screenshot: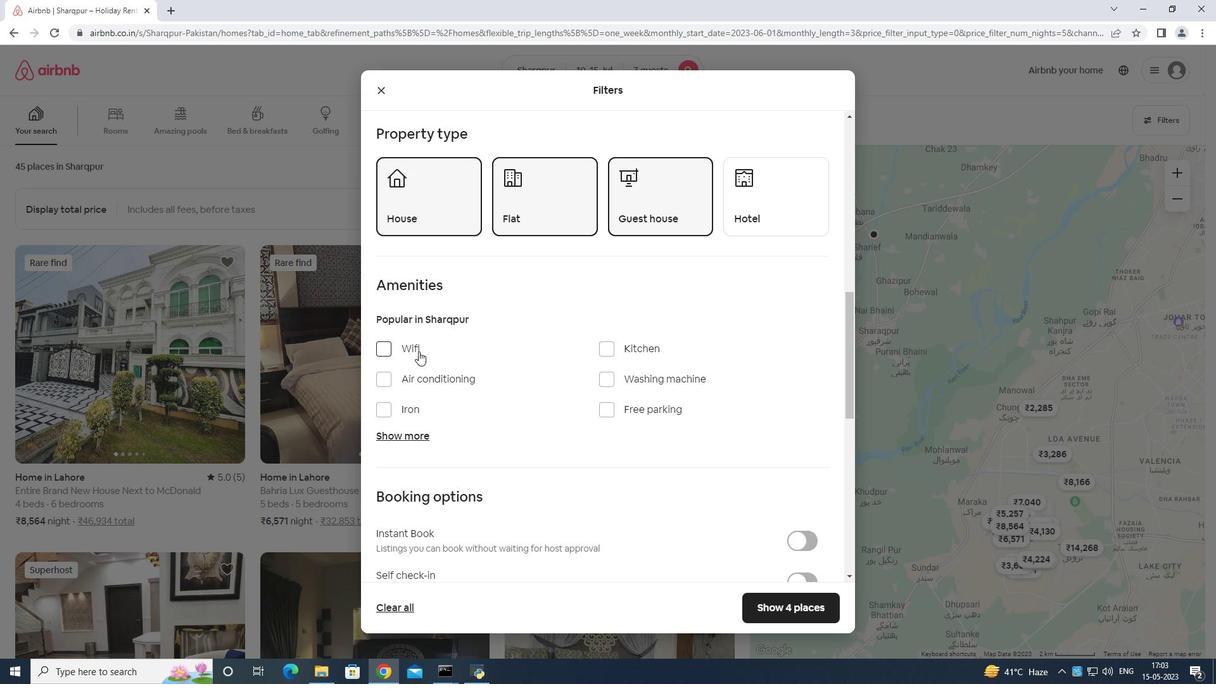 
Action: Mouse moved to (607, 403)
Screenshot: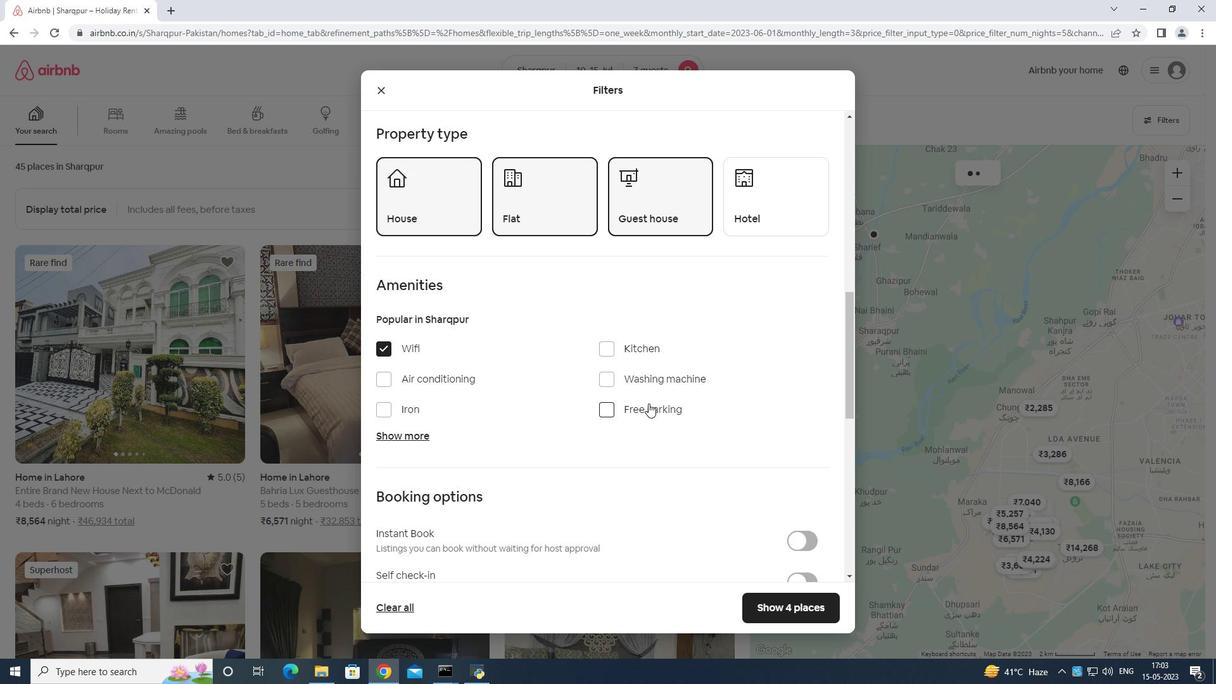 
Action: Mouse pressed left at (607, 403)
Screenshot: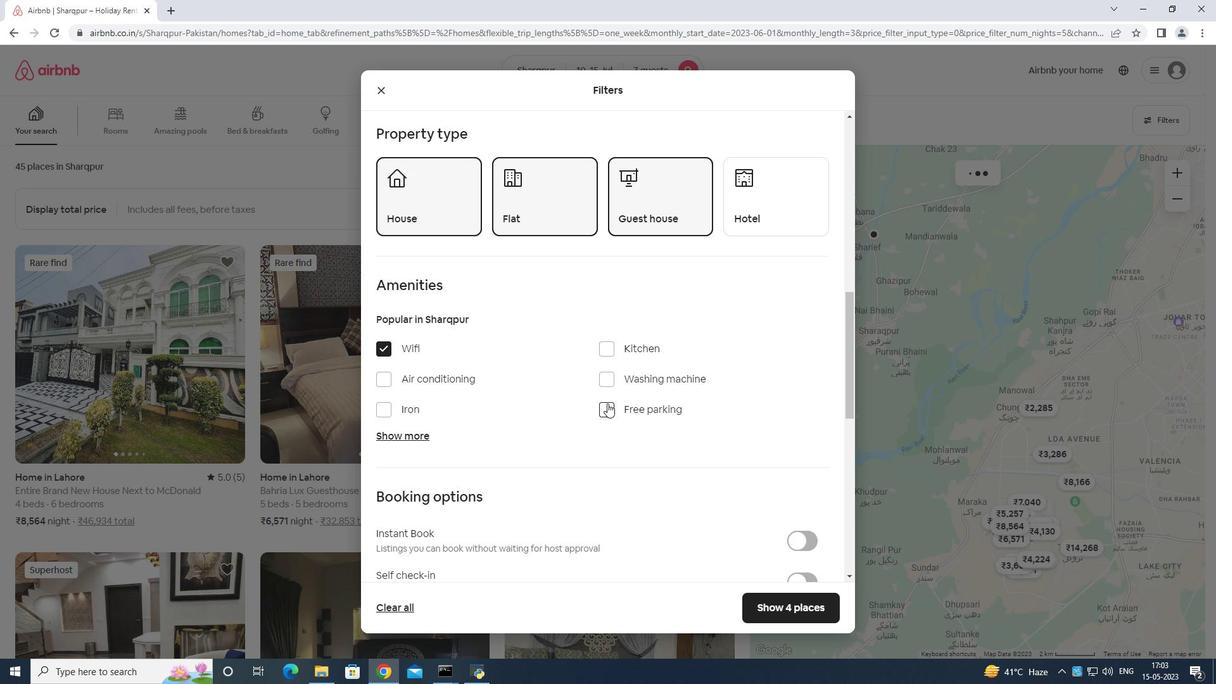 
Action: Mouse moved to (408, 433)
Screenshot: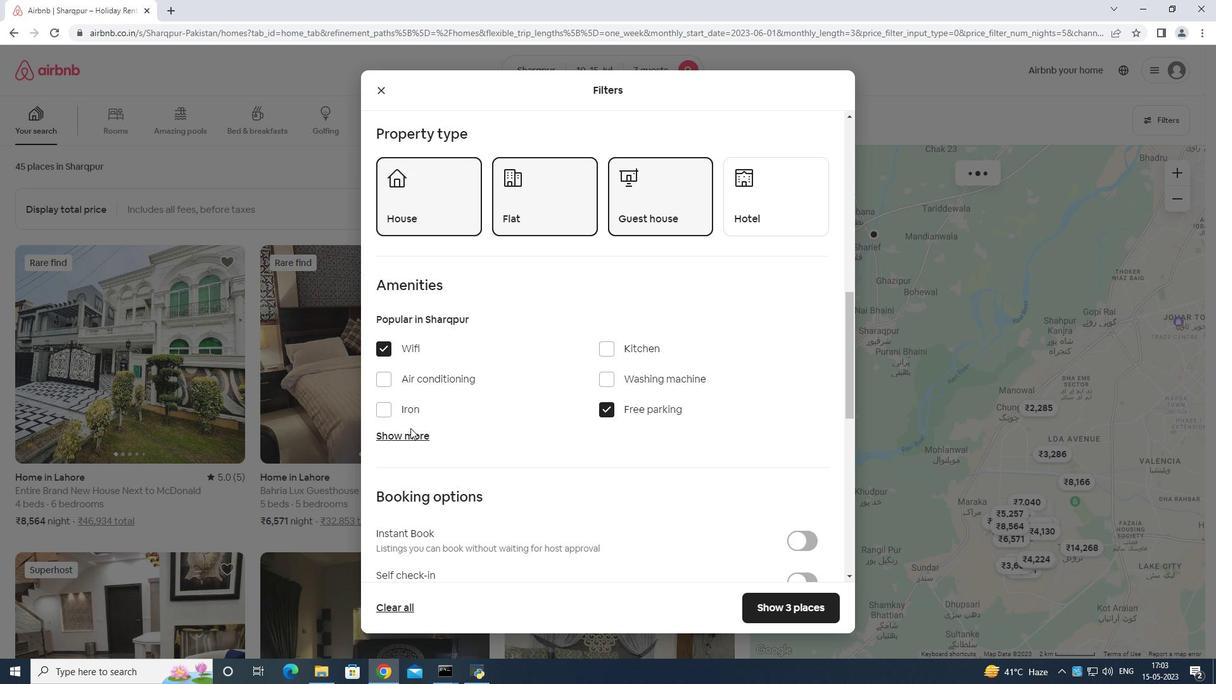 
Action: Mouse pressed left at (408, 433)
Screenshot: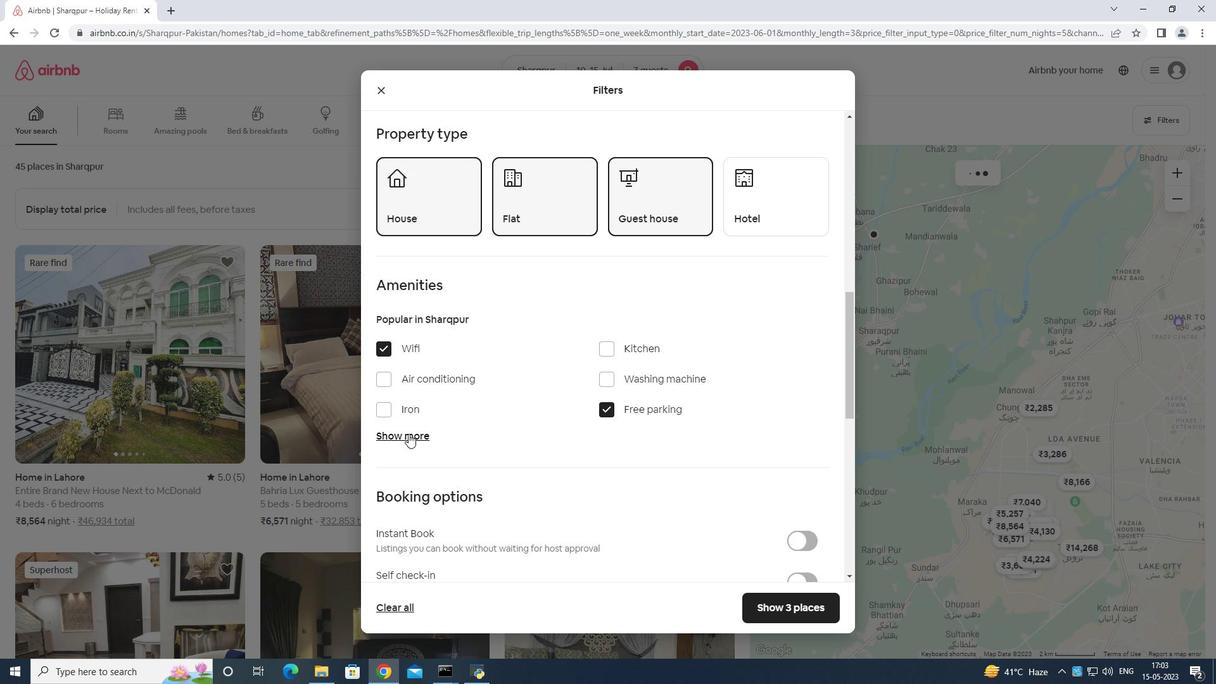 
Action: Mouse moved to (451, 415)
Screenshot: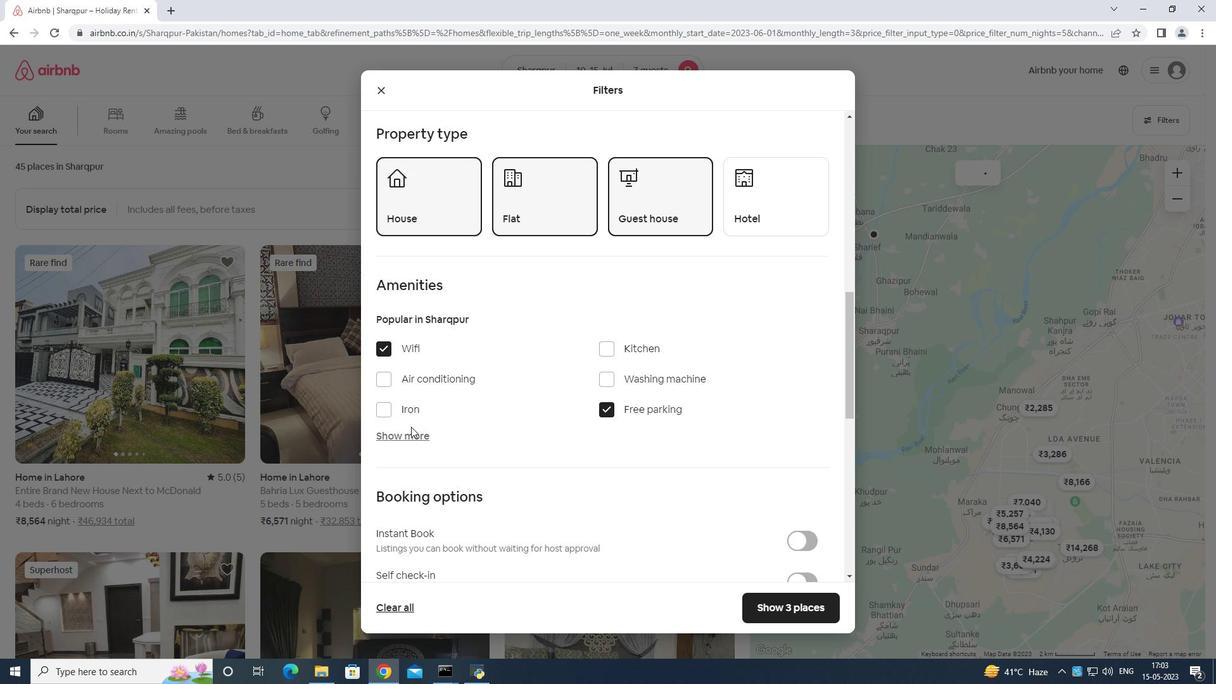 
Action: Mouse scrolled (451, 414) with delta (0, 0)
Screenshot: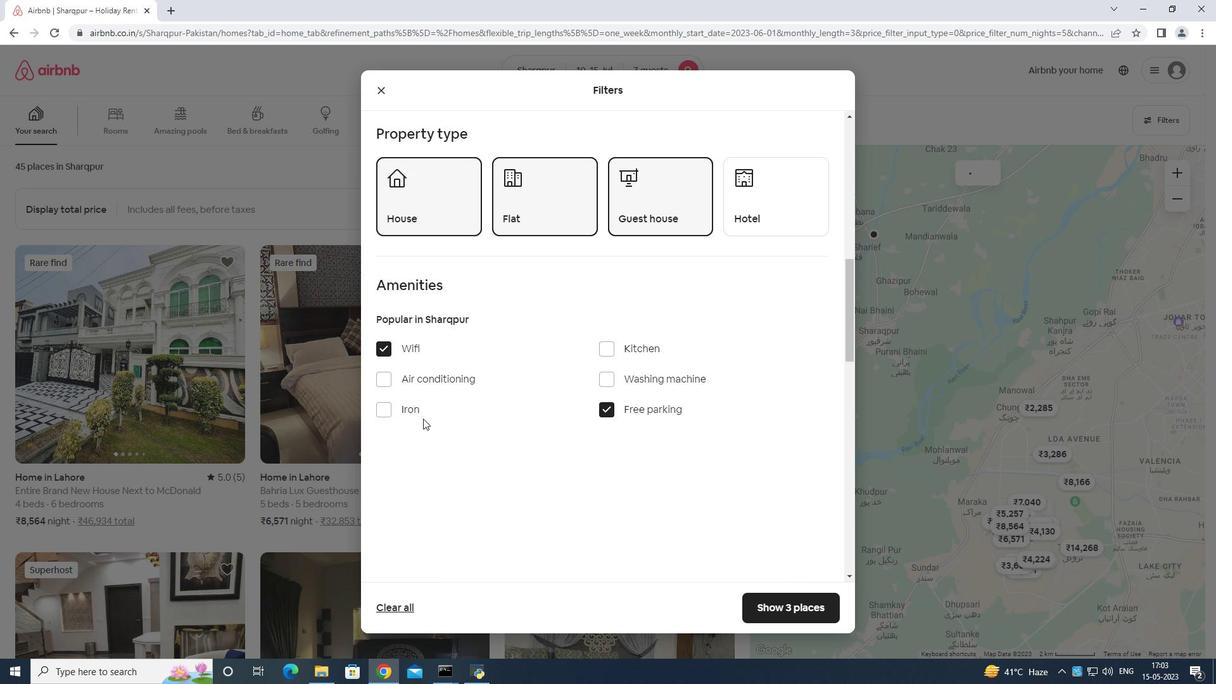 
Action: Mouse moved to (470, 418)
Screenshot: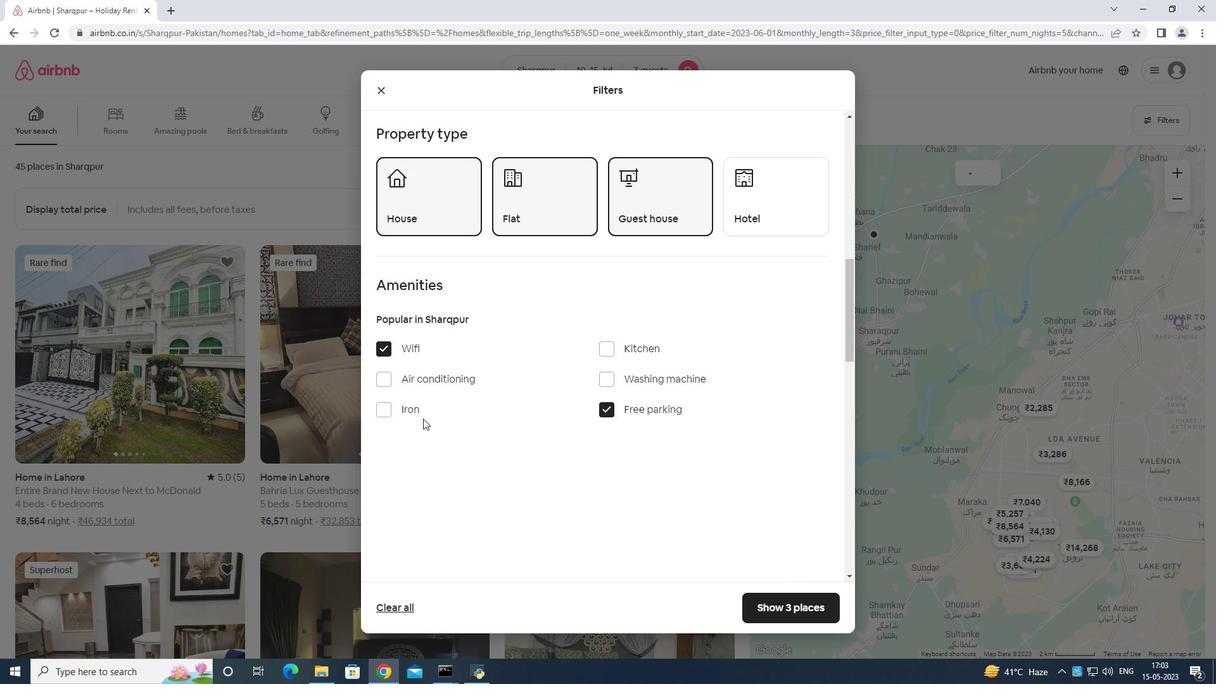 
Action: Mouse scrolled (467, 417) with delta (0, 0)
Screenshot: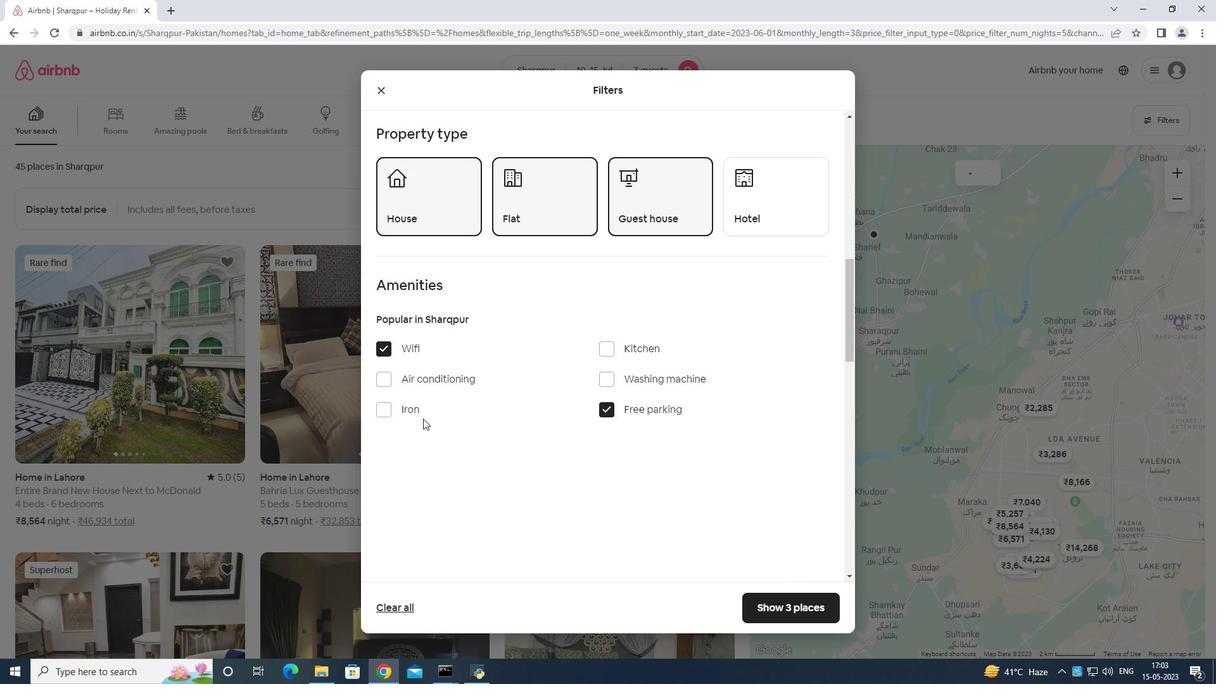 
Action: Mouse moved to (616, 385)
Screenshot: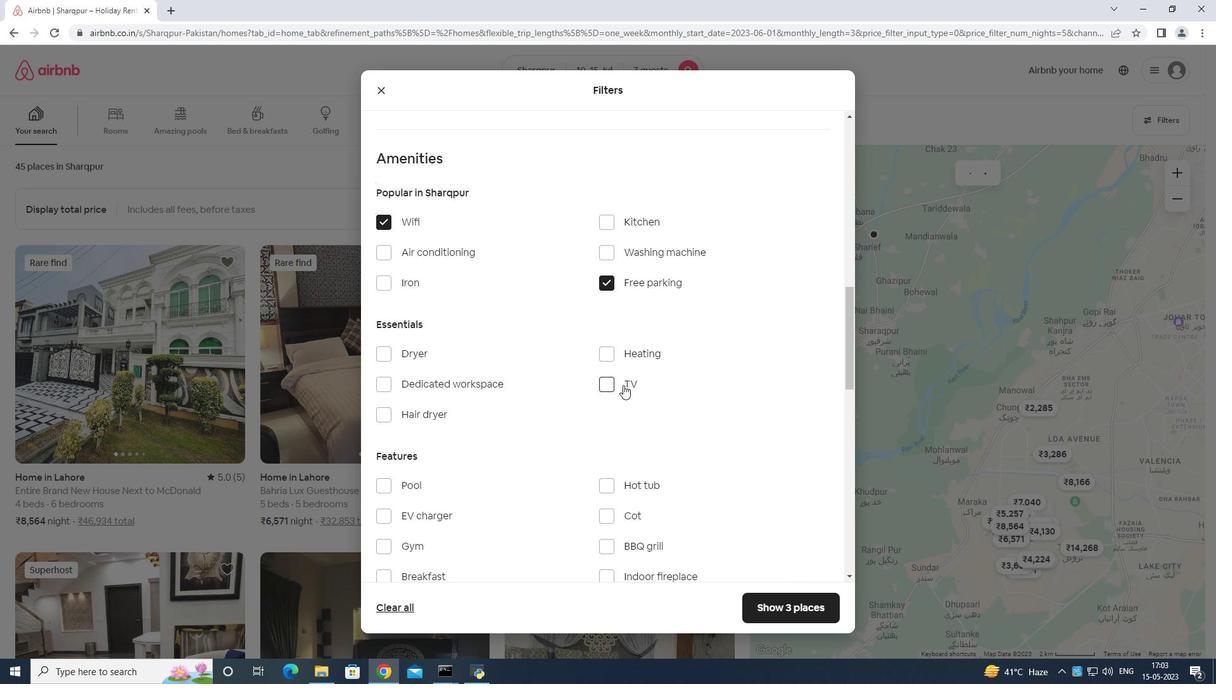 
Action: Mouse pressed left at (616, 385)
Screenshot: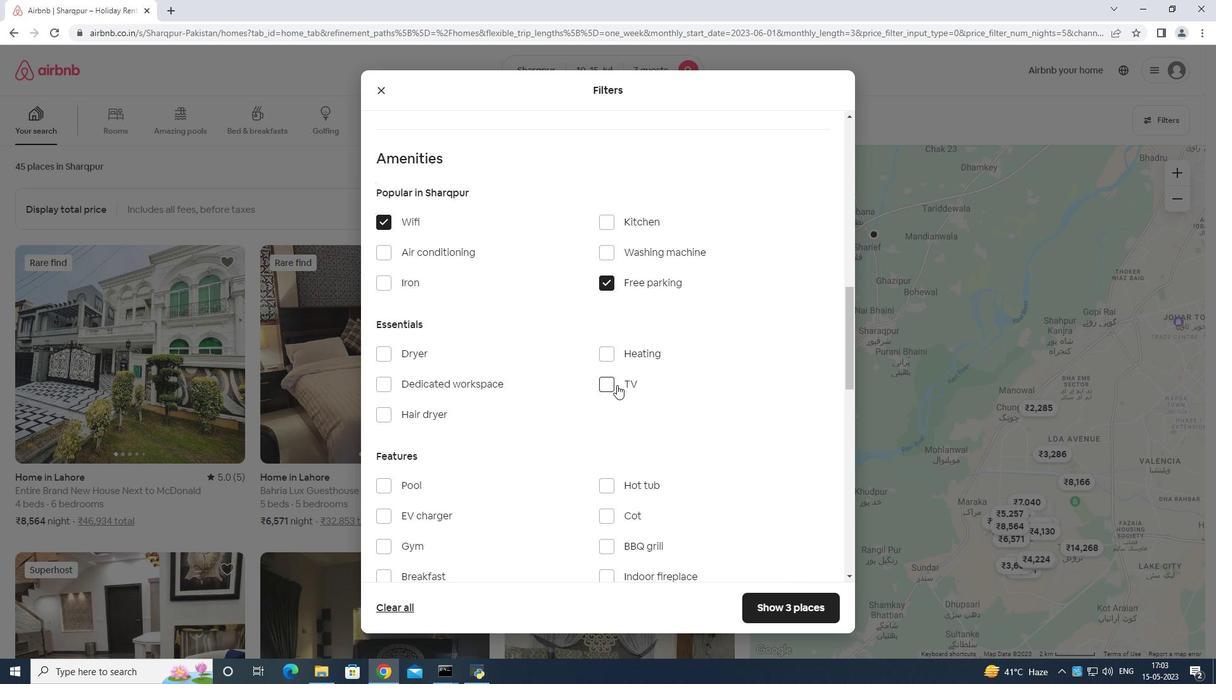 
Action: Mouse moved to (603, 390)
Screenshot: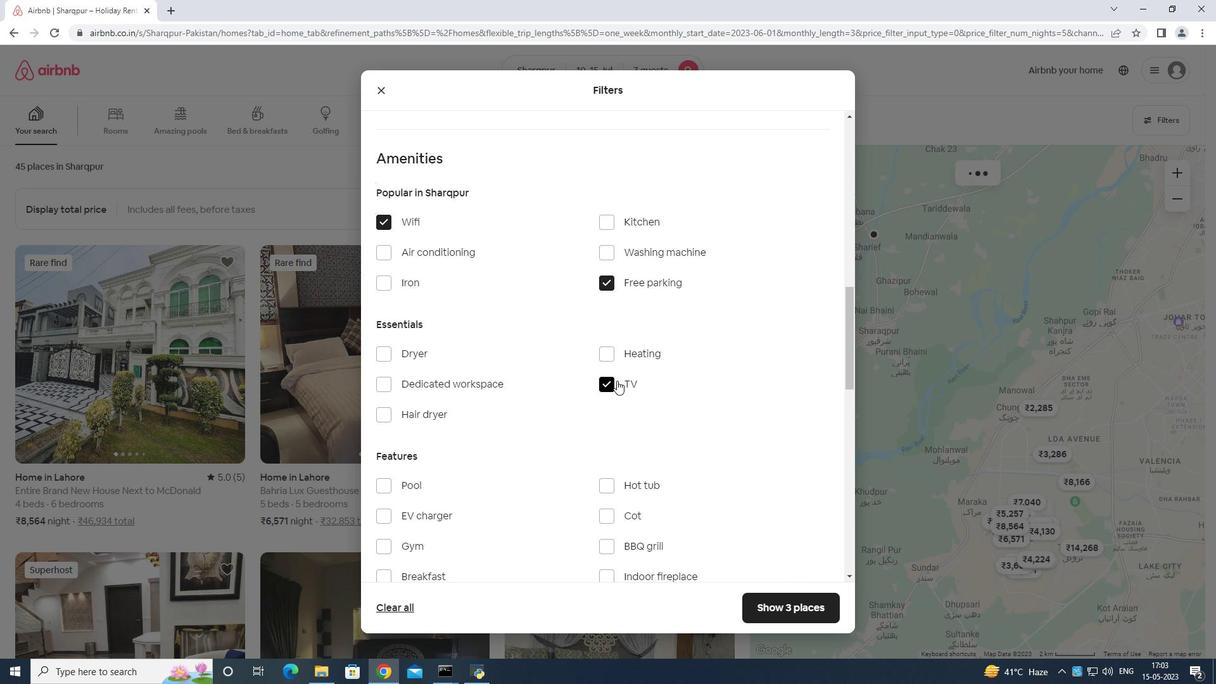 
Action: Mouse scrolled (606, 385) with delta (0, 0)
Screenshot: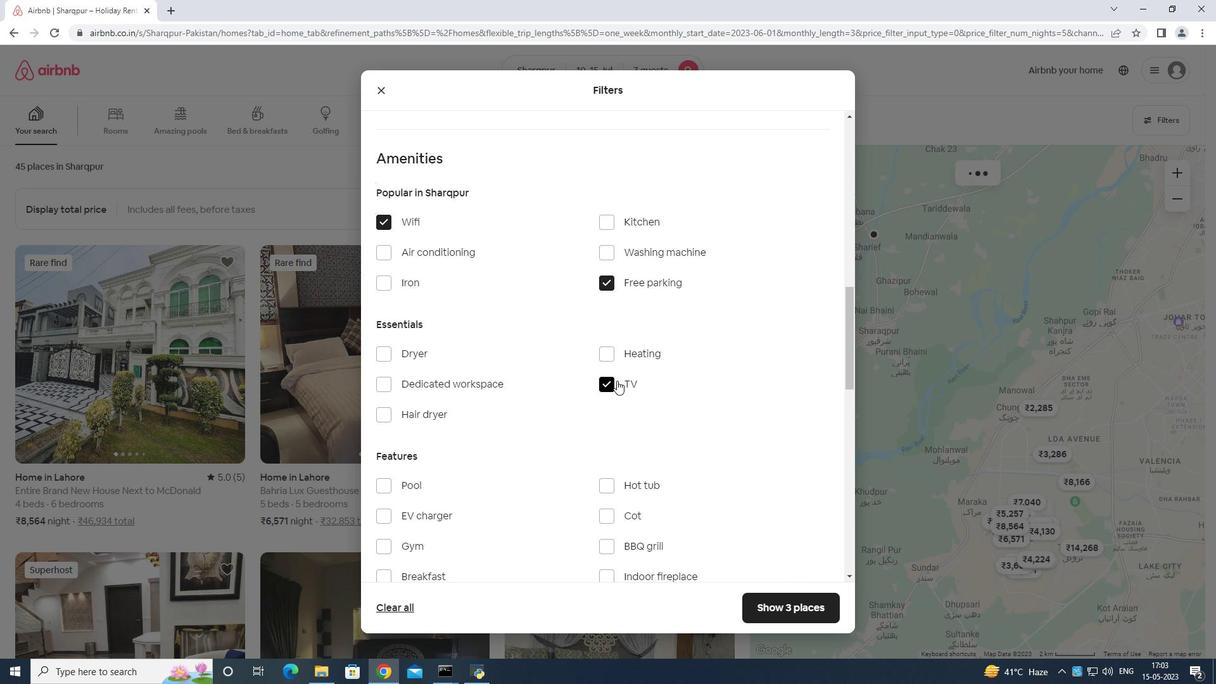 
Action: Mouse moved to (603, 391)
Screenshot: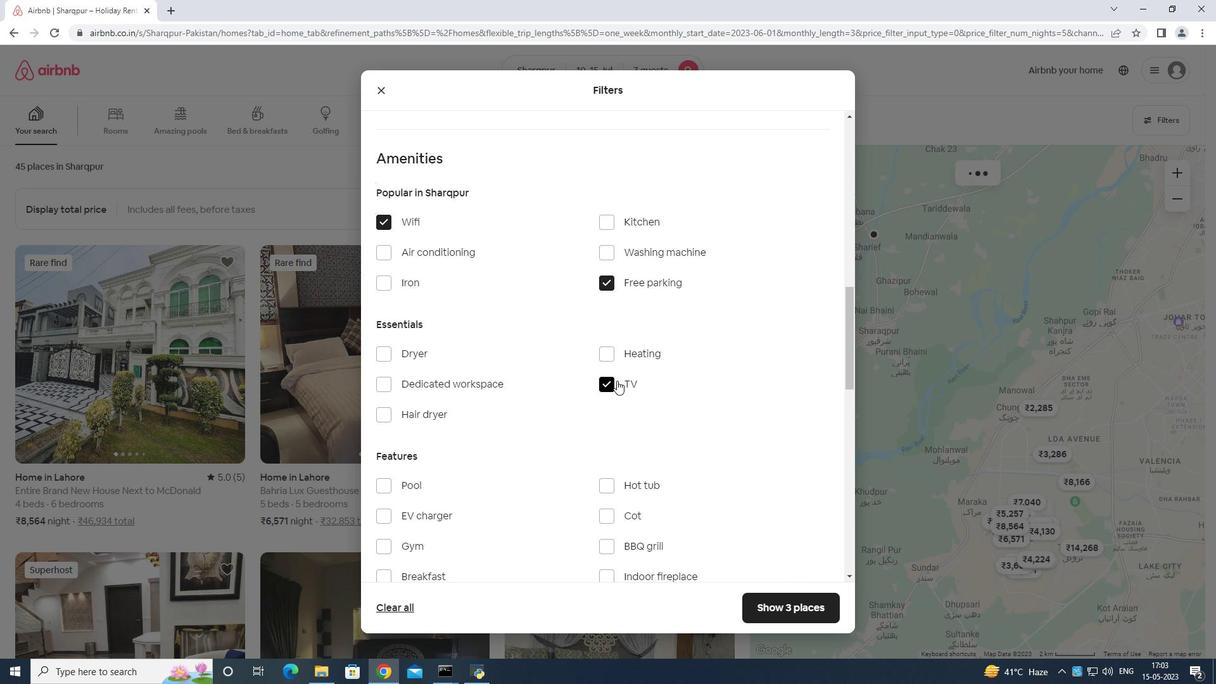 
Action: Mouse scrolled (603, 390) with delta (0, 0)
Screenshot: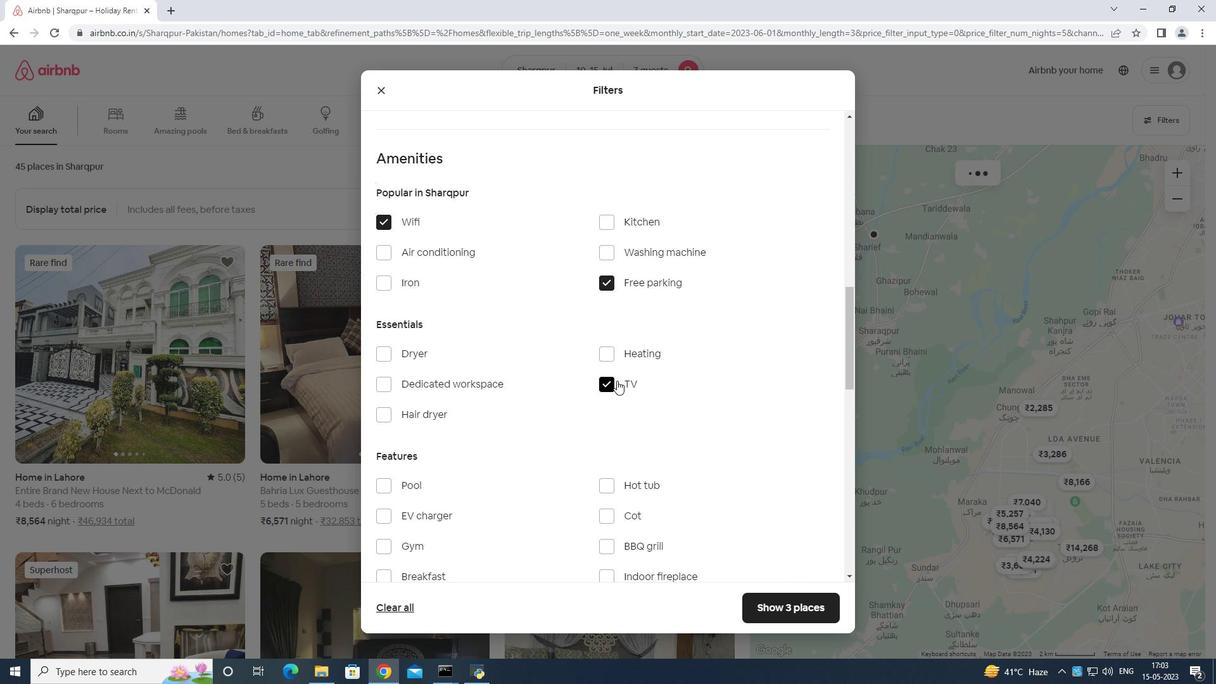 
Action: Mouse moved to (602, 392)
Screenshot: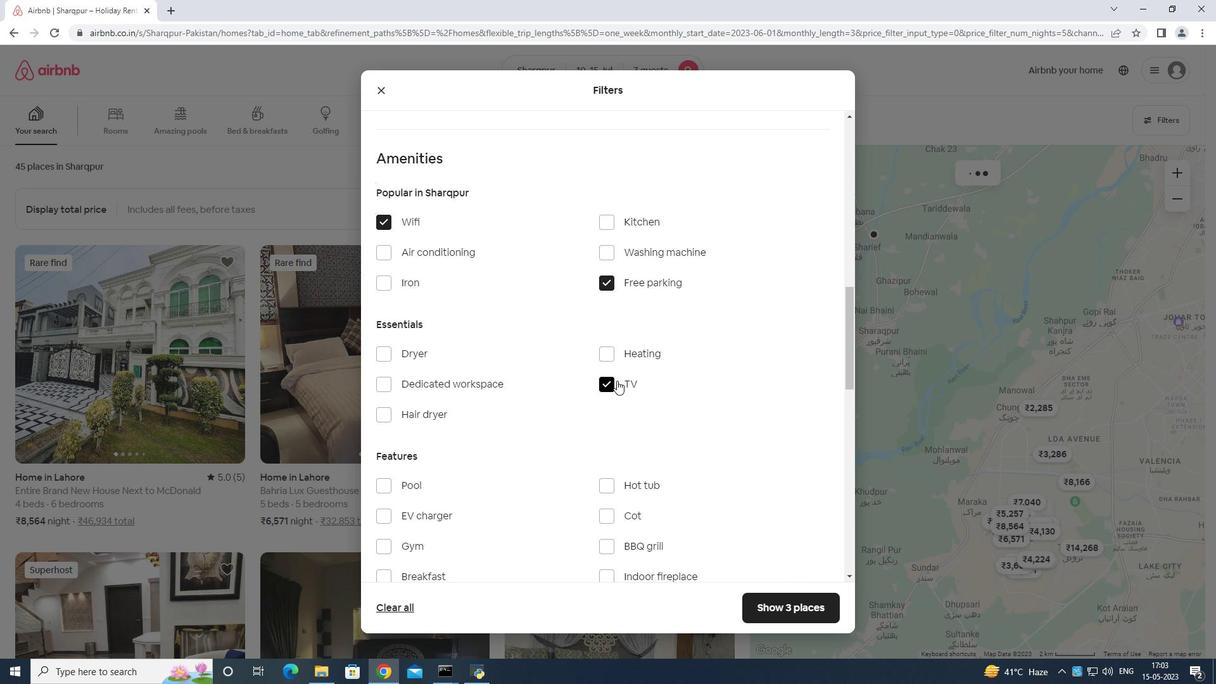 
Action: Mouse scrolled (602, 391) with delta (0, 0)
Screenshot: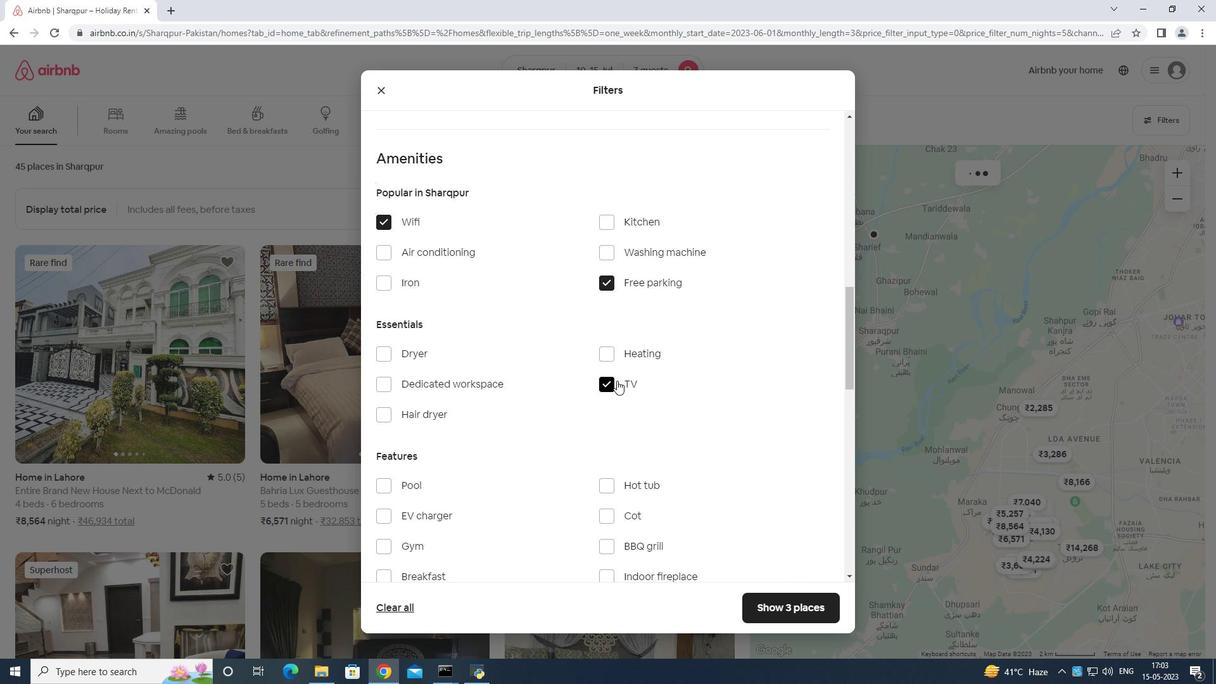 
Action: Mouse moved to (433, 361)
Screenshot: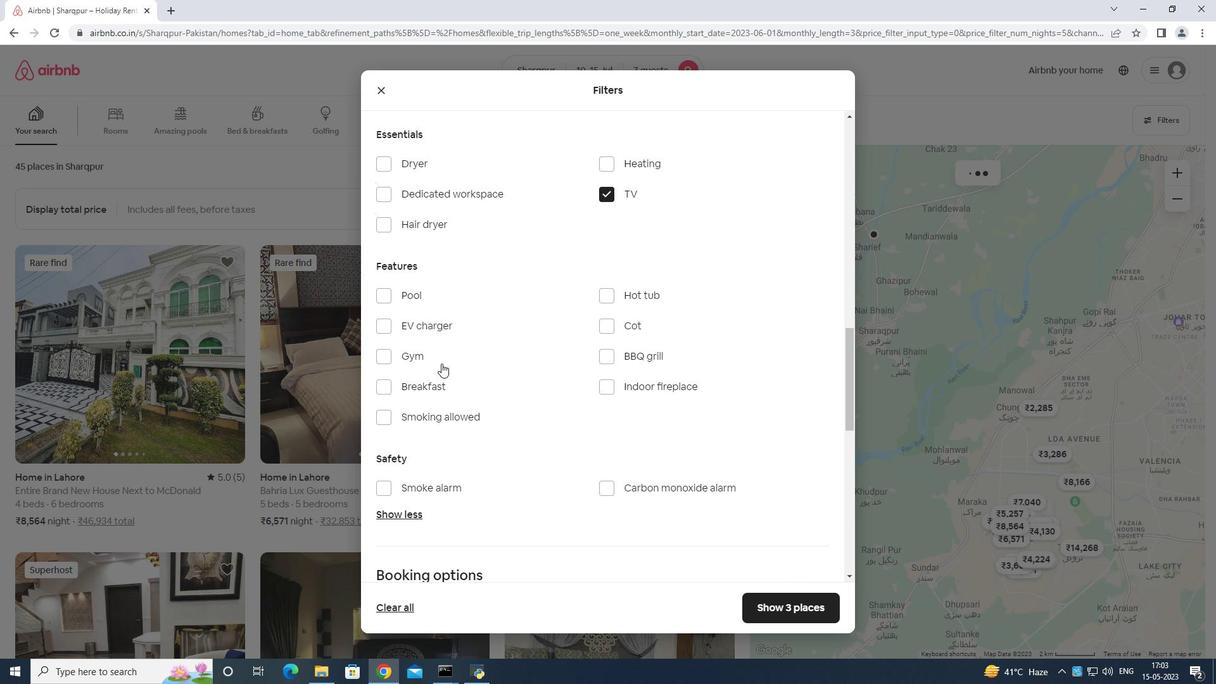 
Action: Mouse pressed left at (433, 361)
Screenshot: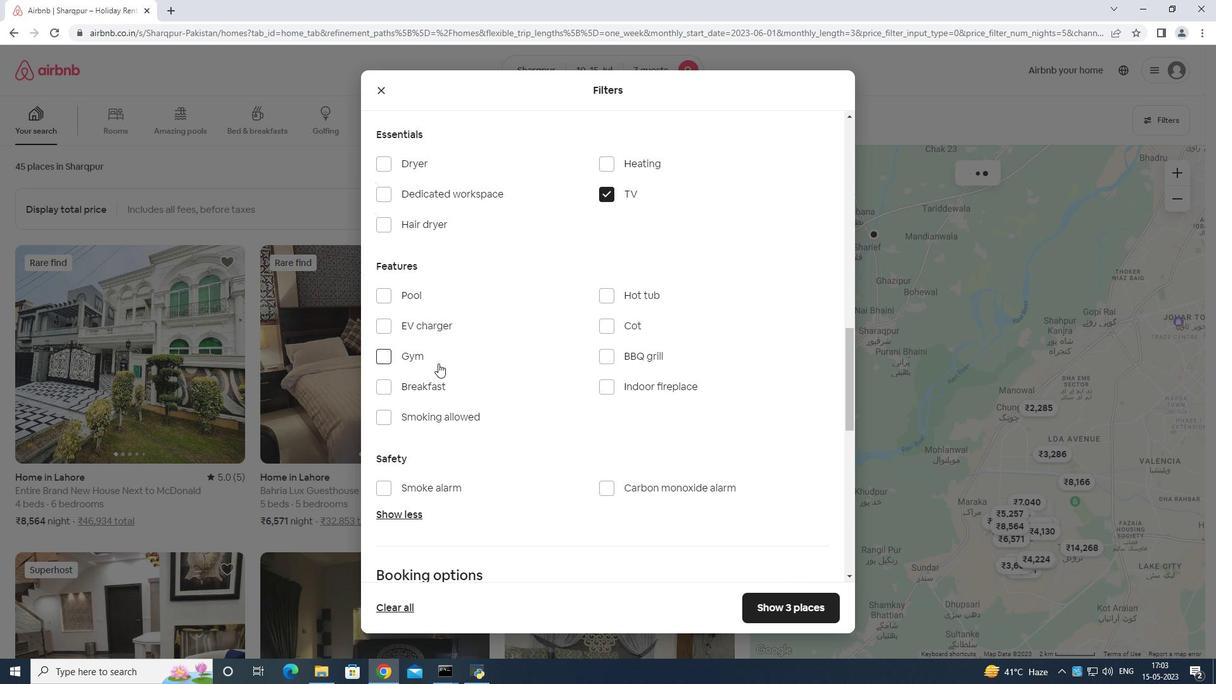 
Action: Mouse moved to (431, 384)
Screenshot: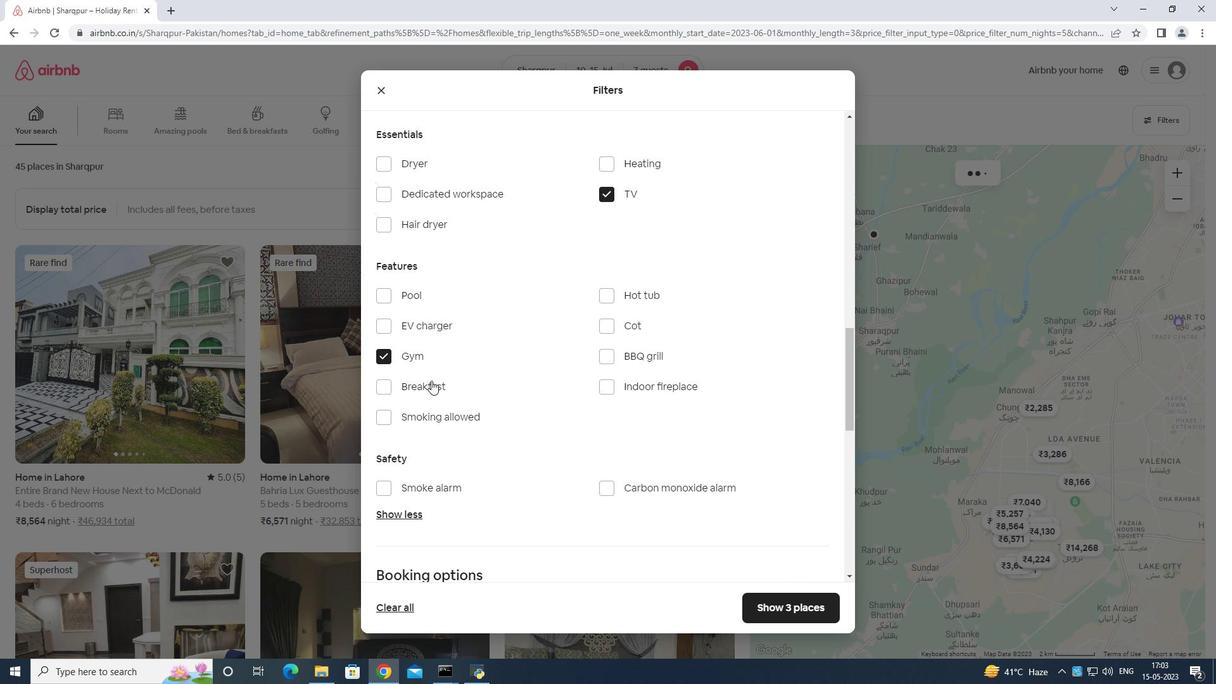 
Action: Mouse pressed left at (431, 382)
Screenshot: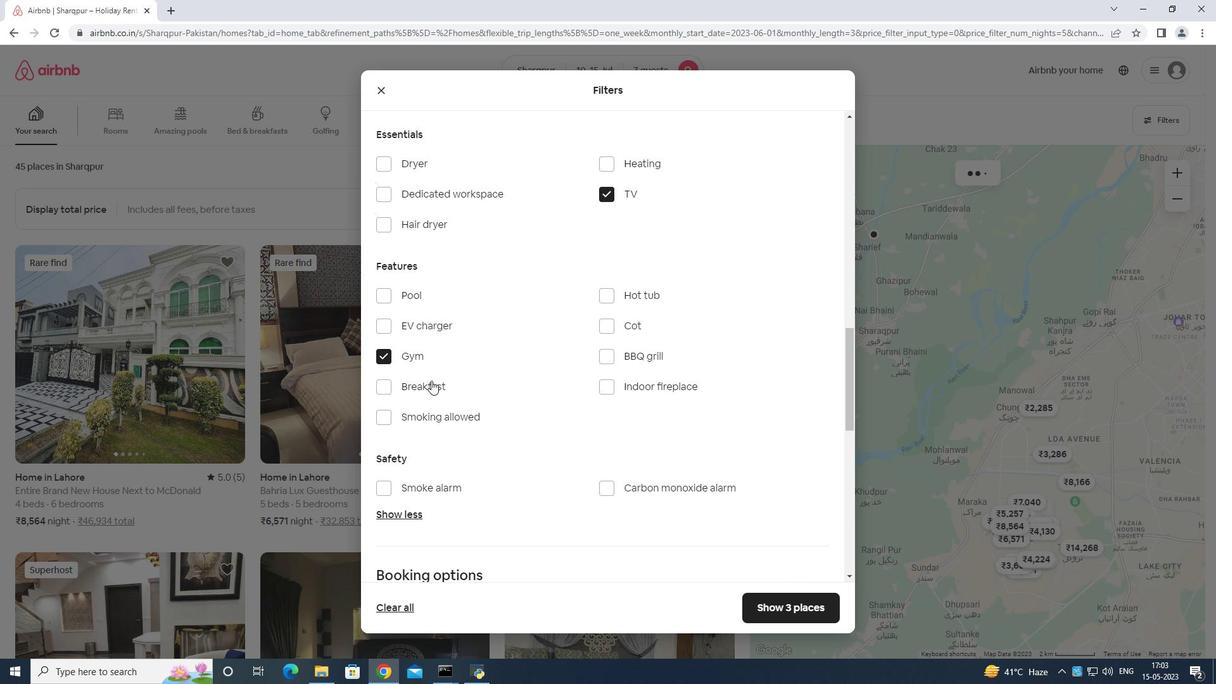 
Action: Mouse moved to (487, 381)
Screenshot: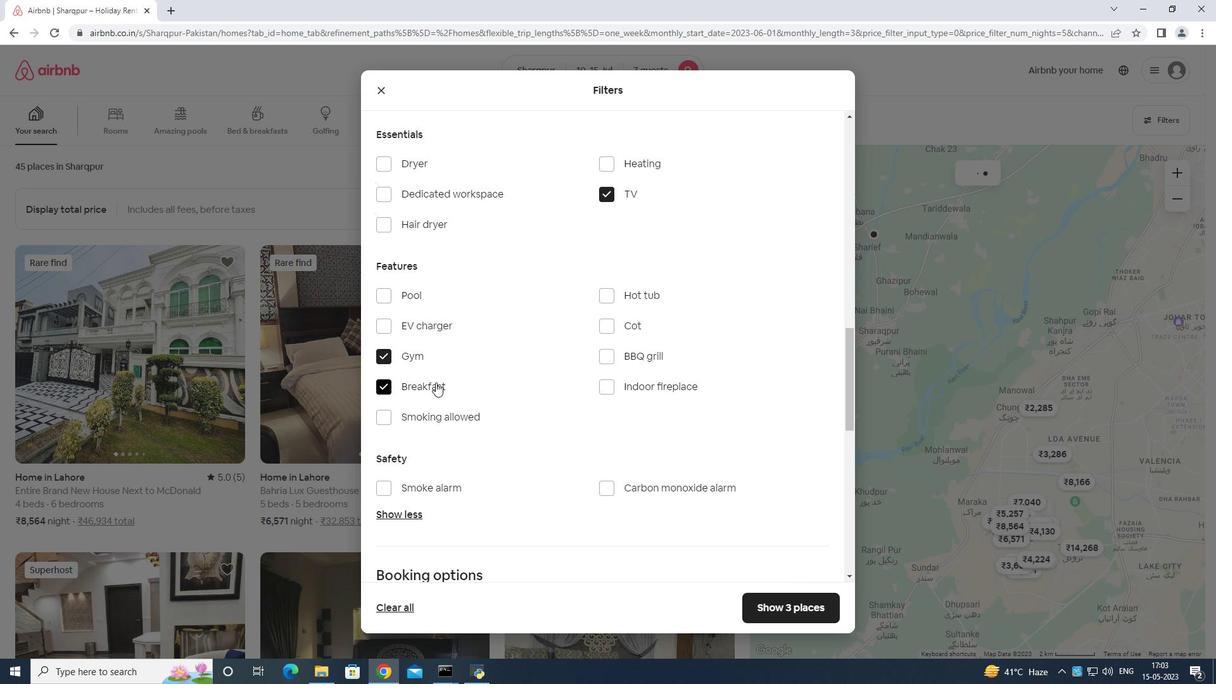 
Action: Mouse scrolled (487, 380) with delta (0, 0)
Screenshot: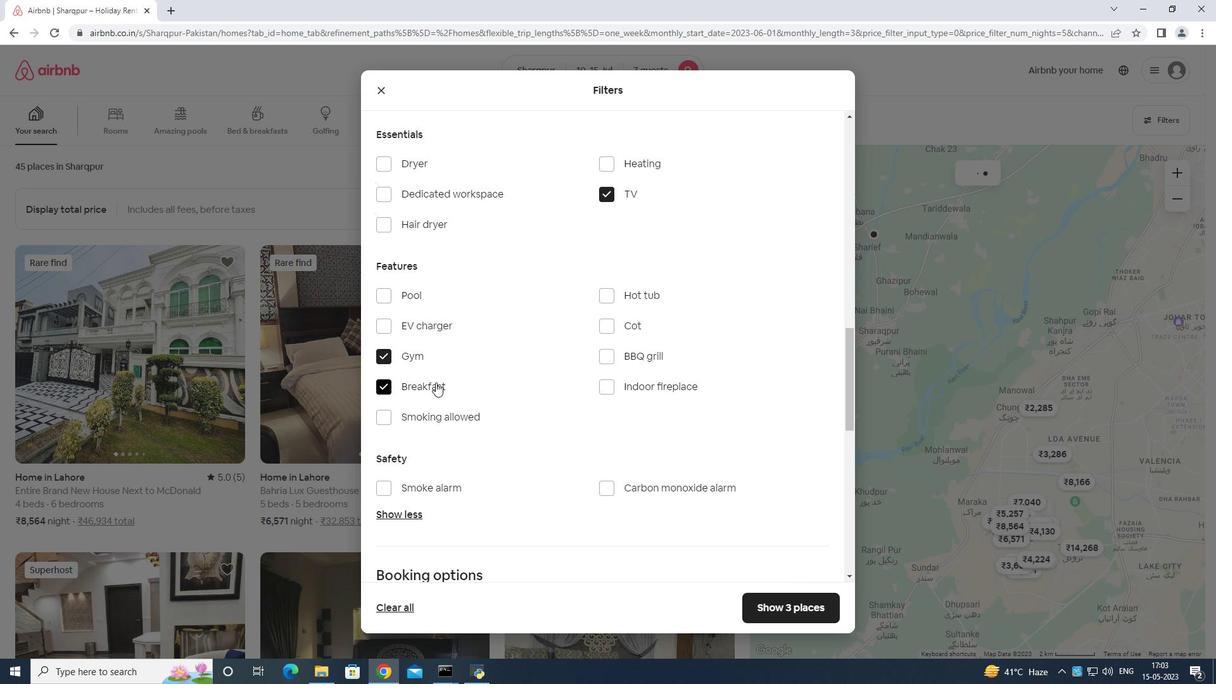 
Action: Mouse moved to (503, 386)
Screenshot: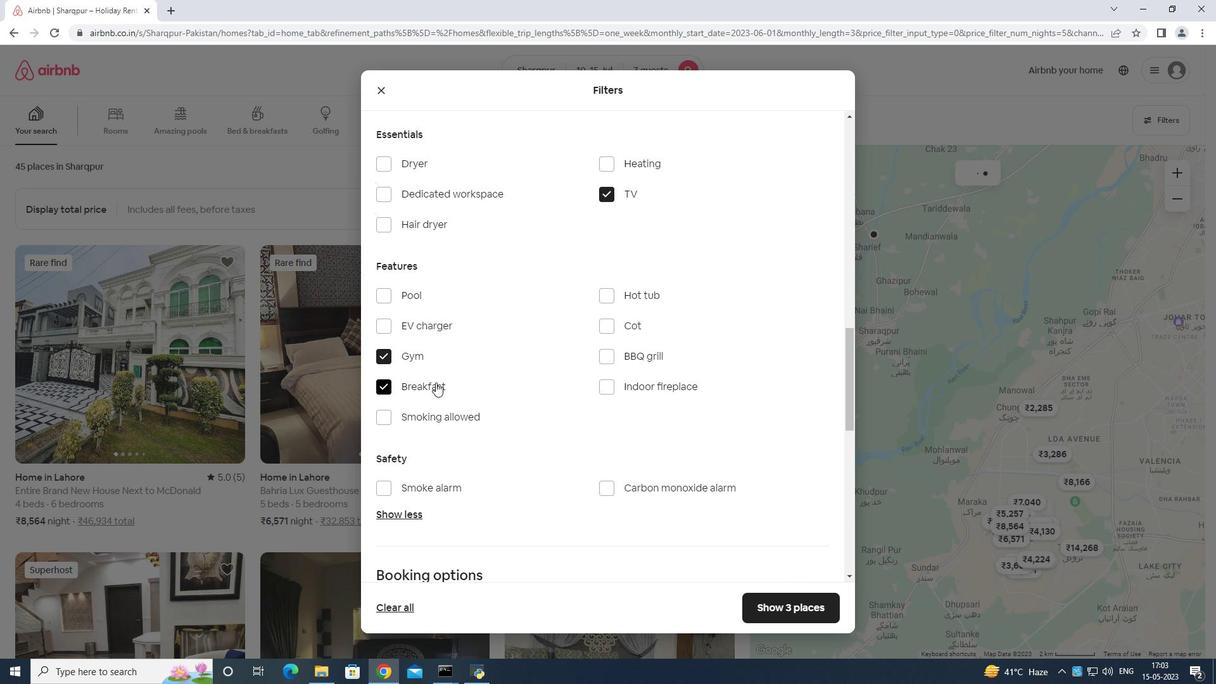 
Action: Mouse scrolled (503, 385) with delta (0, 0)
Screenshot: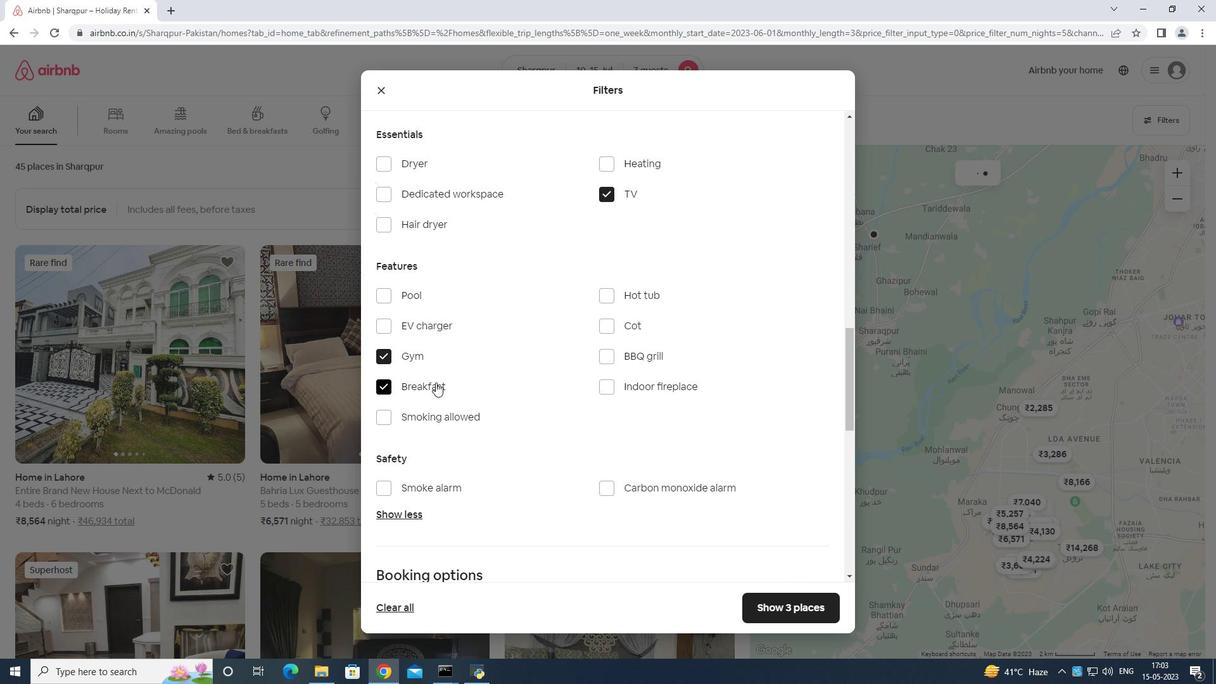 
Action: Mouse moved to (521, 390)
Screenshot: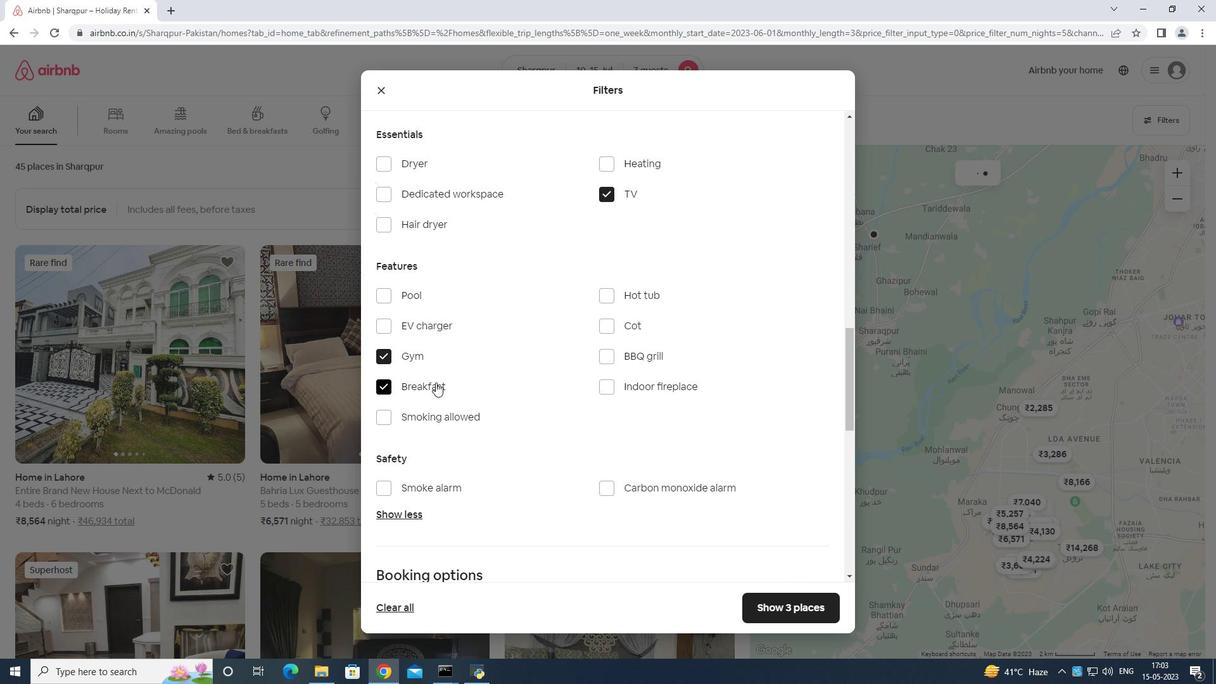 
Action: Mouse scrolled (521, 389) with delta (0, 0)
Screenshot: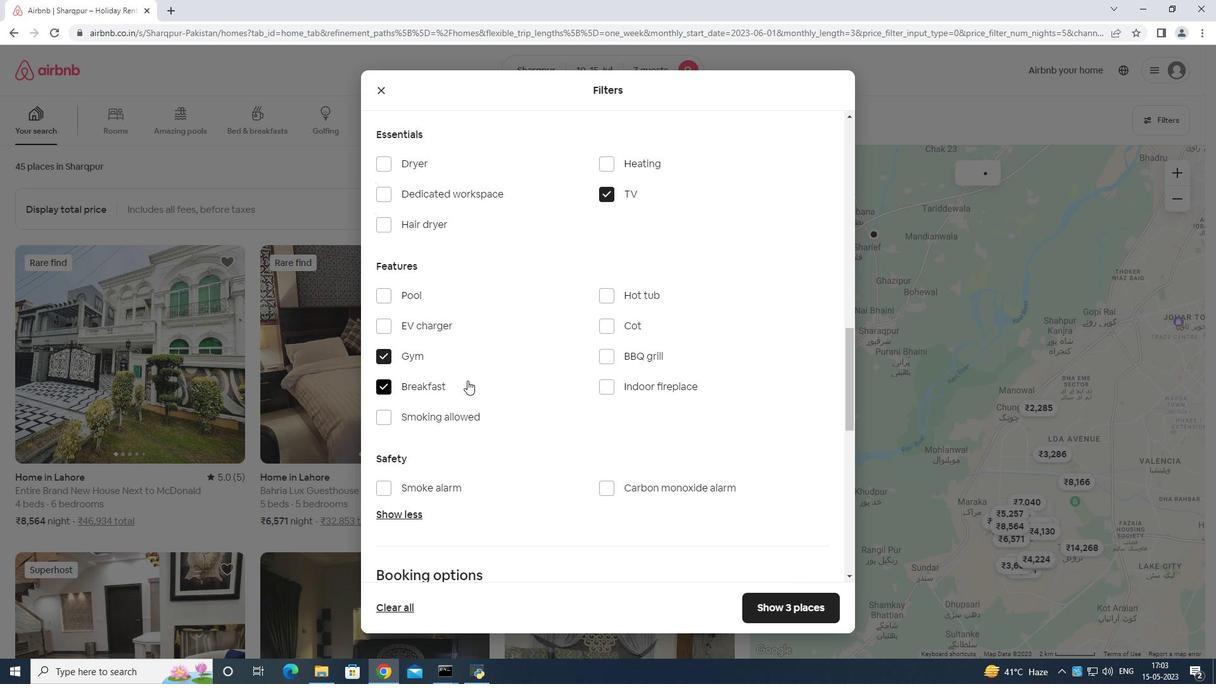 
Action: Mouse moved to (585, 393)
Screenshot: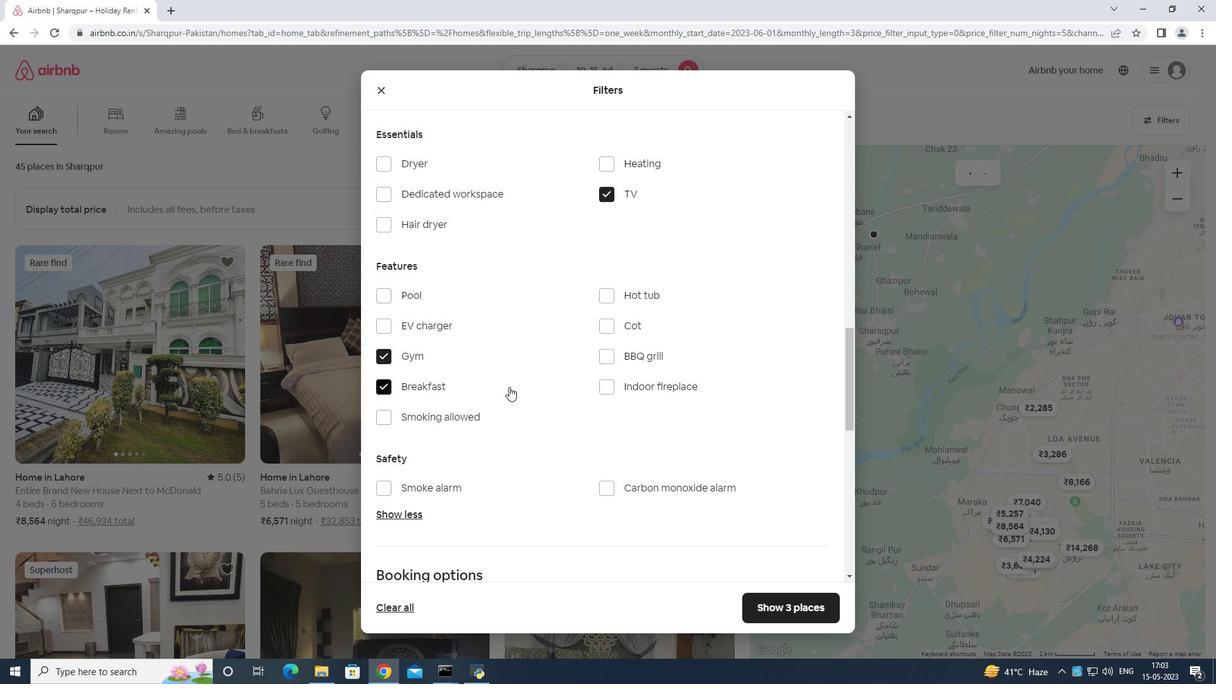 
Action: Mouse scrolled (585, 393) with delta (0, 0)
Screenshot: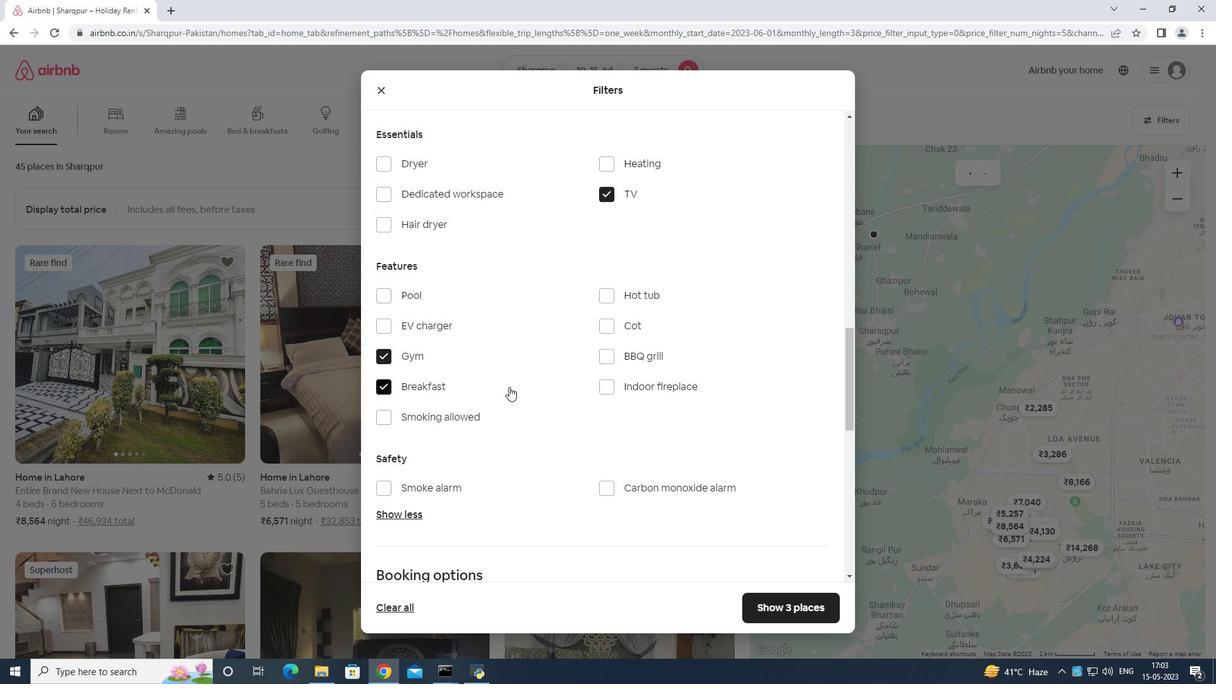 
Action: Mouse moved to (797, 408)
Screenshot: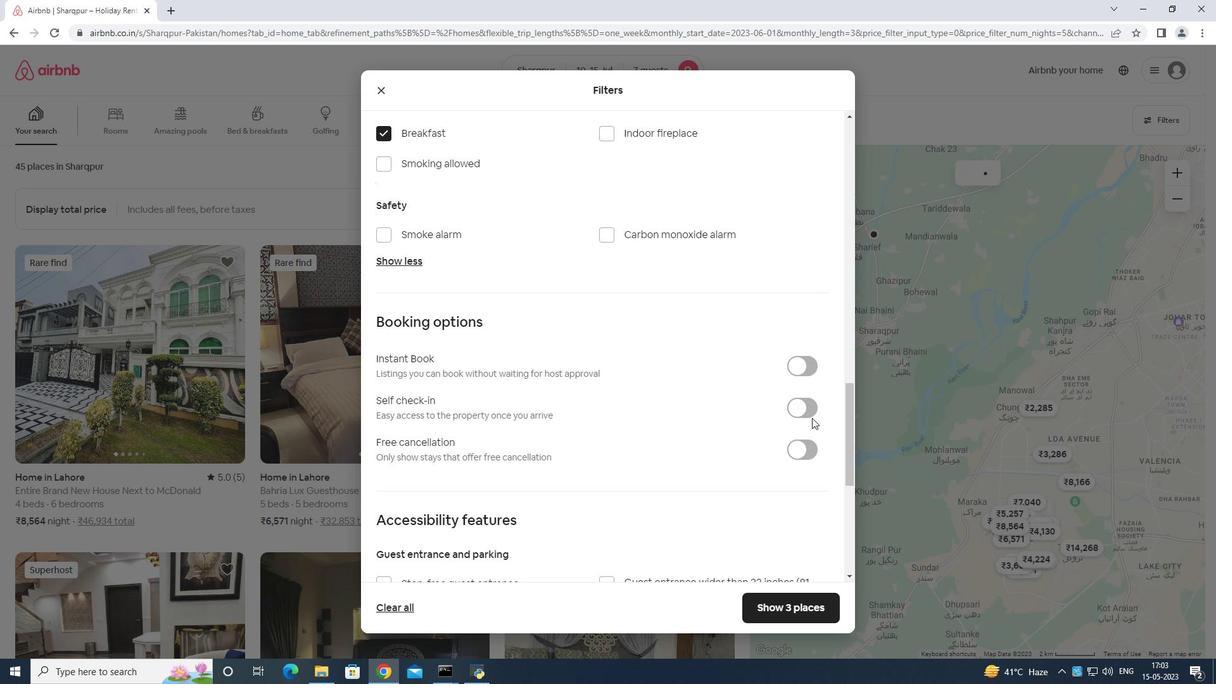 
Action: Mouse pressed left at (797, 408)
Screenshot: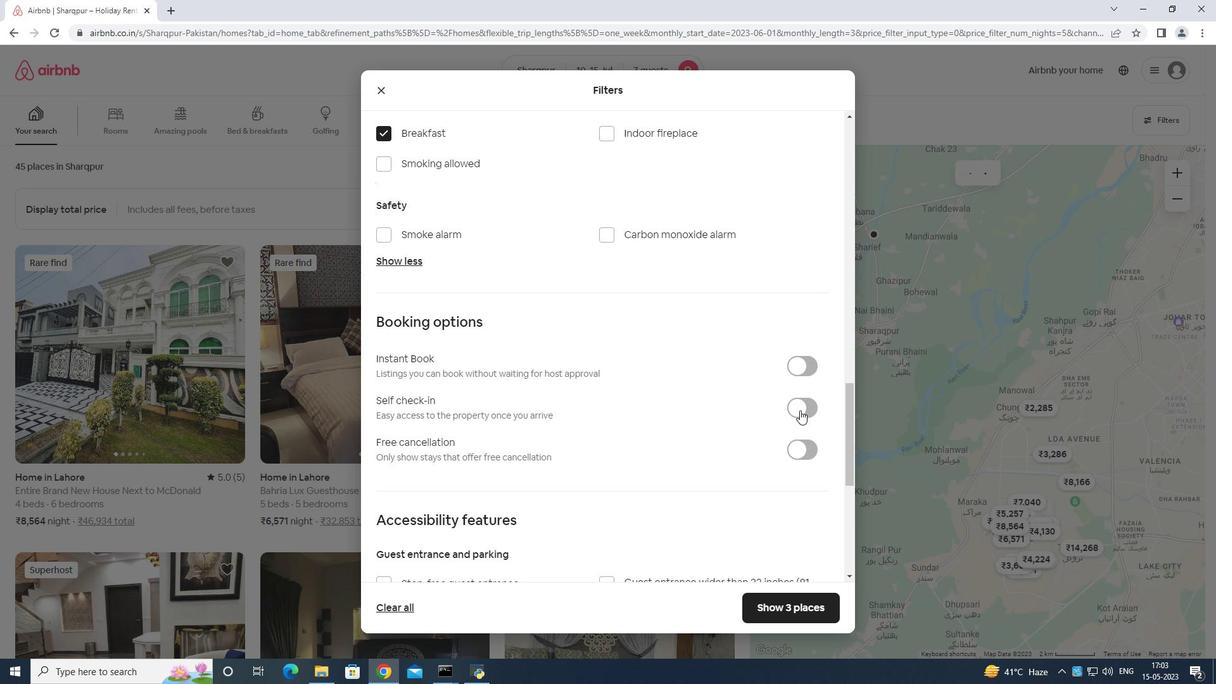 
Action: Mouse moved to (796, 411)
Screenshot: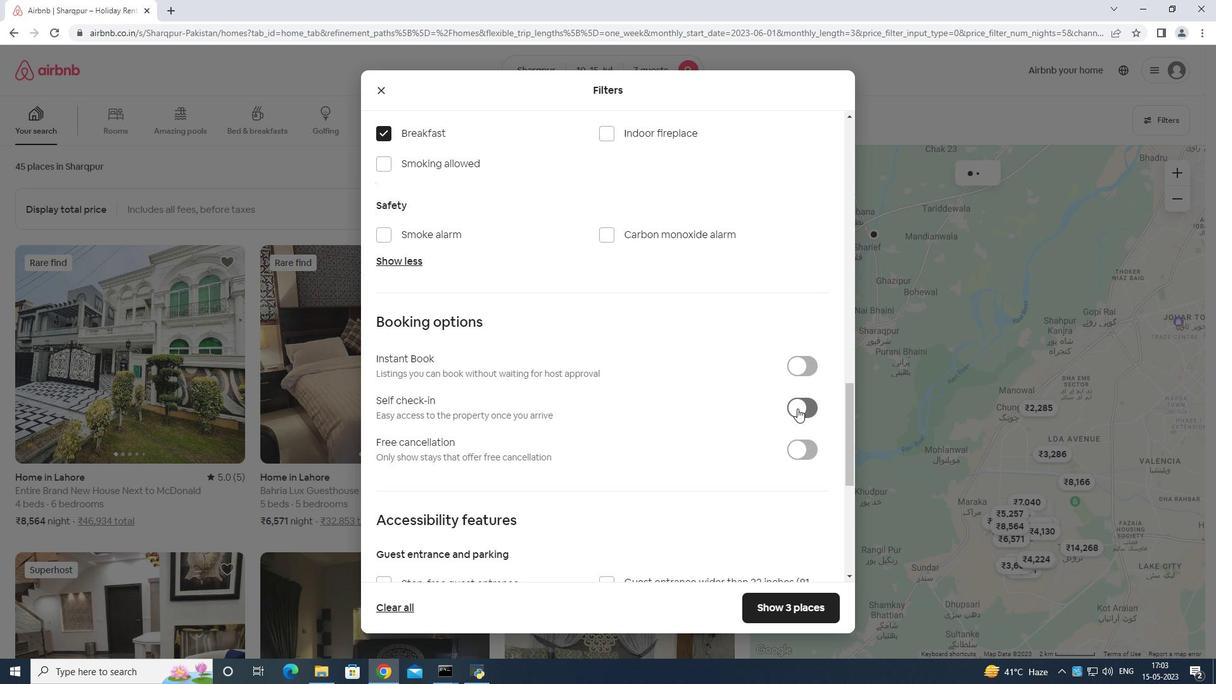 
Action: Mouse scrolled (796, 411) with delta (0, 0)
Screenshot: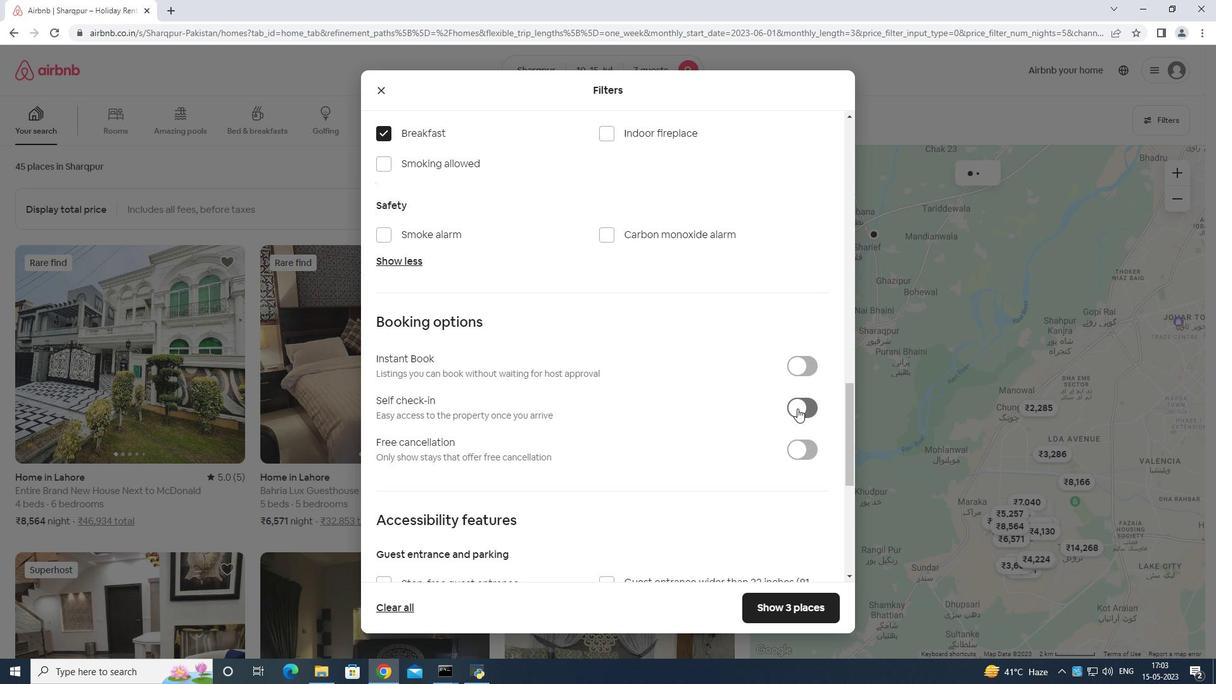 
Action: Mouse moved to (790, 425)
Screenshot: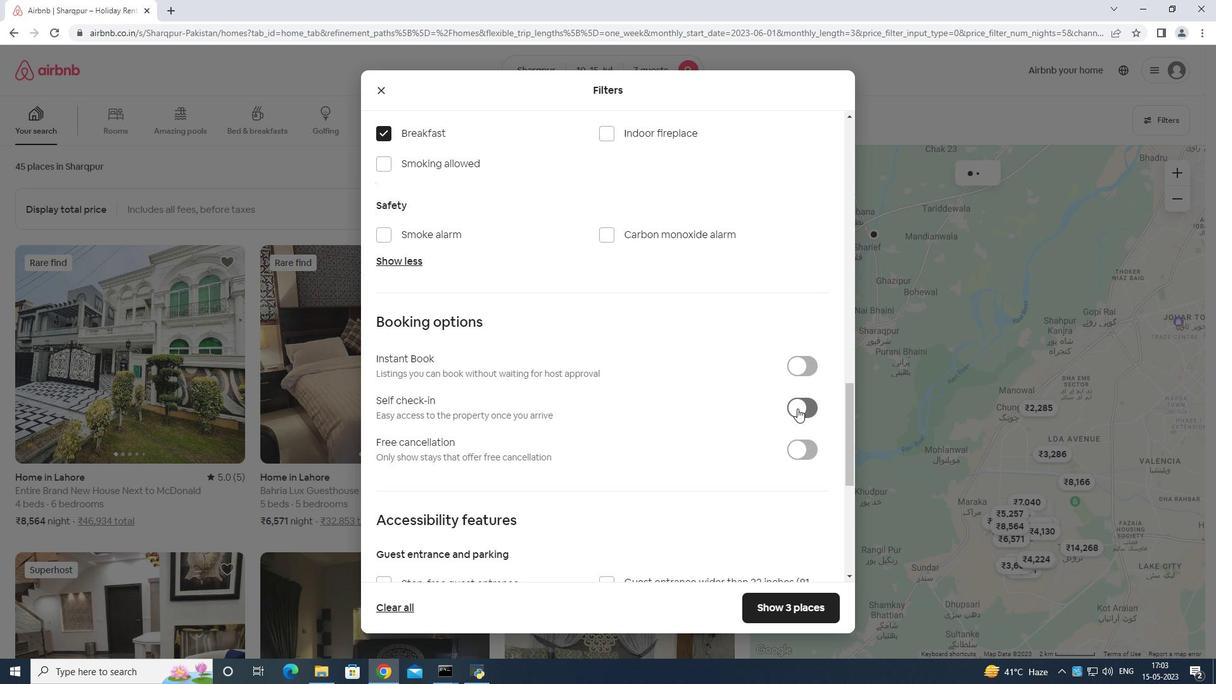 
Action: Mouse scrolled (790, 424) with delta (0, 0)
Screenshot: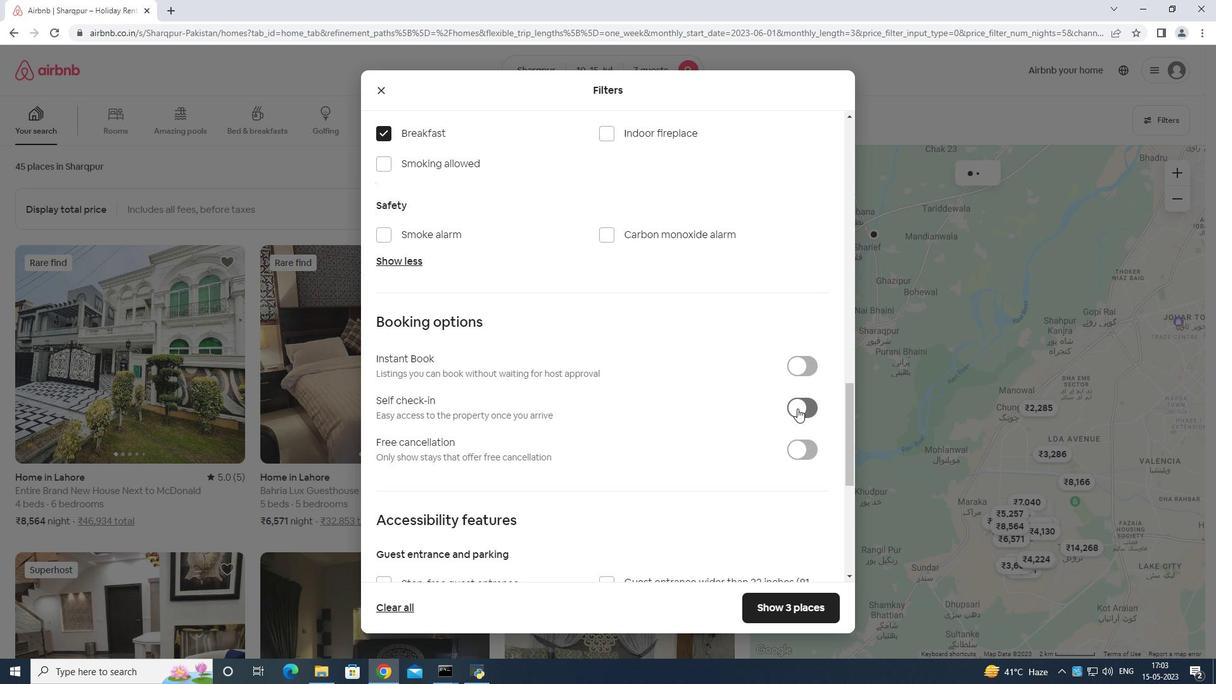 
Action: Mouse moved to (790, 428)
Screenshot: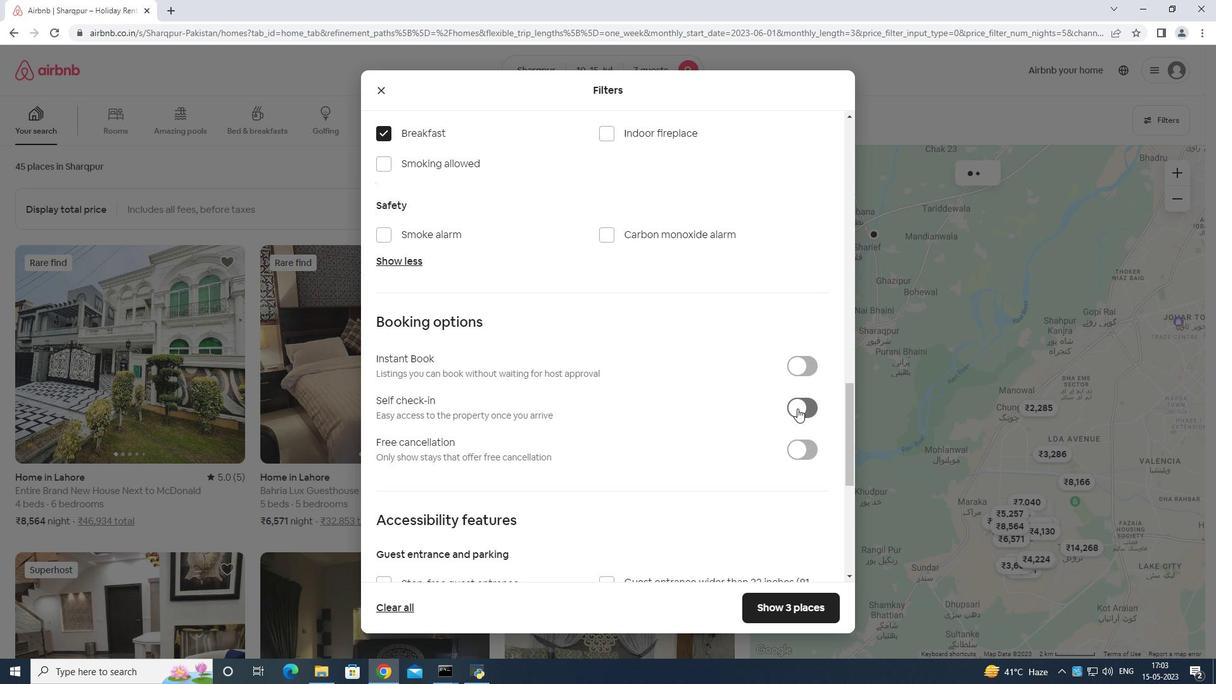 
Action: Mouse scrolled (790, 427) with delta (0, 0)
Screenshot: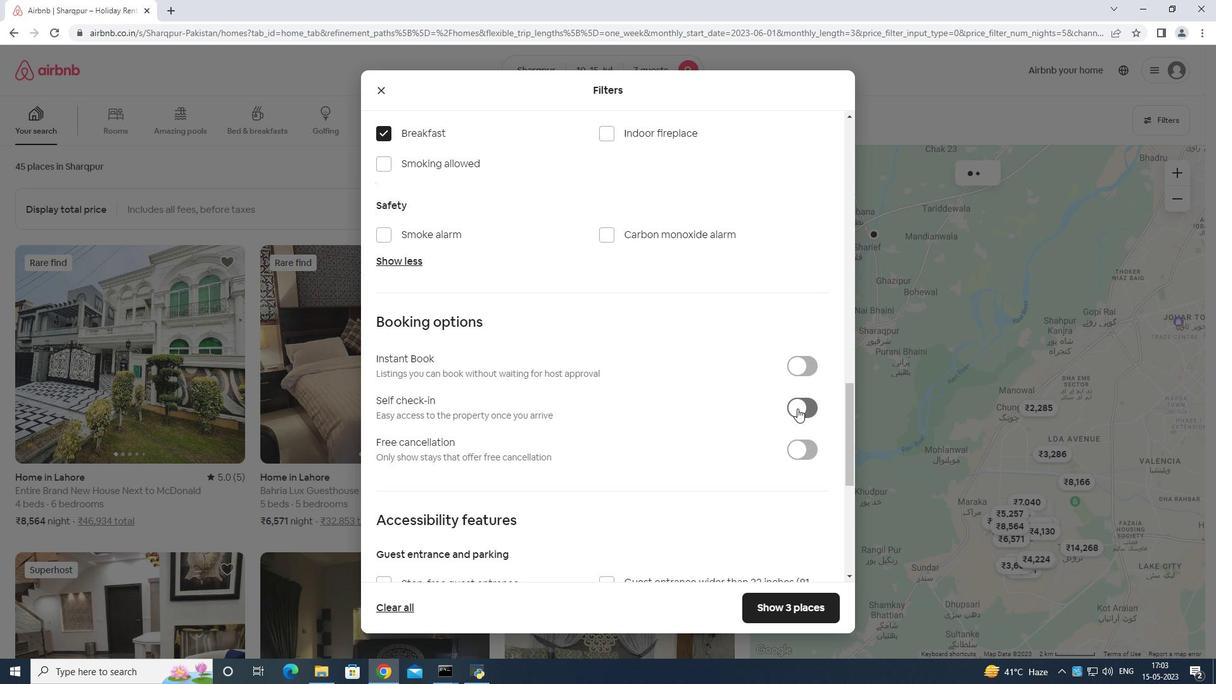 
Action: Mouse moved to (790, 429)
Screenshot: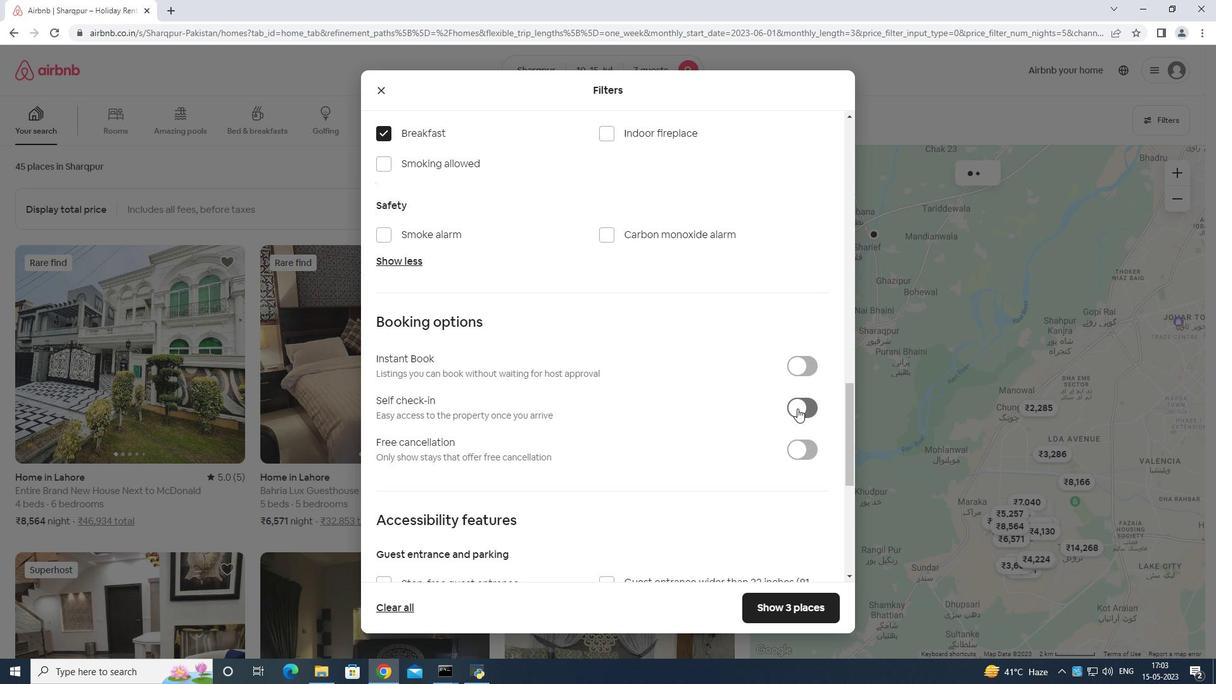 
Action: Mouse scrolled (790, 428) with delta (0, 0)
Screenshot: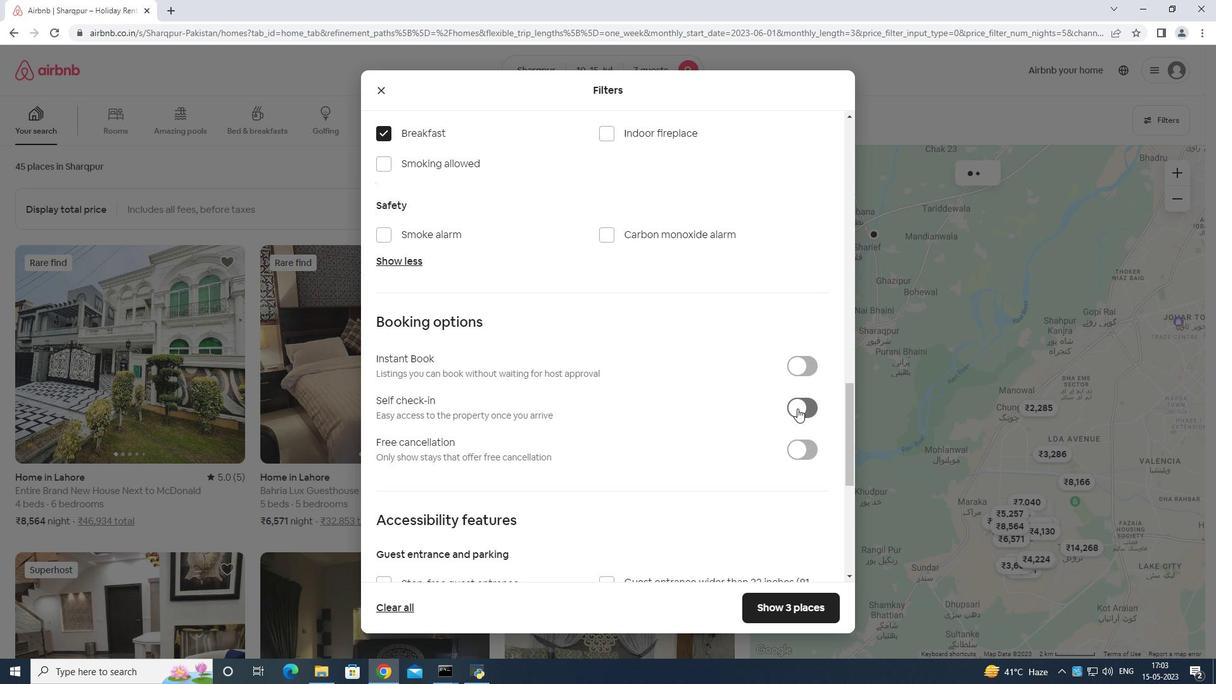 
Action: Mouse moved to (784, 438)
Screenshot: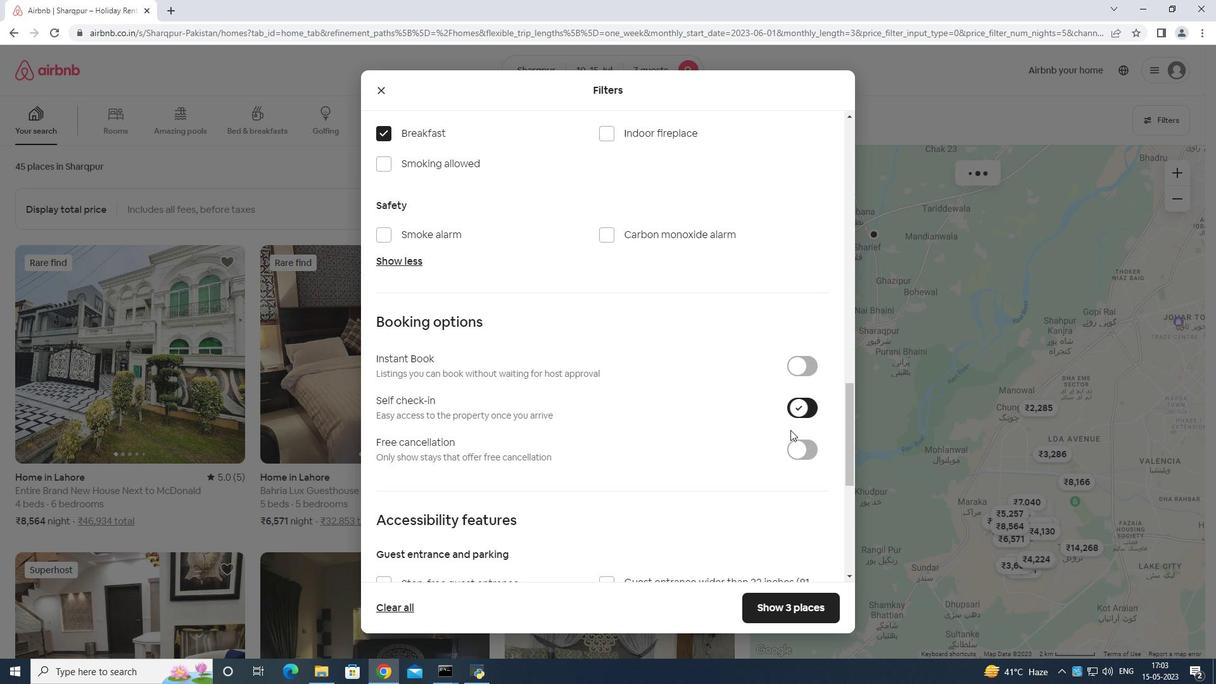 
Action: Mouse scrolled (784, 437) with delta (0, 0)
Screenshot: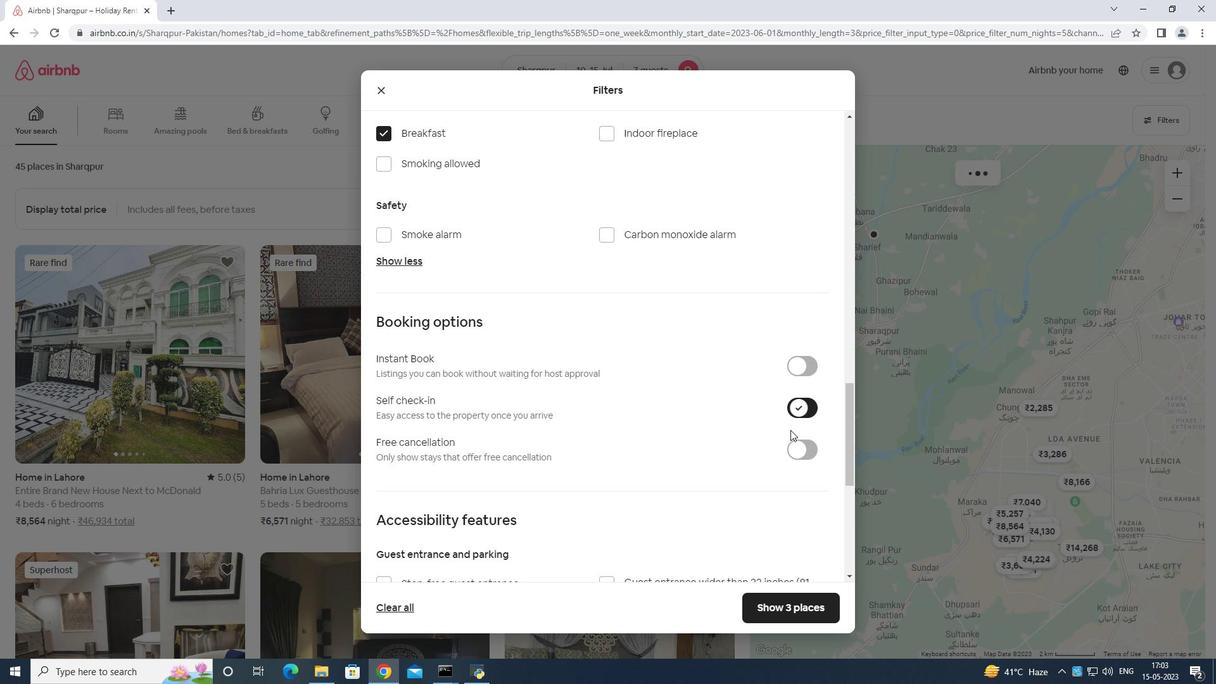 
Action: Mouse moved to (784, 440)
Screenshot: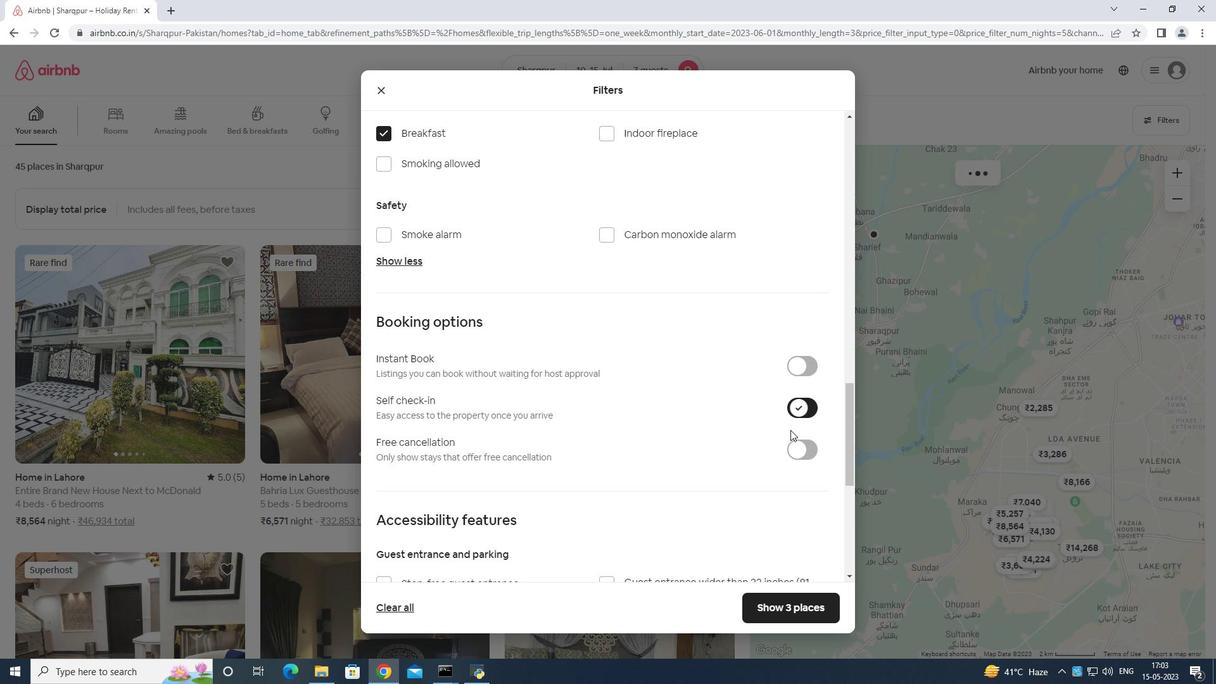 
Action: Mouse scrolled (784, 440) with delta (0, 0)
Screenshot: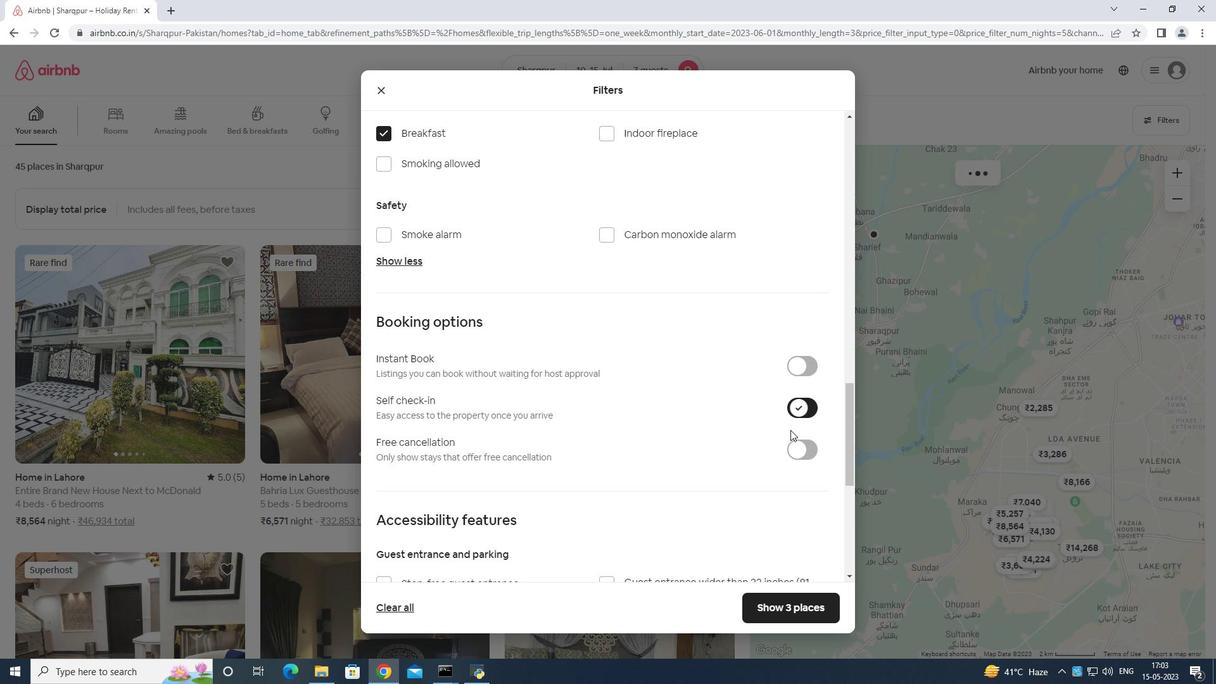 
Action: Mouse scrolled (784, 440) with delta (0, 0)
Screenshot: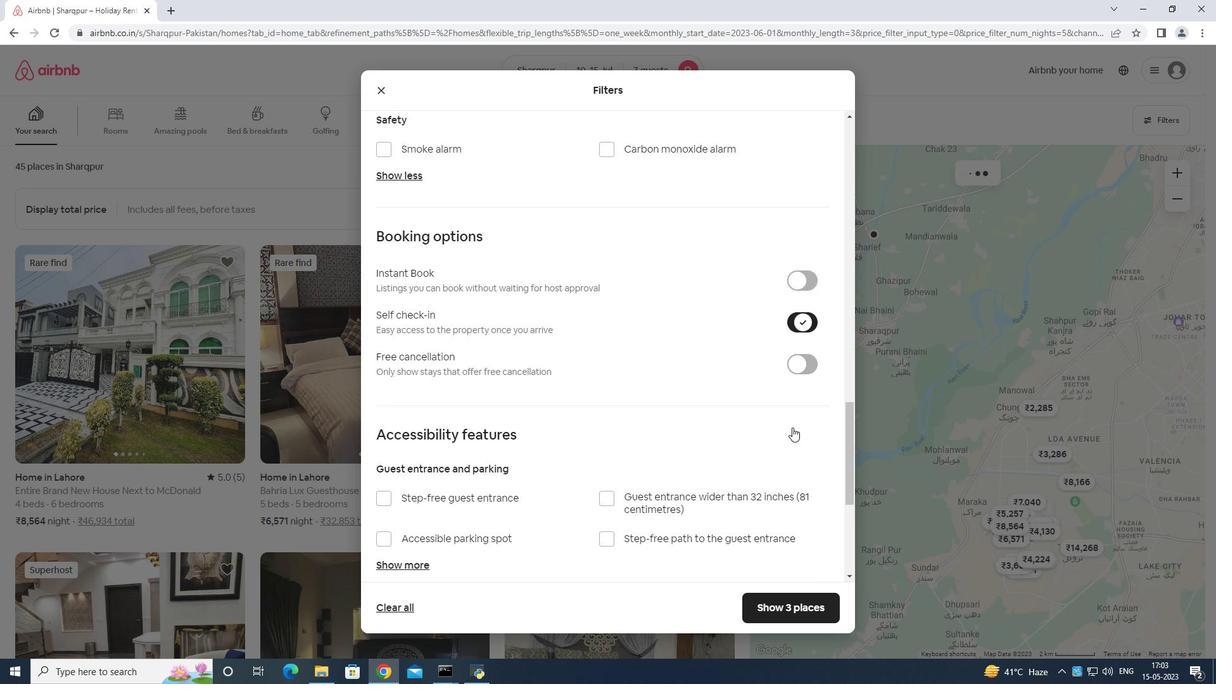 
Action: Mouse moved to (784, 442)
Screenshot: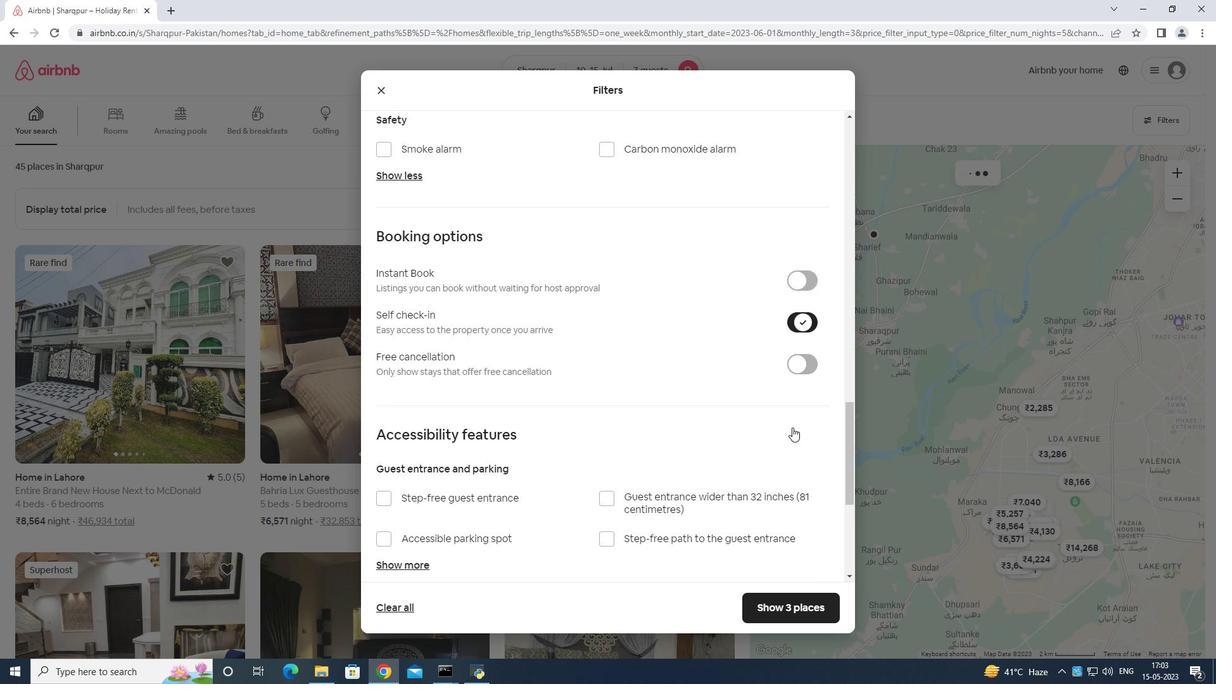
Action: Mouse scrolled (784, 441) with delta (0, 0)
Screenshot: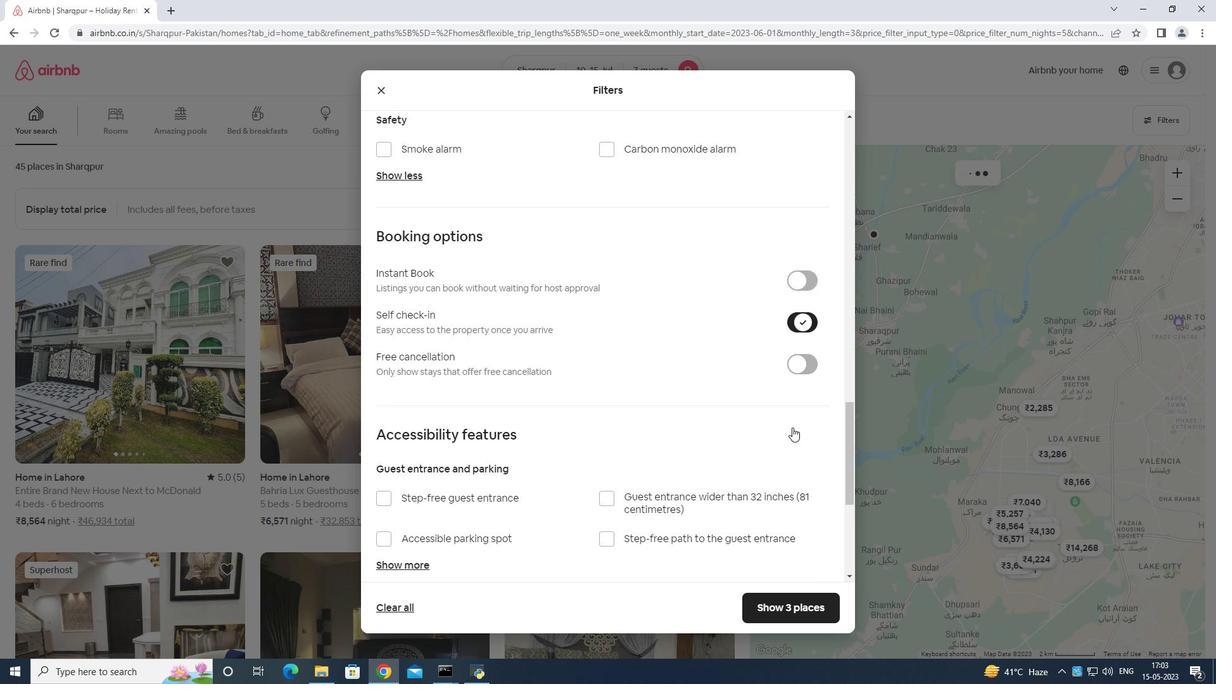 
Action: Mouse moved to (766, 444)
Screenshot: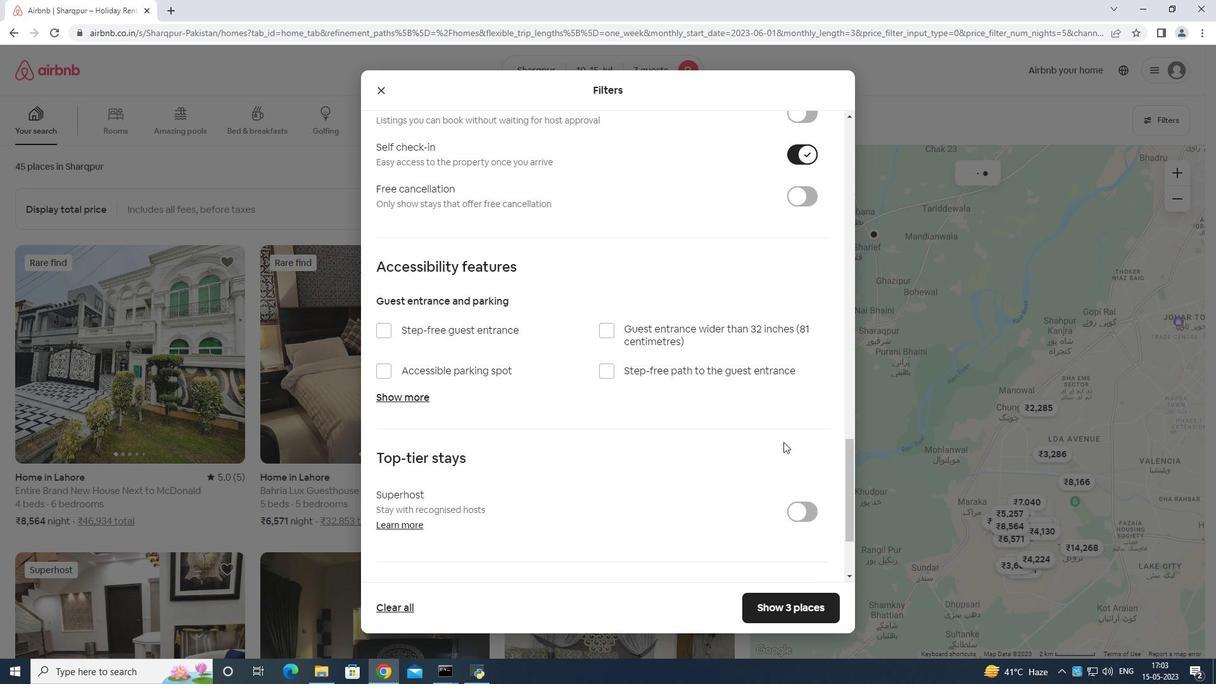 
Action: Mouse scrolled (766, 443) with delta (0, 0)
Screenshot: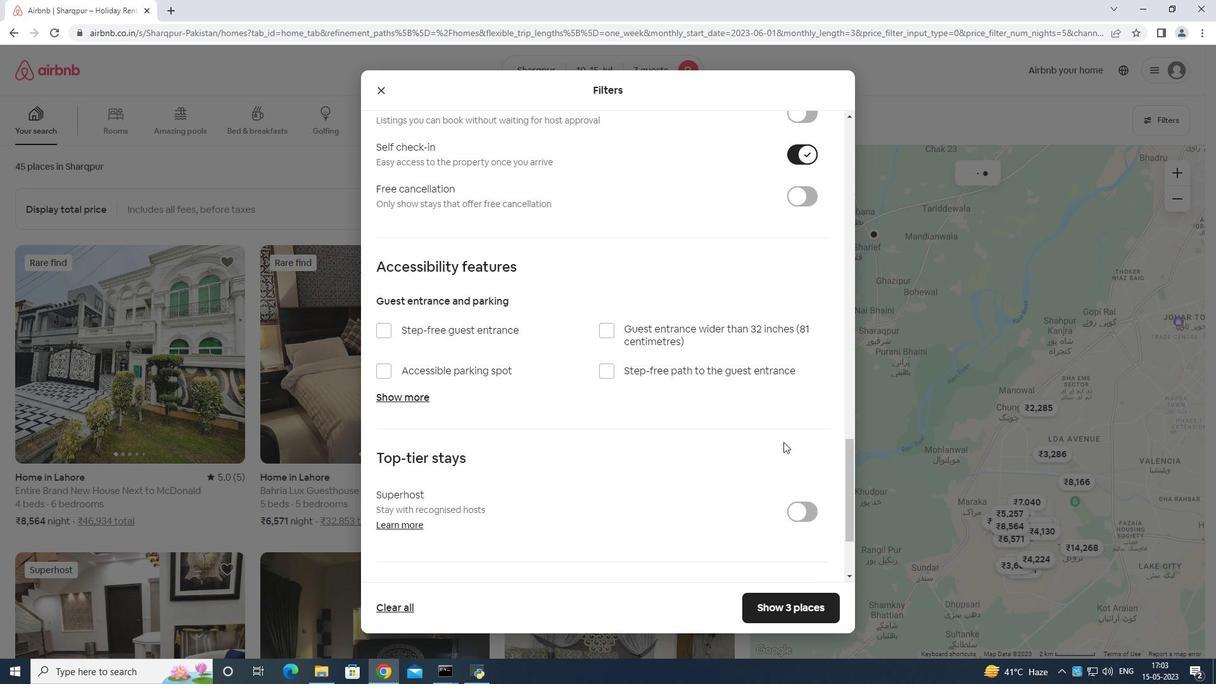
Action: Mouse moved to (765, 445)
Screenshot: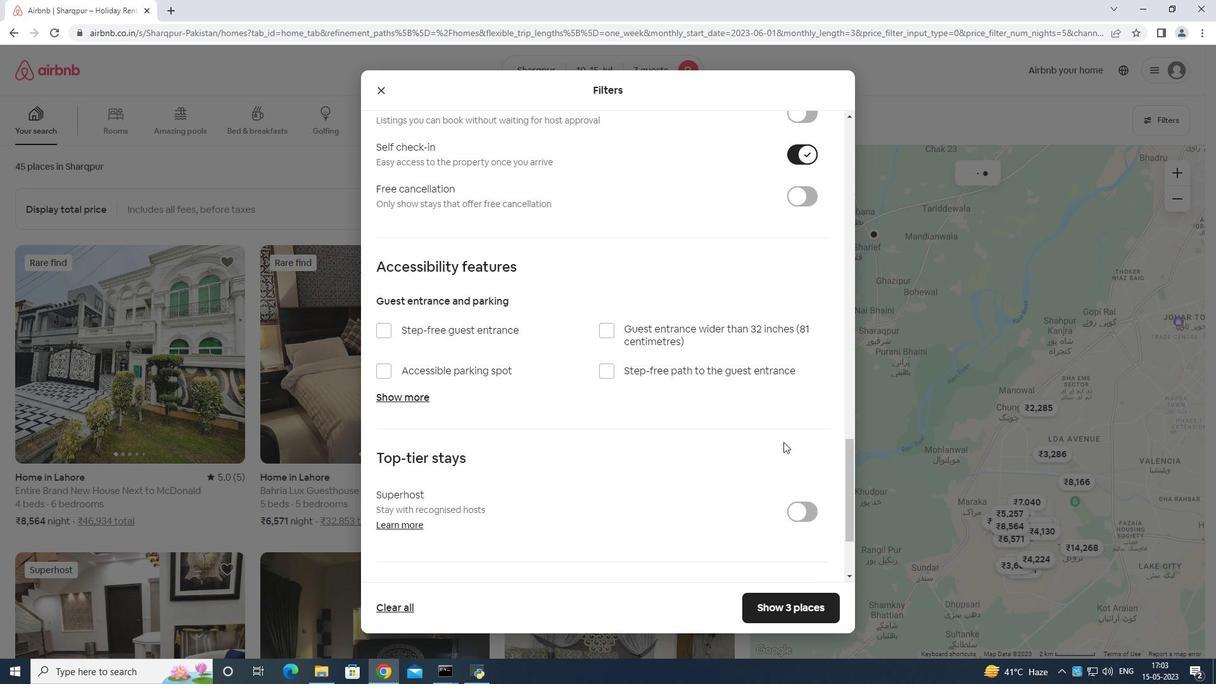 
Action: Mouse scrolled (765, 444) with delta (0, 0)
Screenshot: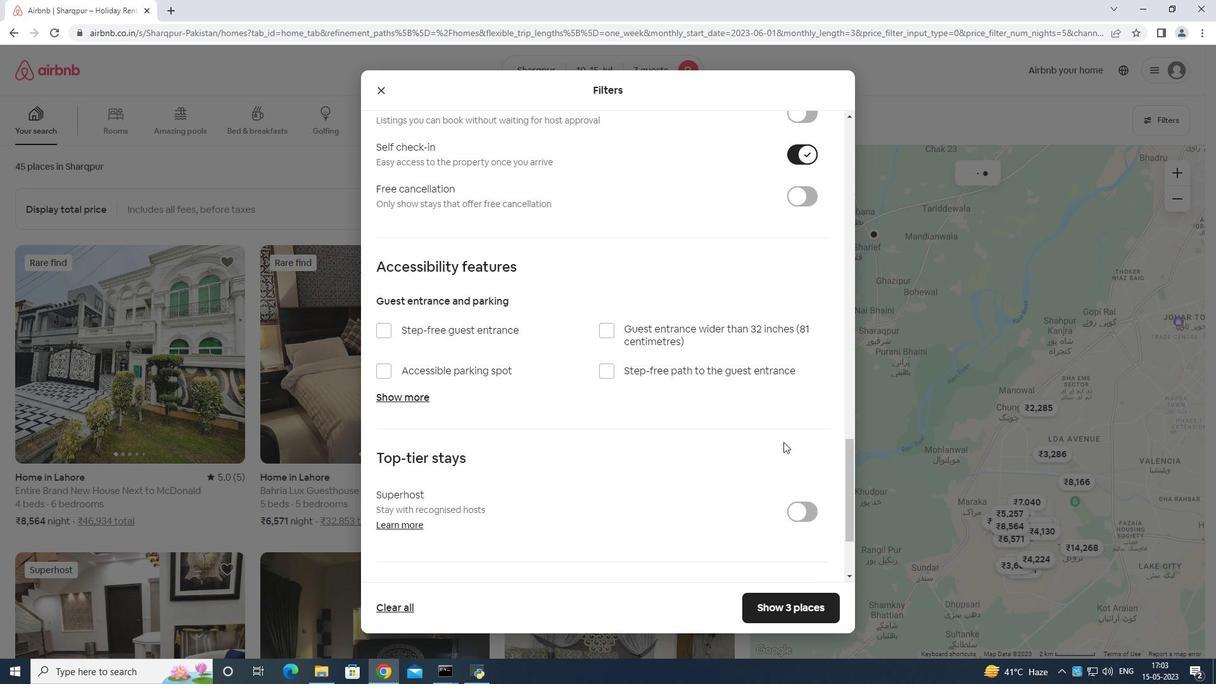 
Action: Mouse moved to (763, 446)
Screenshot: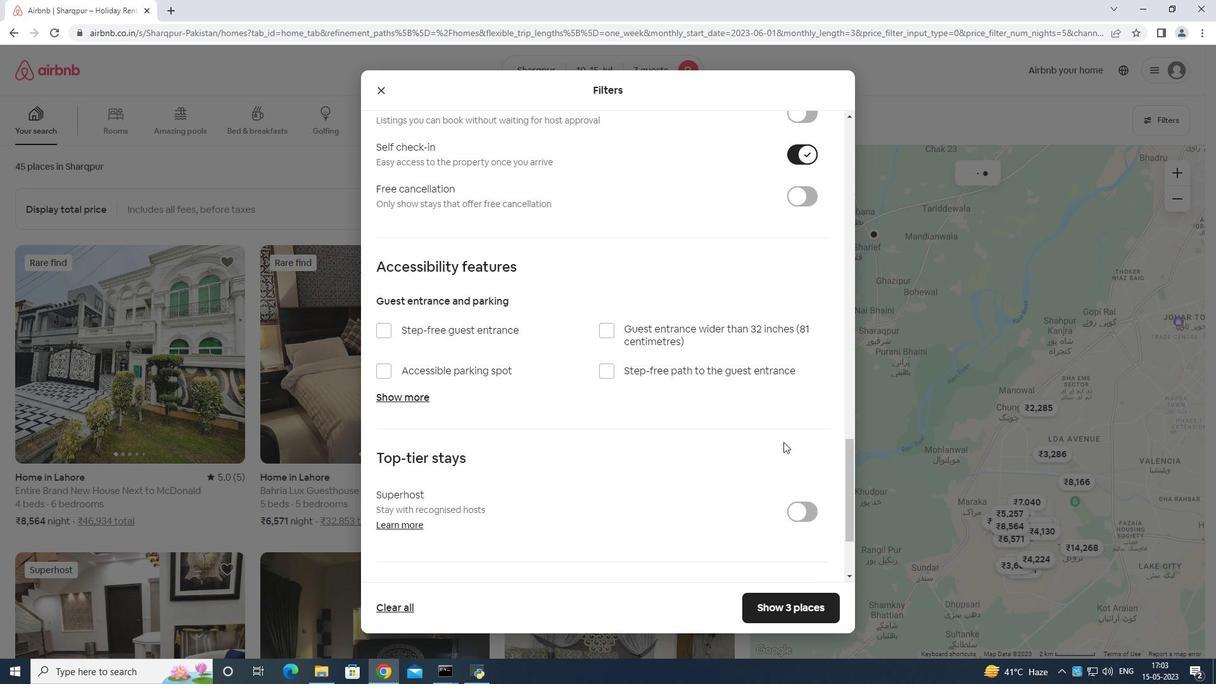 
Action: Mouse scrolled (764, 445) with delta (0, 0)
Screenshot: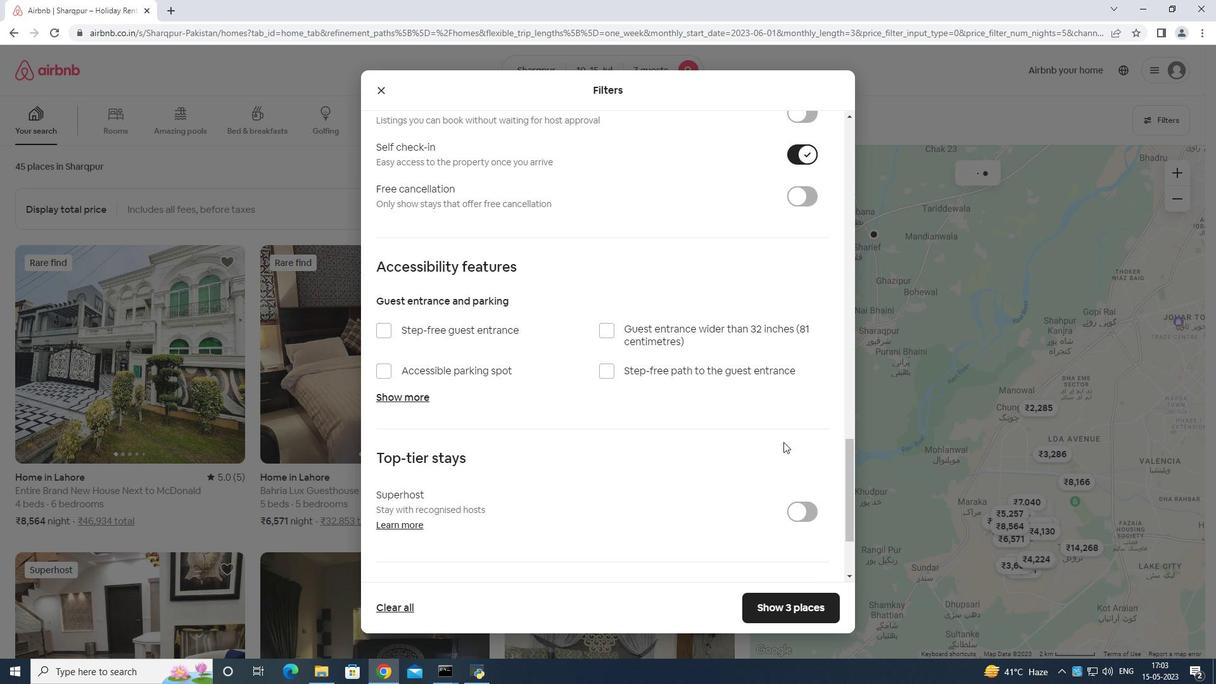 
Action: Mouse moved to (761, 448)
Screenshot: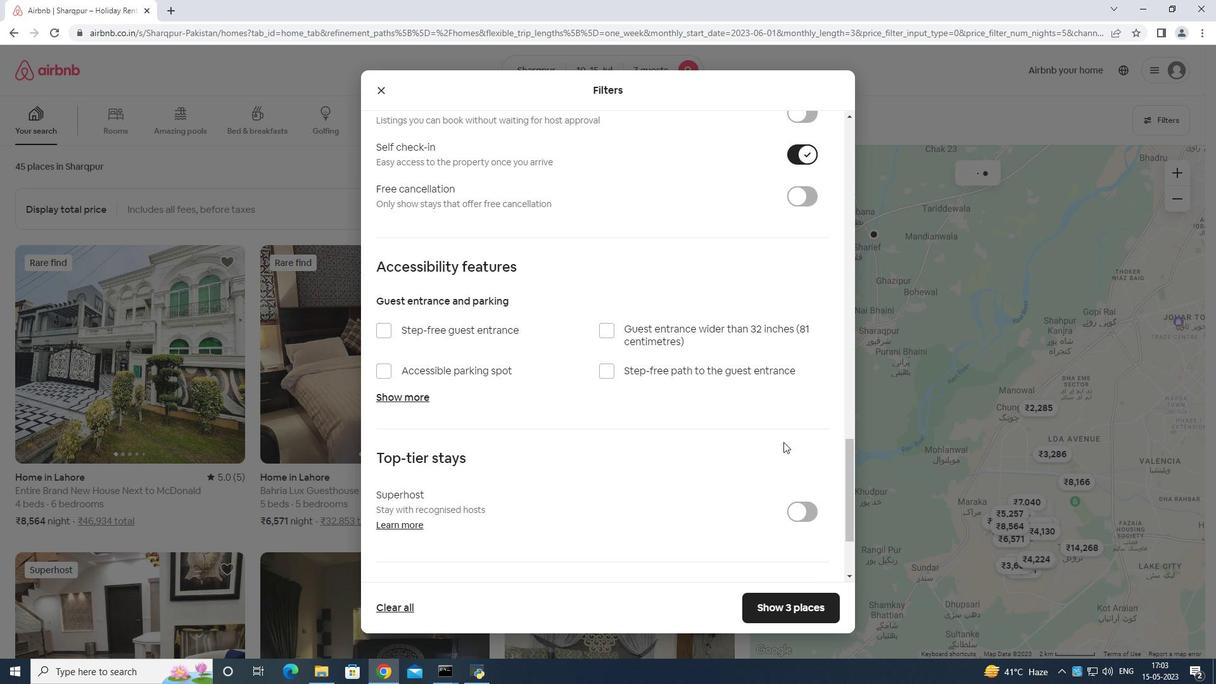 
Action: Mouse scrolled (761, 446) with delta (0, 0)
Screenshot: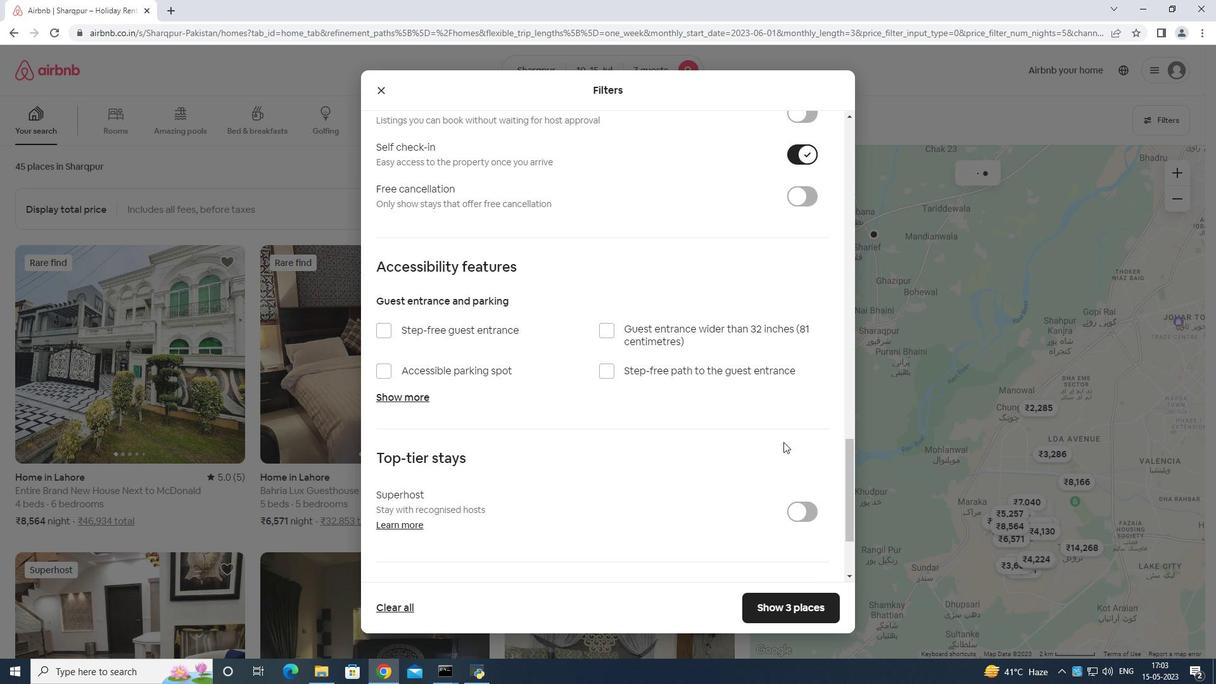 
Action: Mouse moved to (723, 464)
Screenshot: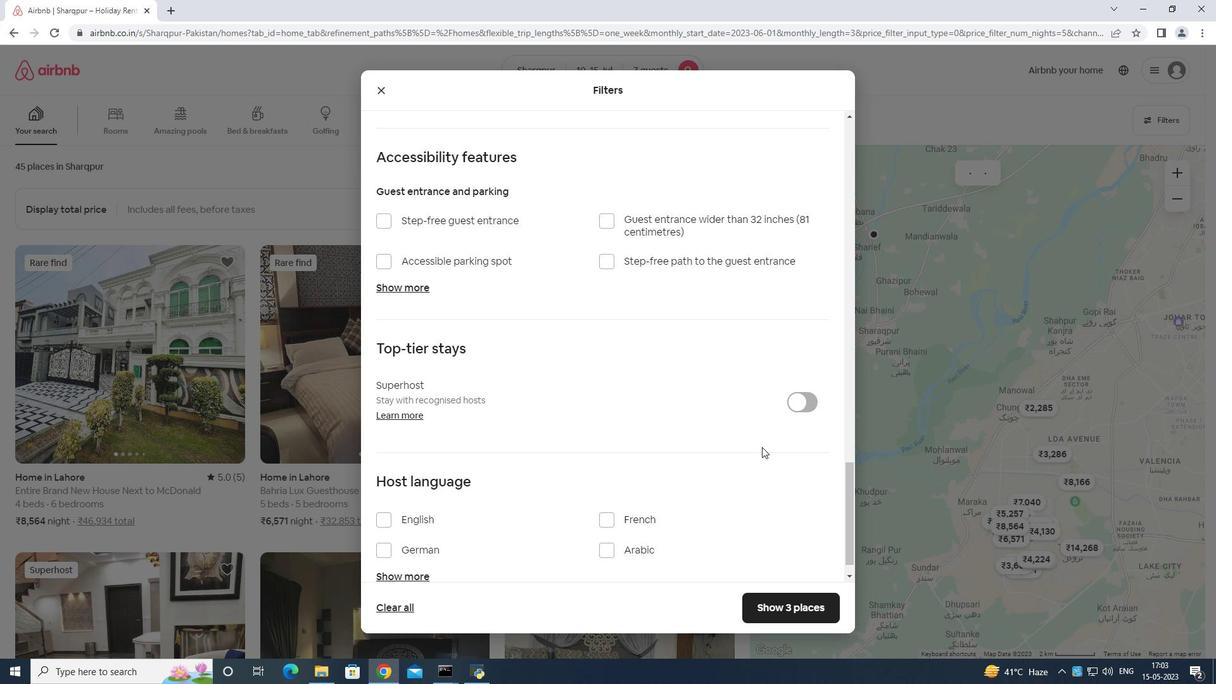 
Action: Mouse scrolled (723, 464) with delta (0, 0)
Screenshot: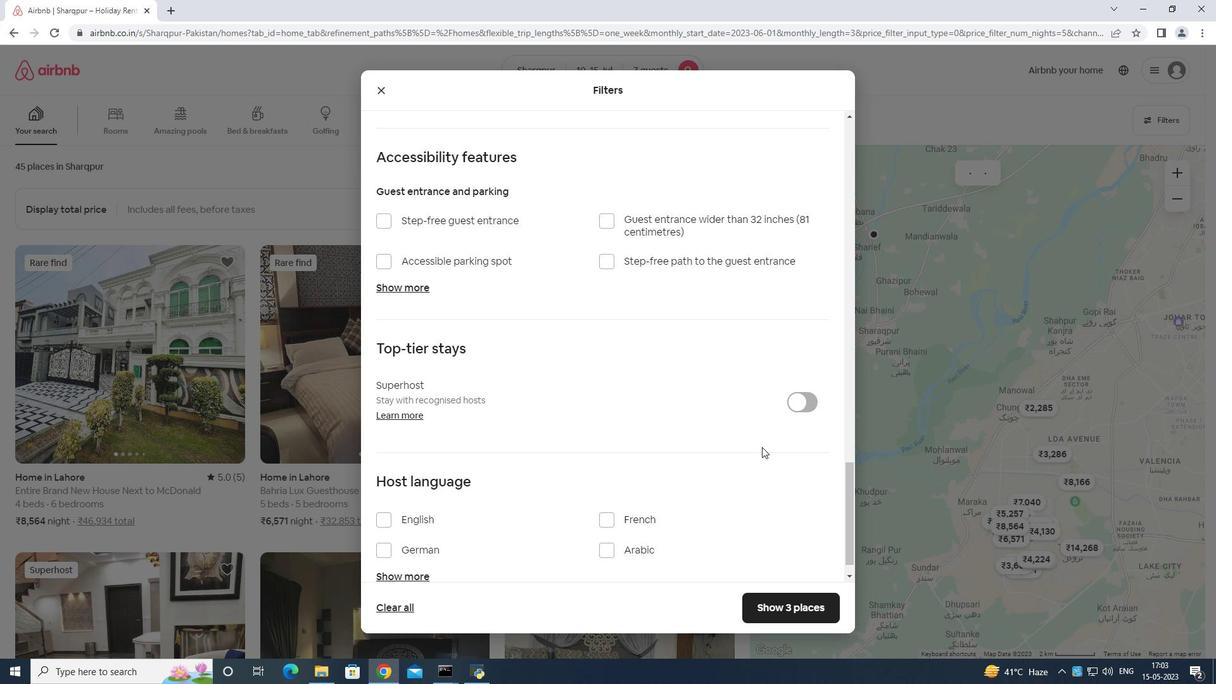 
Action: Mouse moved to (711, 469)
Screenshot: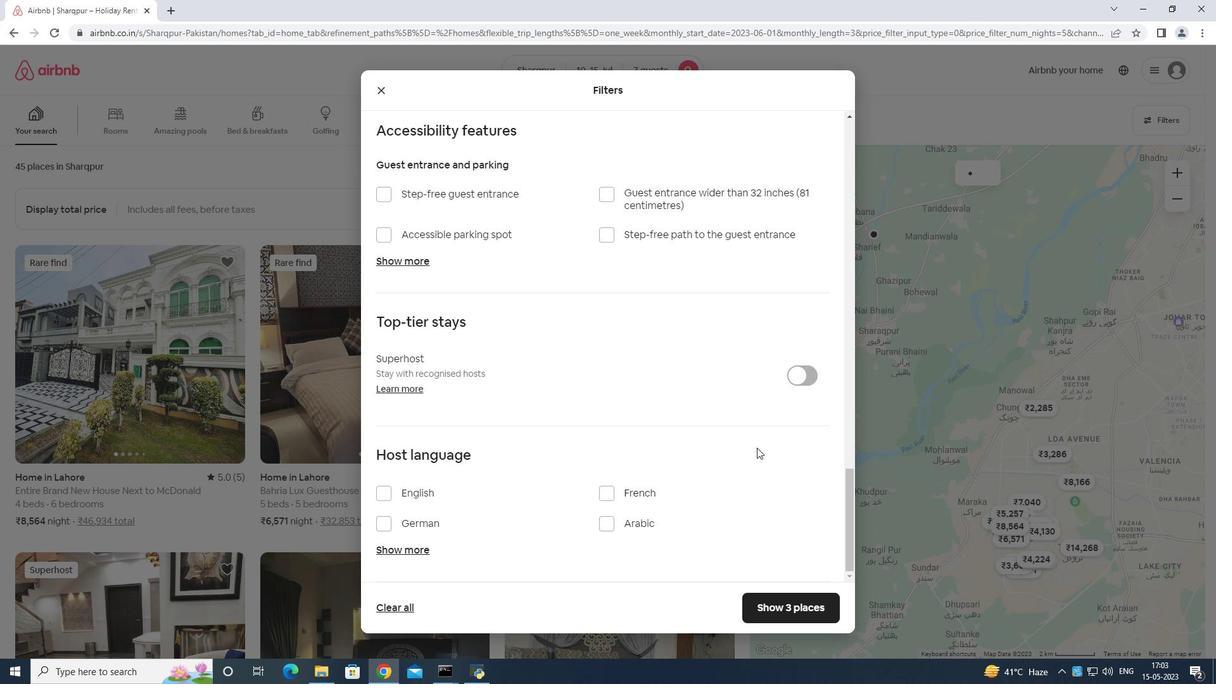 
Action: Mouse scrolled (711, 469) with delta (0, 0)
Screenshot: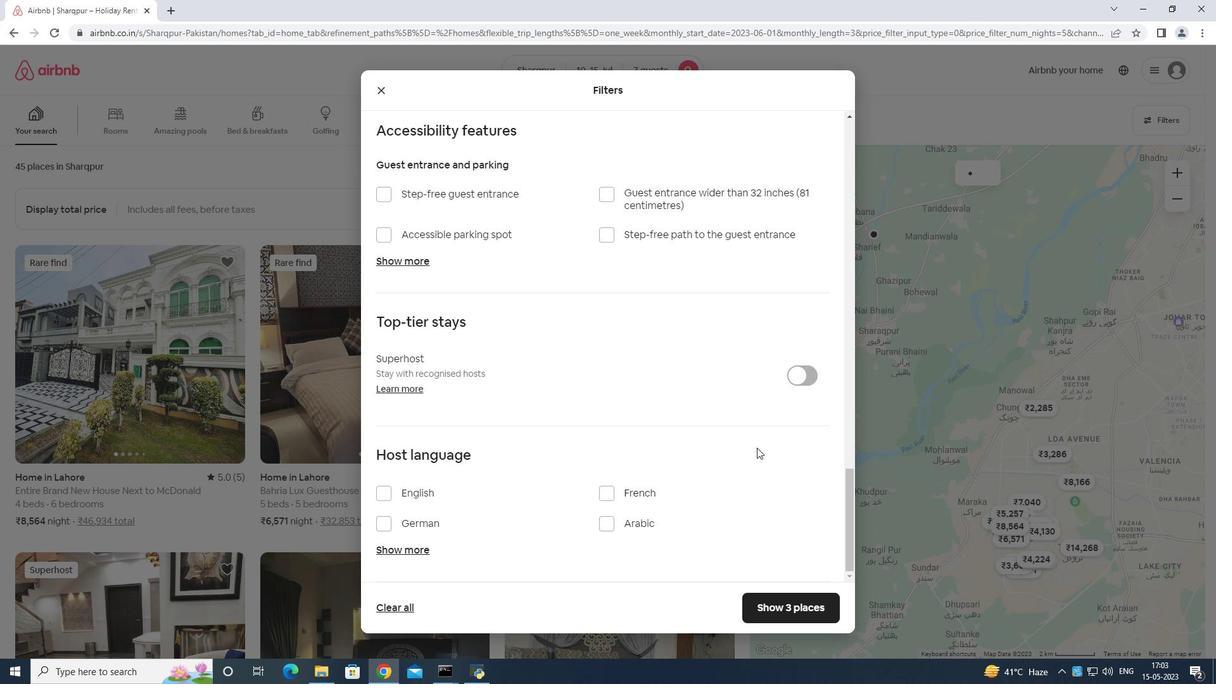 
Action: Mouse moved to (685, 479)
Screenshot: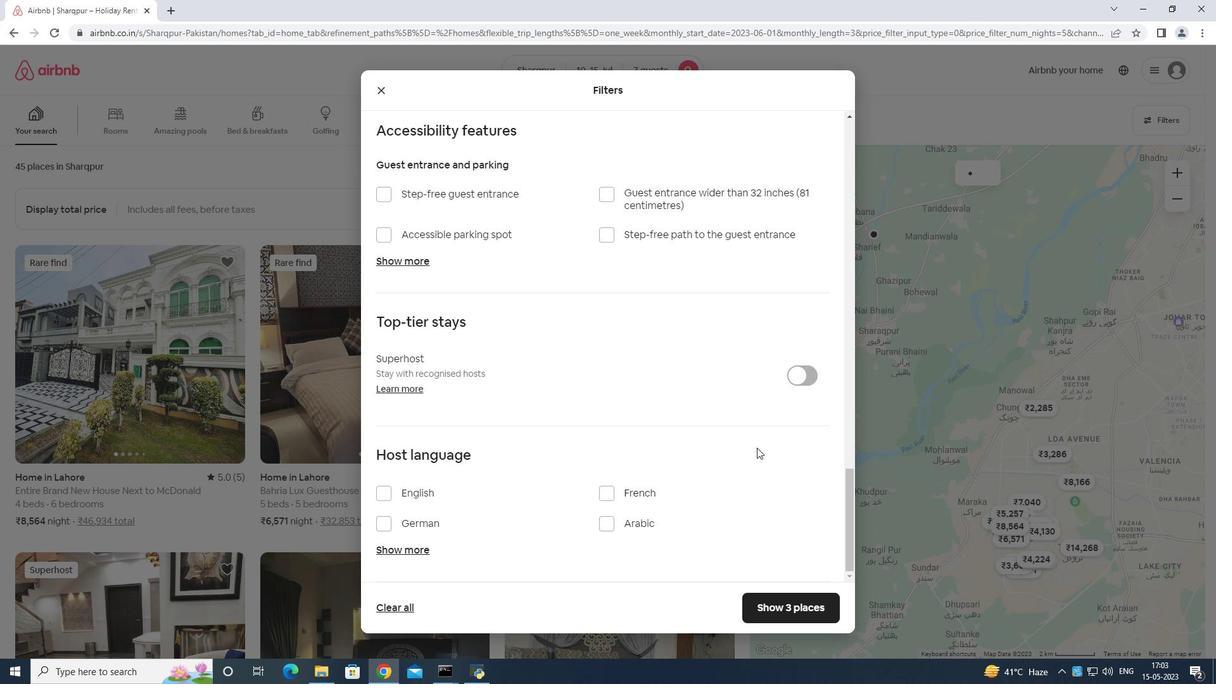 
Action: Mouse scrolled (685, 478) with delta (0, 0)
Screenshot: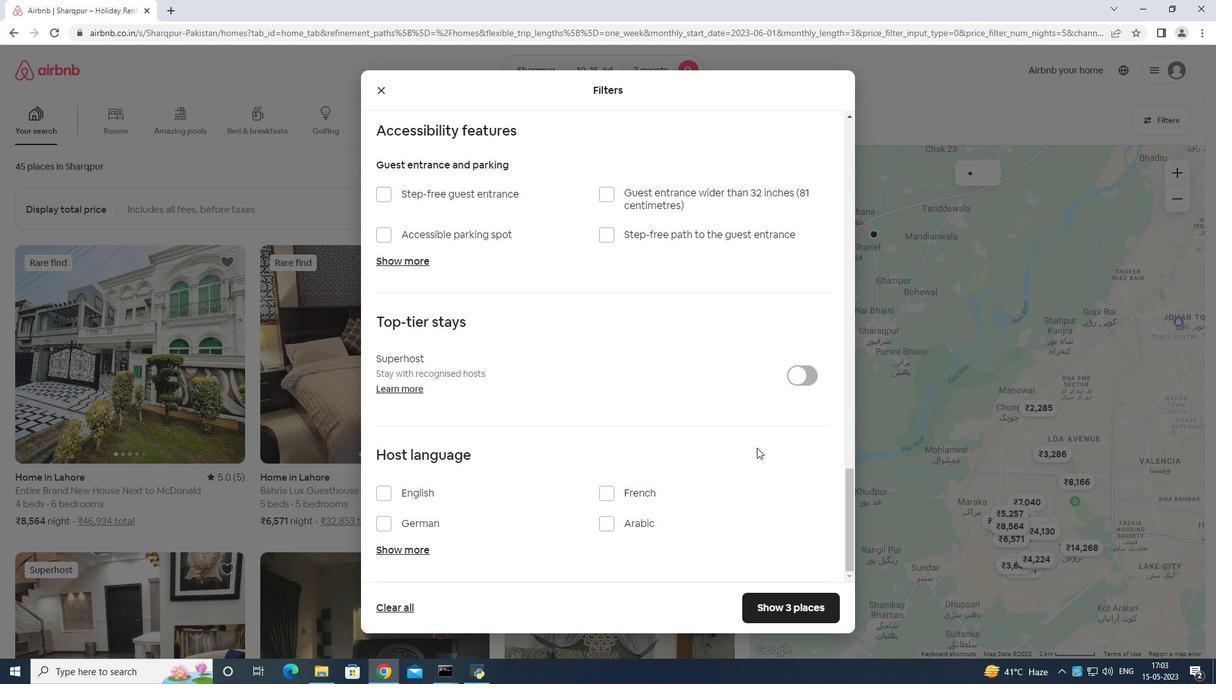 
Action: Mouse moved to (415, 489)
Screenshot: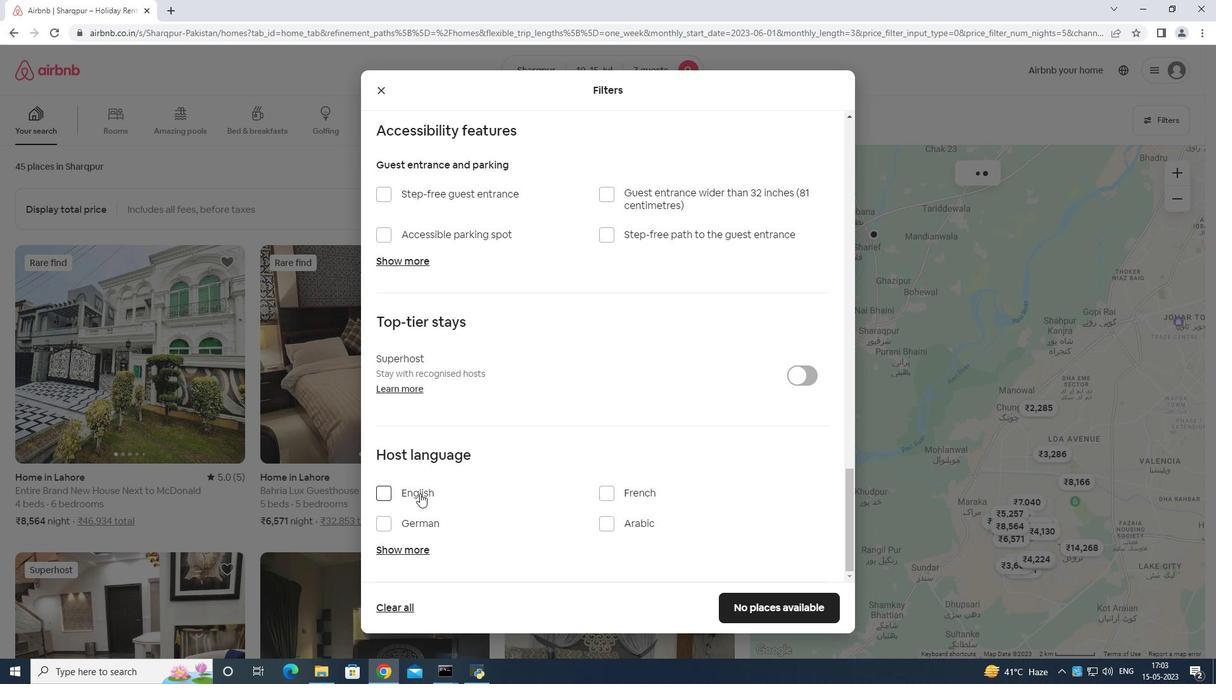 
Action: Mouse pressed left at (415, 489)
Screenshot: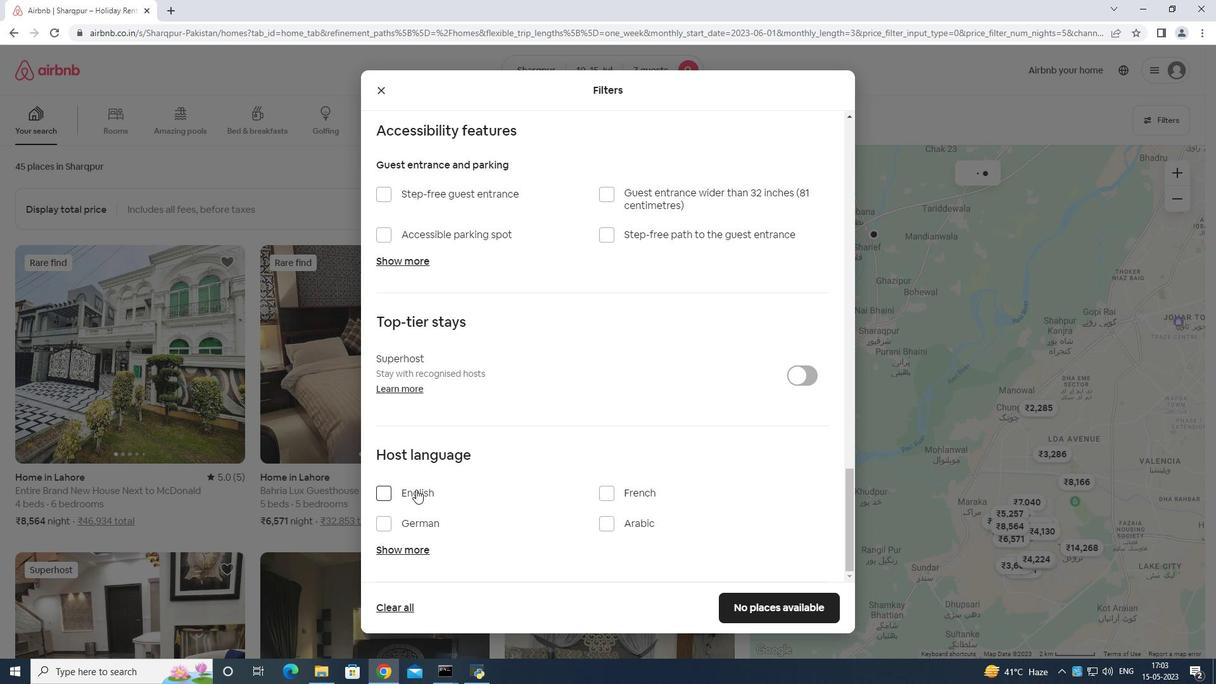 
Action: Mouse moved to (802, 605)
Screenshot: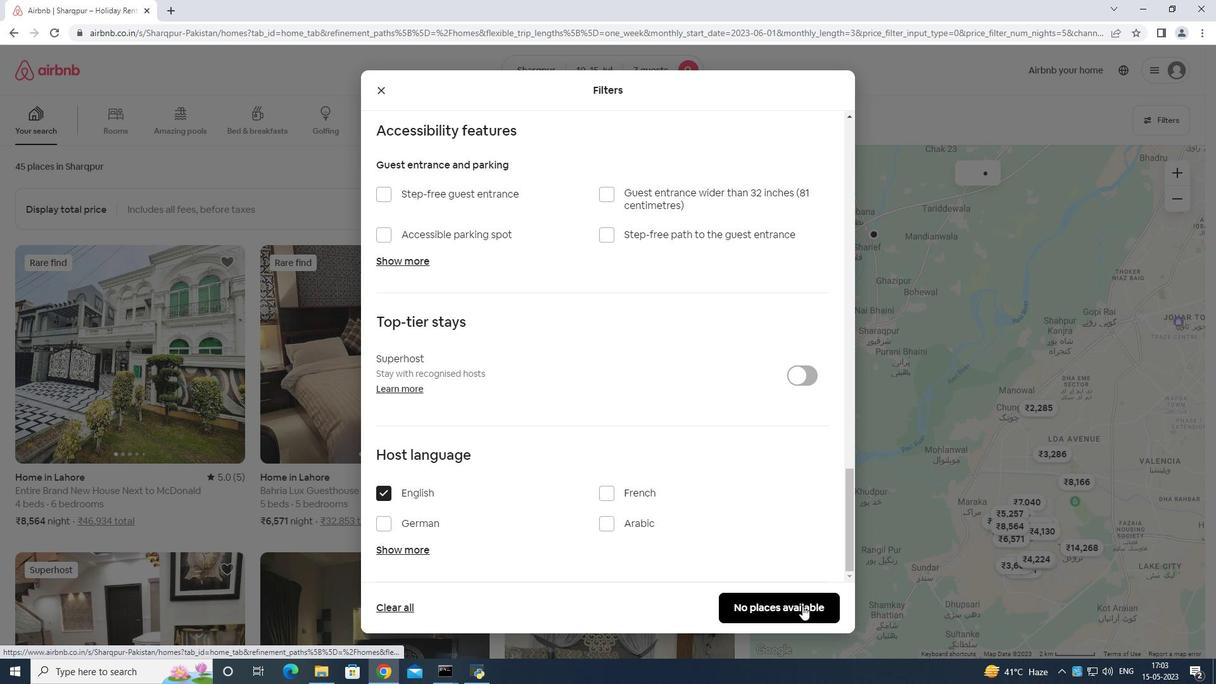 
Action: Mouse pressed left at (802, 605)
Screenshot: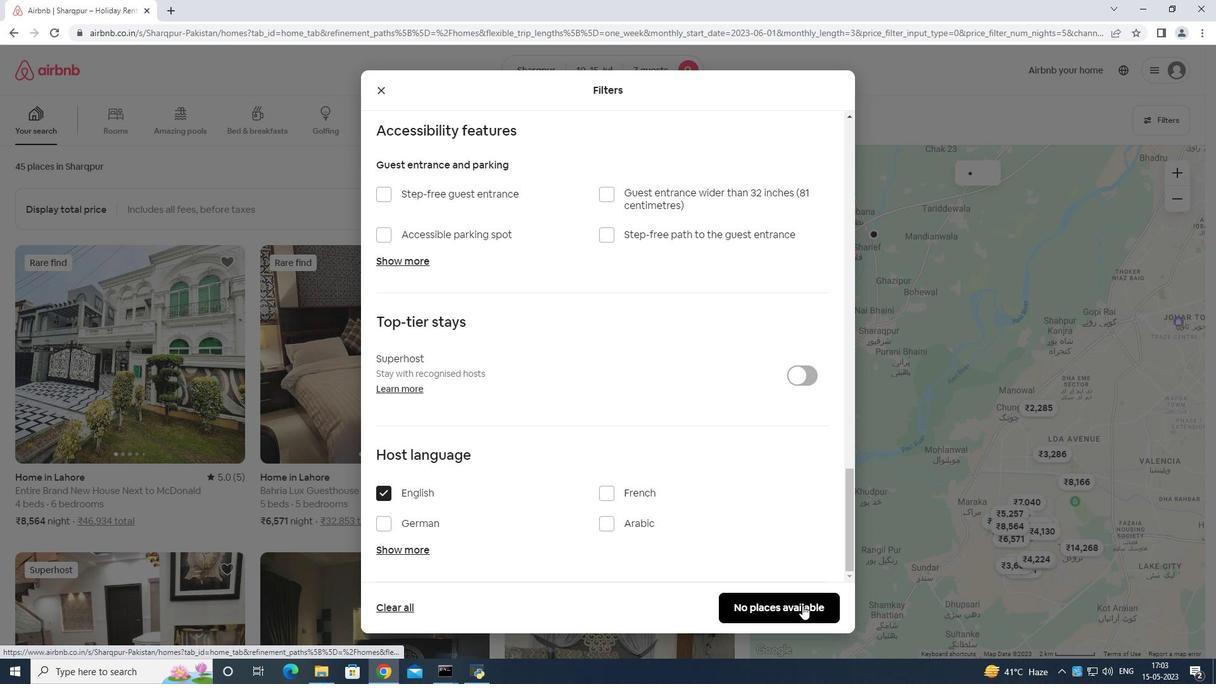 
